 Task: Look for space in San Carlos, Chile from 1st July, 2023 to 9th July, 2023 for 2 adults in price range Rs.8000 to Rs.15000. Place can be entire place with 1  bedroom having 1 bed and 1 bathroom. Property type can be house, flat, guest house. Booking option can be shelf check-in. Required host language is English.
Action: Mouse moved to (564, 181)
Screenshot: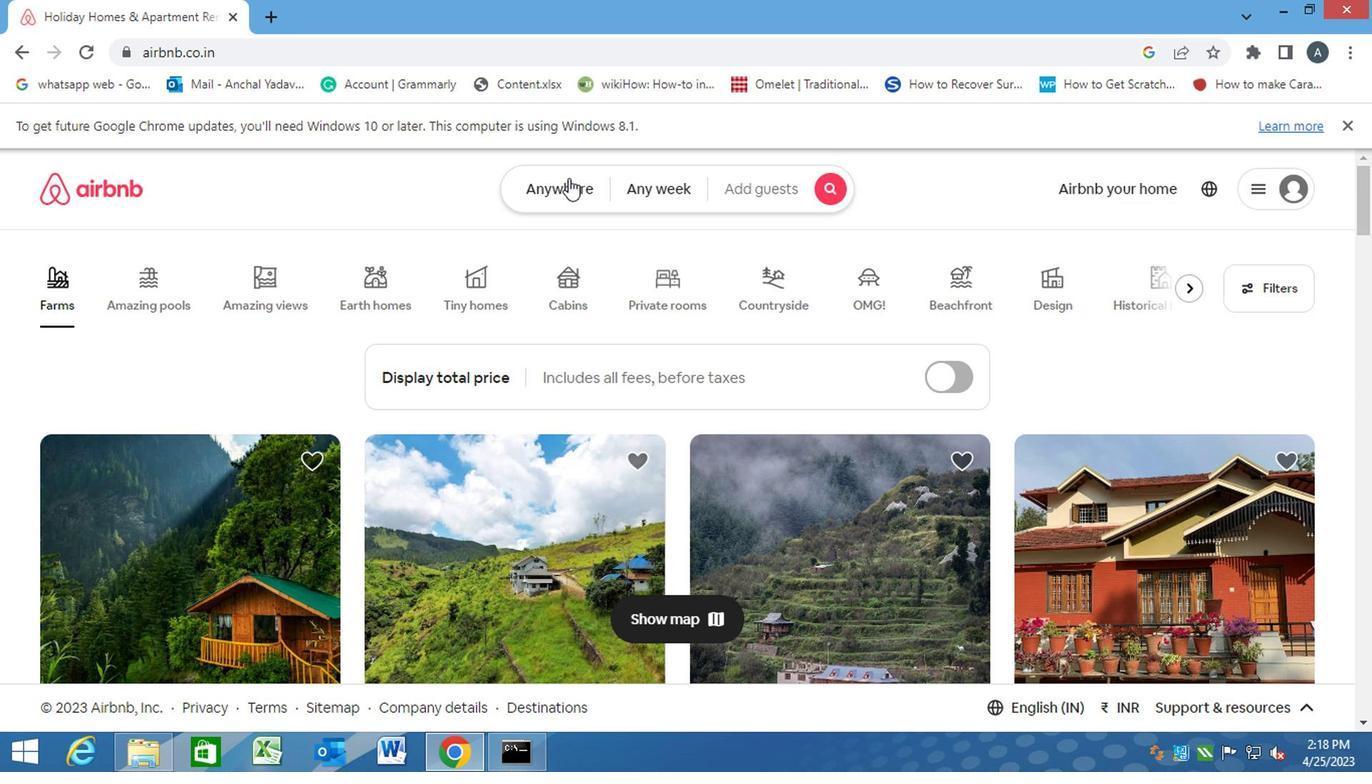 
Action: Mouse pressed left at (564, 181)
Screenshot: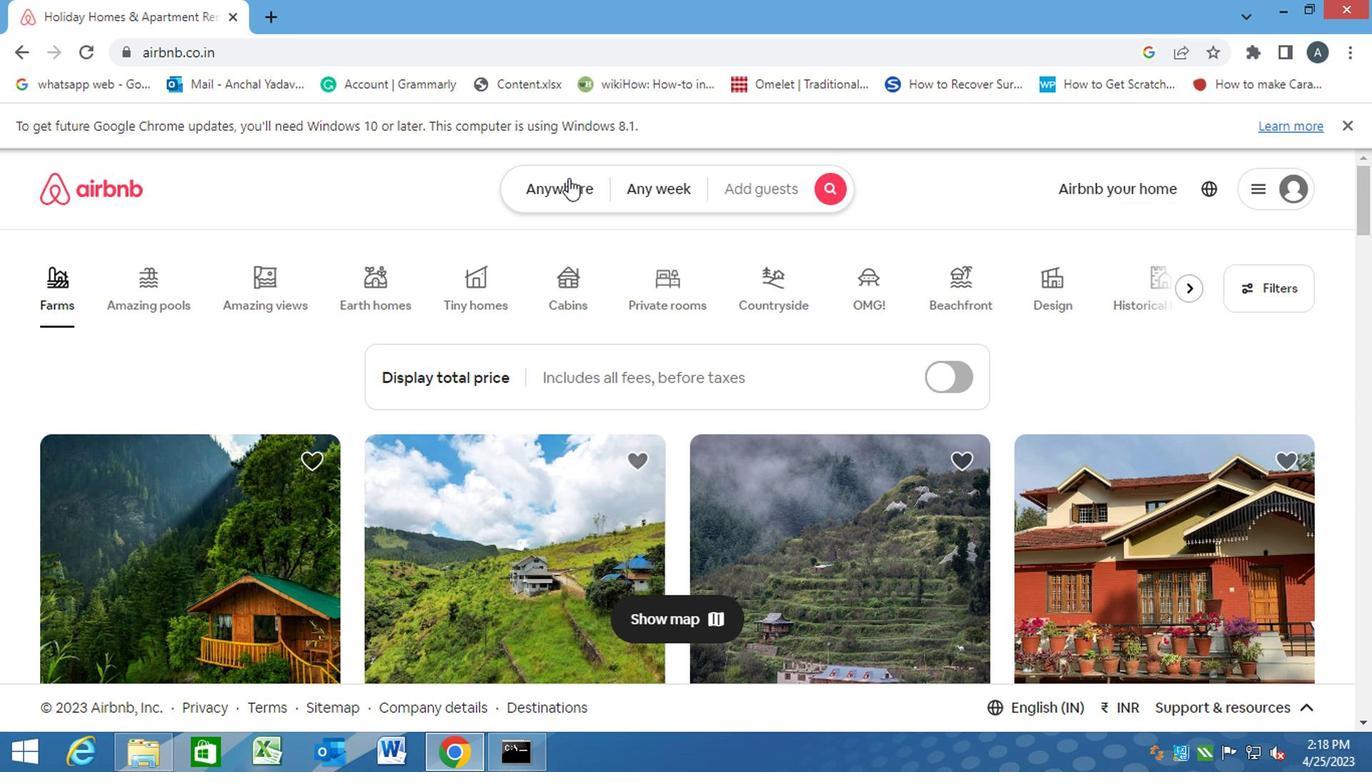 
Action: Mouse moved to (444, 245)
Screenshot: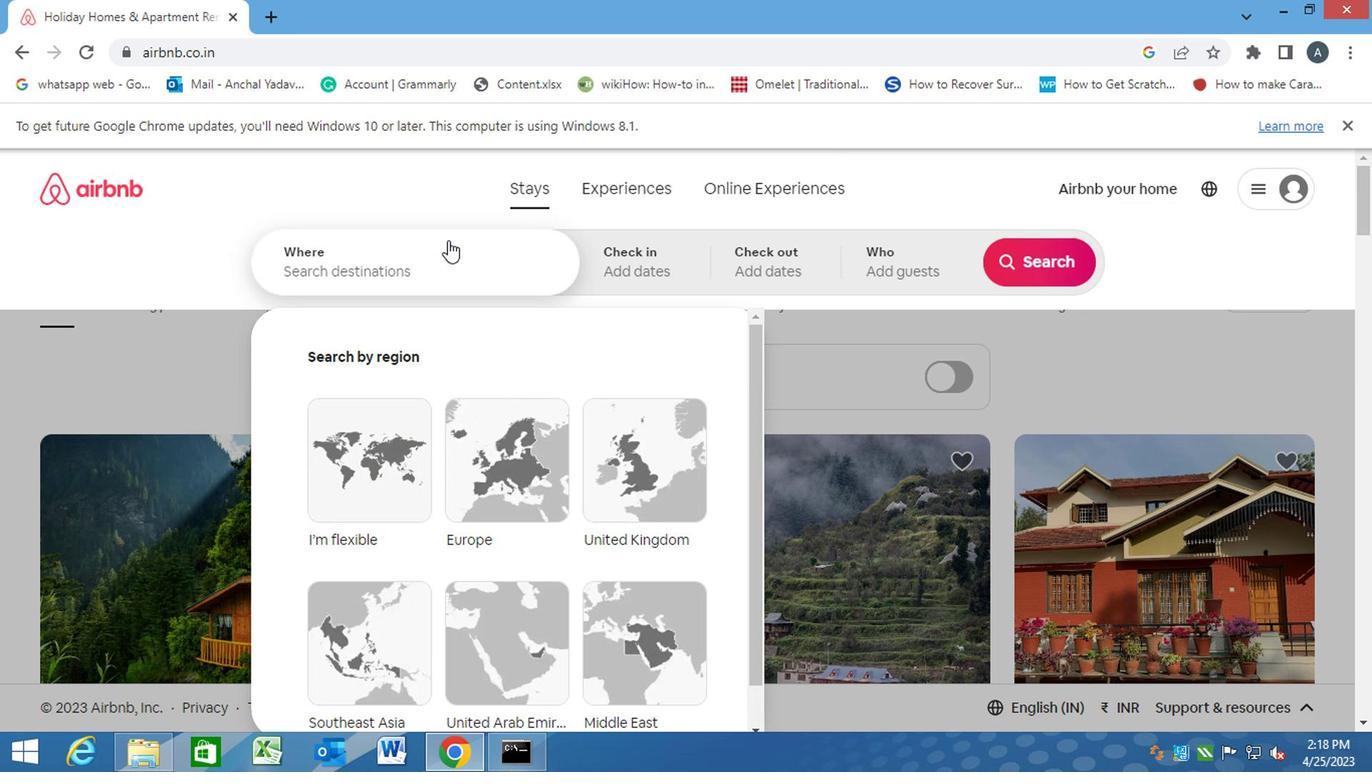 
Action: Mouse pressed left at (444, 245)
Screenshot: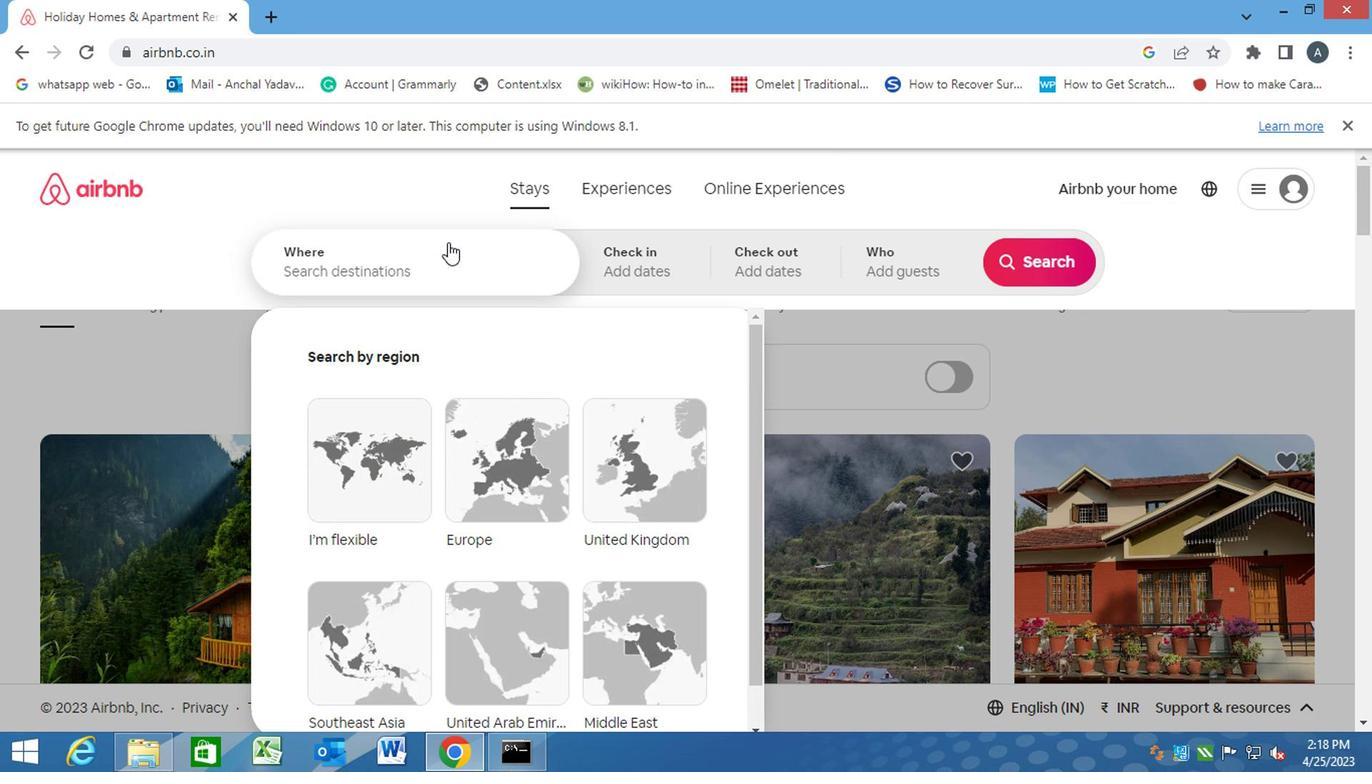 
Action: Key pressed s<Key.caps_lock>an<Key.space><Key.caps_lock>c<Key.caps_lock>arlos,<Key.space><Key.caps_lock>c<Key.caps_lock>hile<Key.enter>
Screenshot: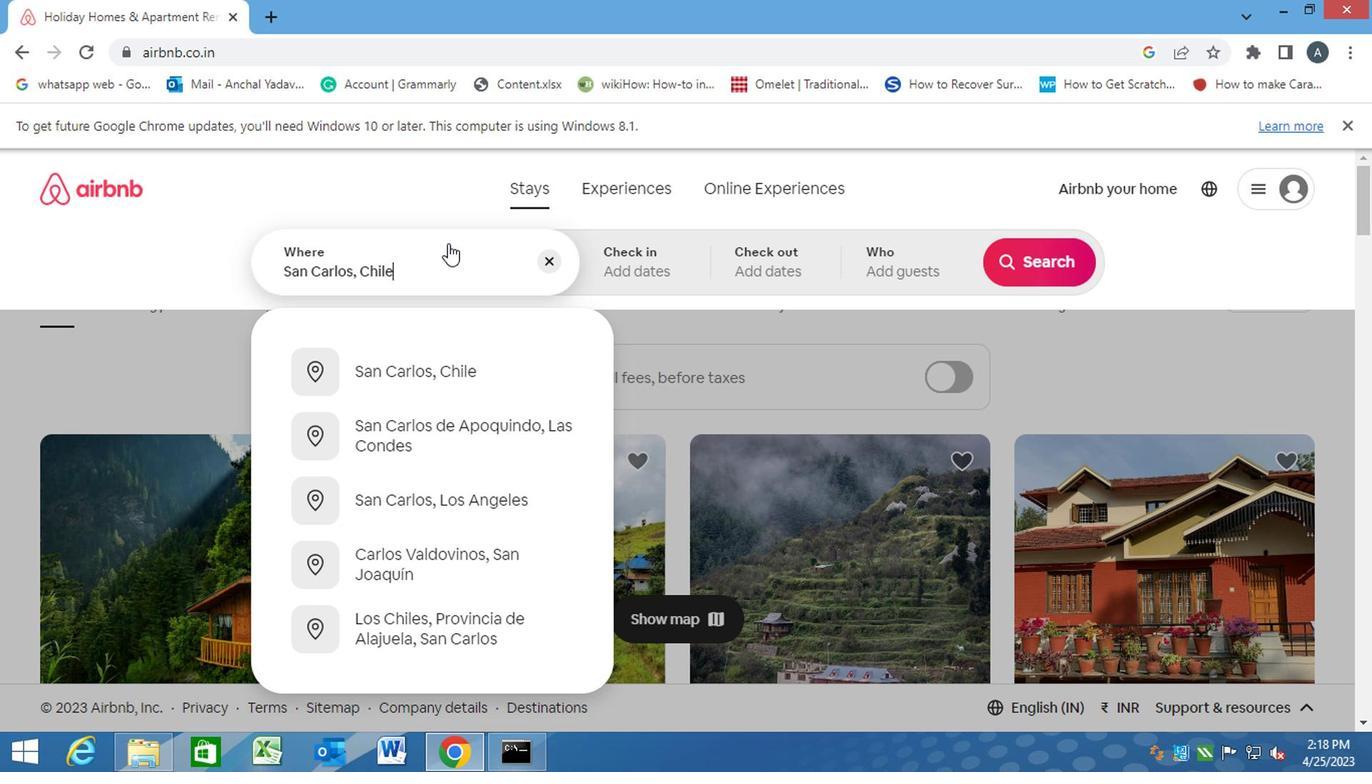 
Action: Mouse moved to (1028, 426)
Screenshot: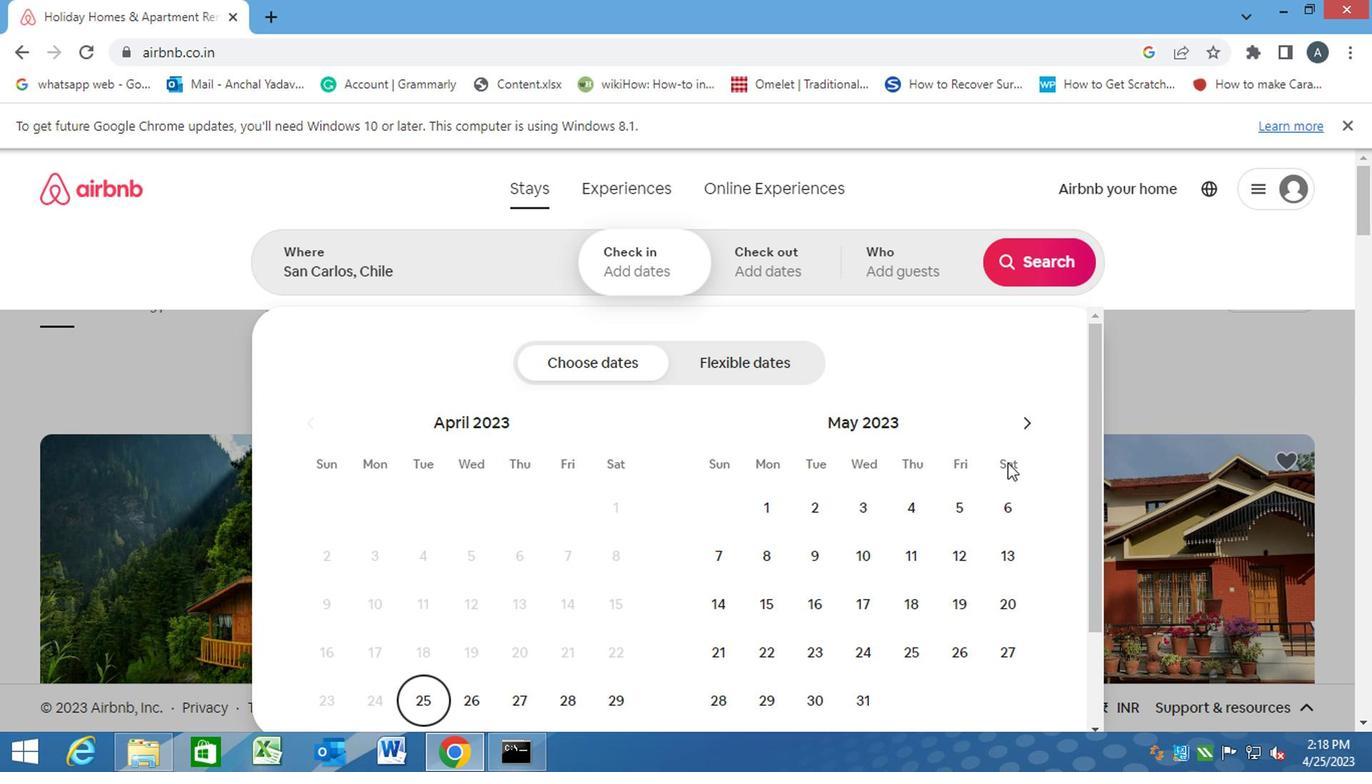
Action: Mouse pressed left at (1028, 426)
Screenshot: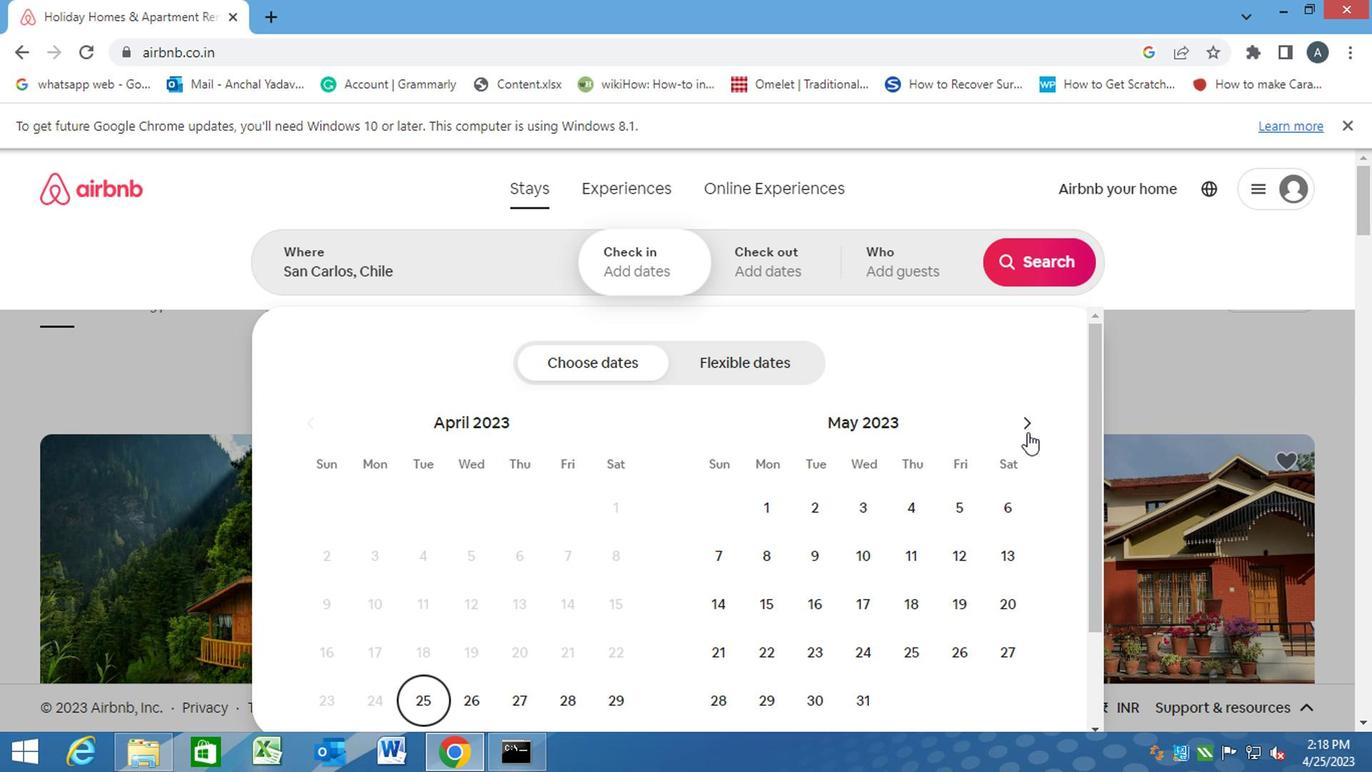 
Action: Mouse pressed left at (1028, 426)
Screenshot: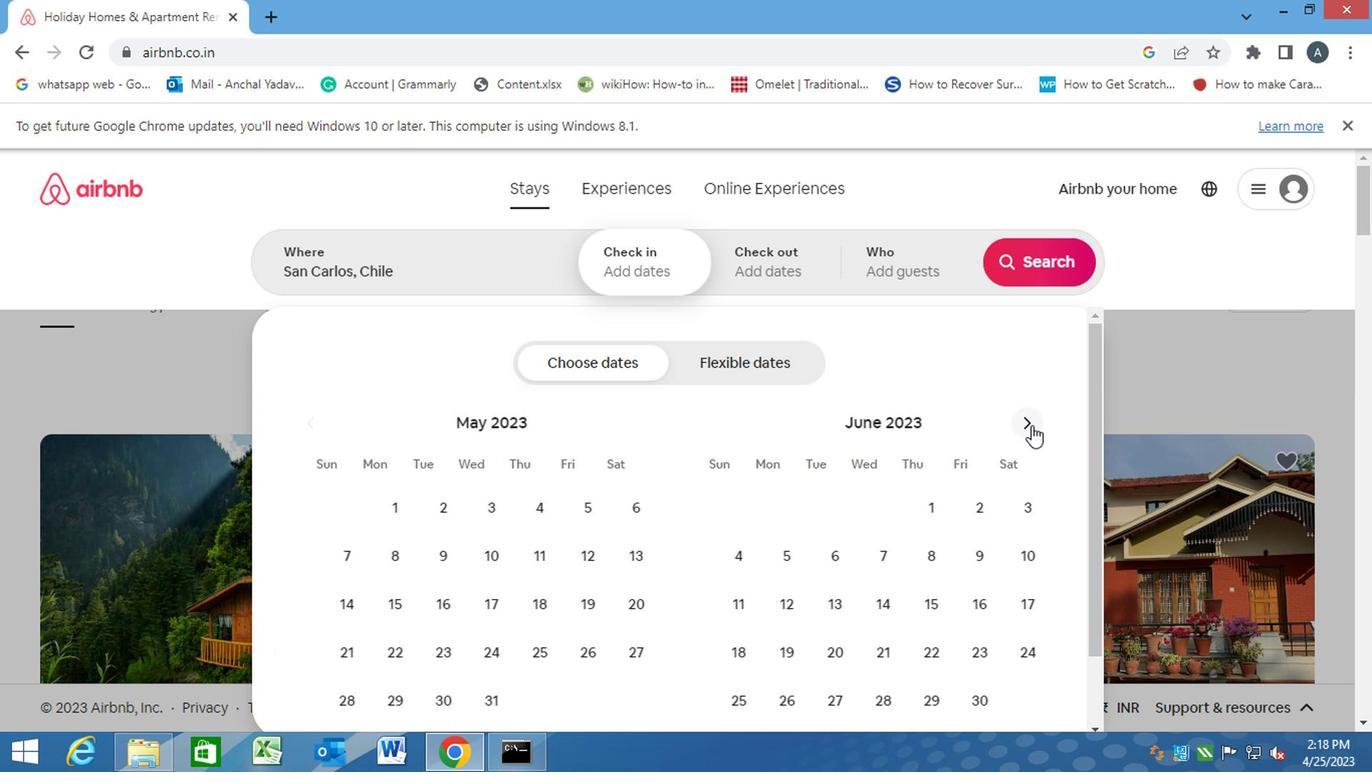 
Action: Mouse moved to (1005, 512)
Screenshot: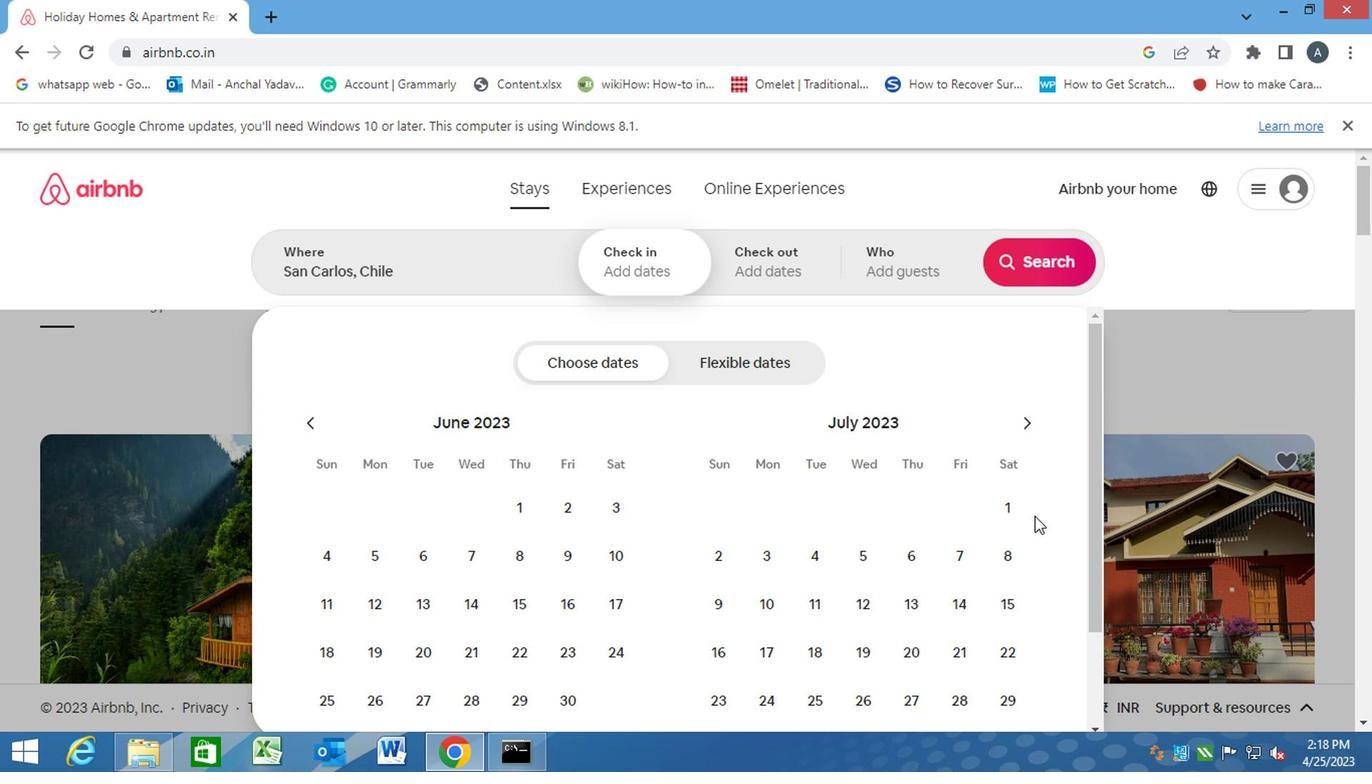 
Action: Mouse pressed left at (1005, 512)
Screenshot: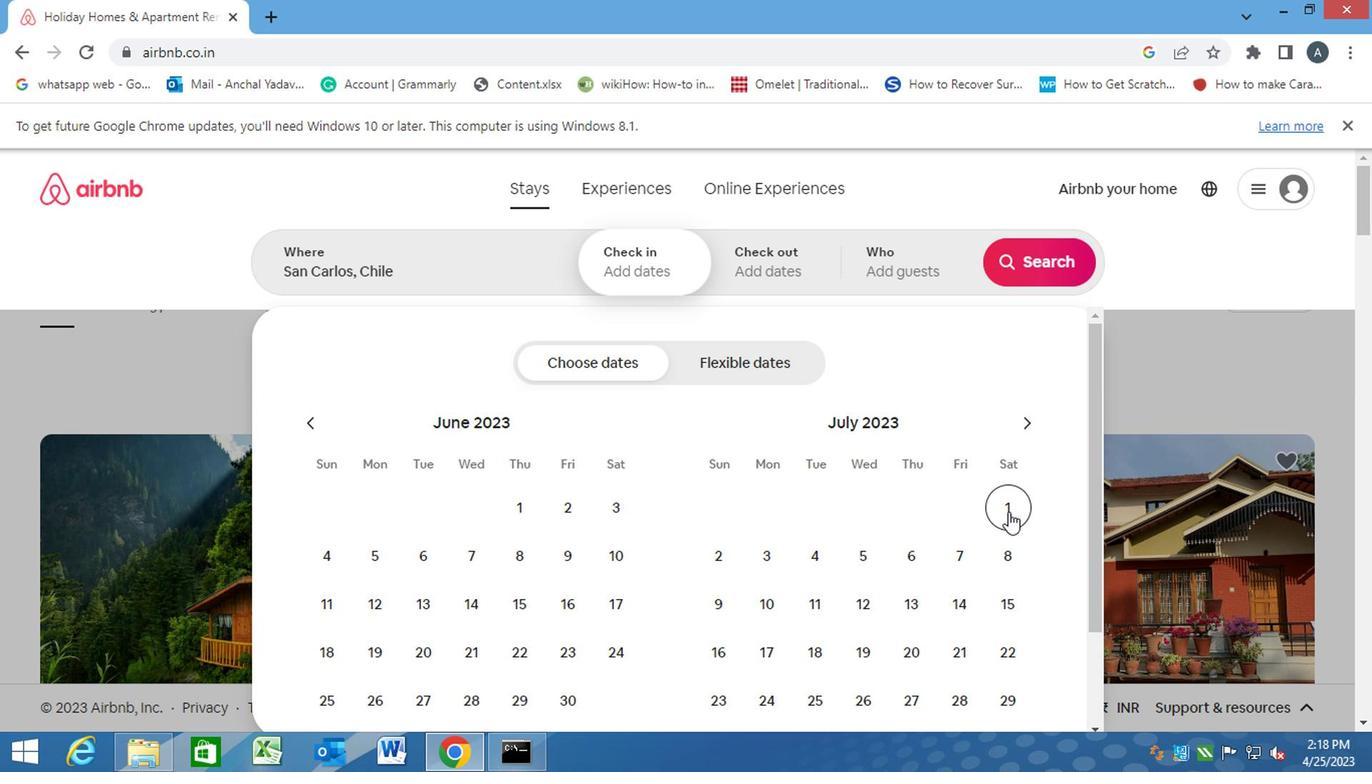 
Action: Mouse moved to (728, 604)
Screenshot: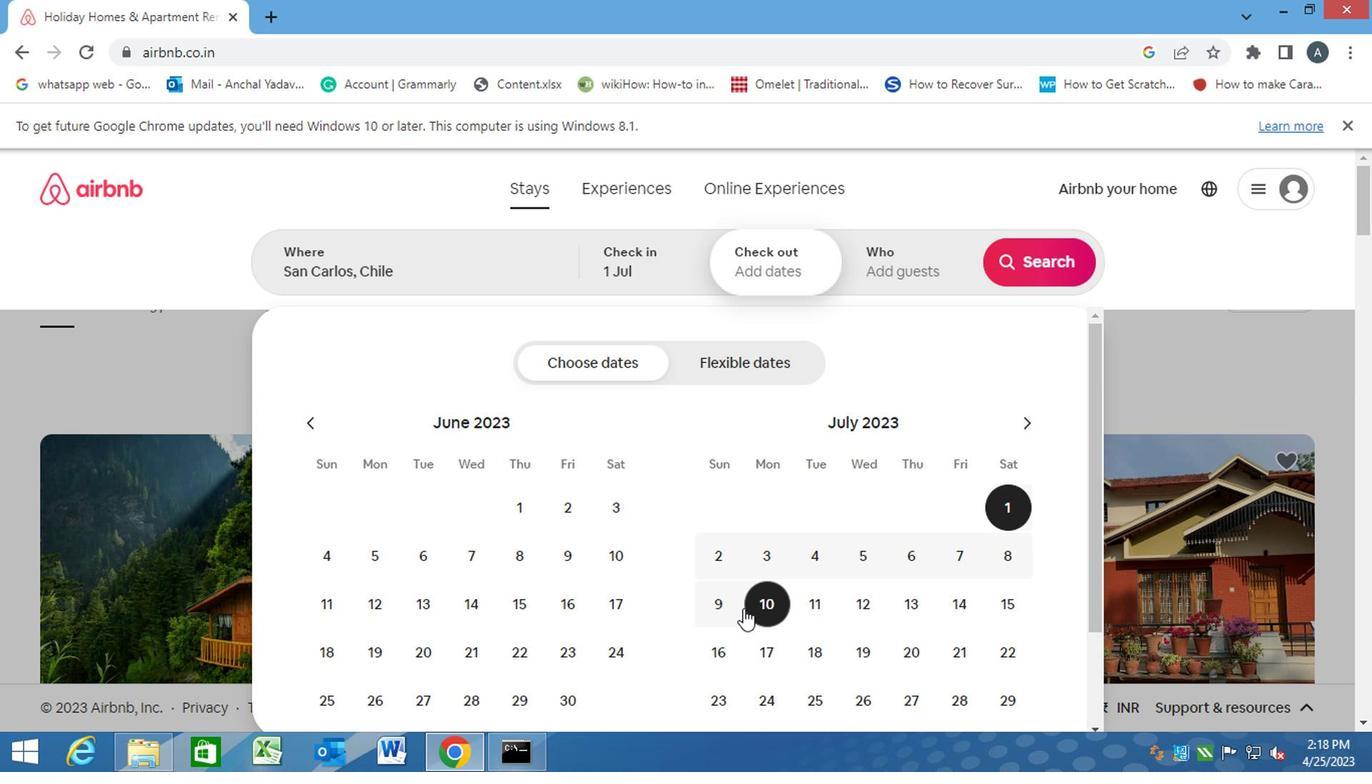 
Action: Mouse pressed left at (728, 604)
Screenshot: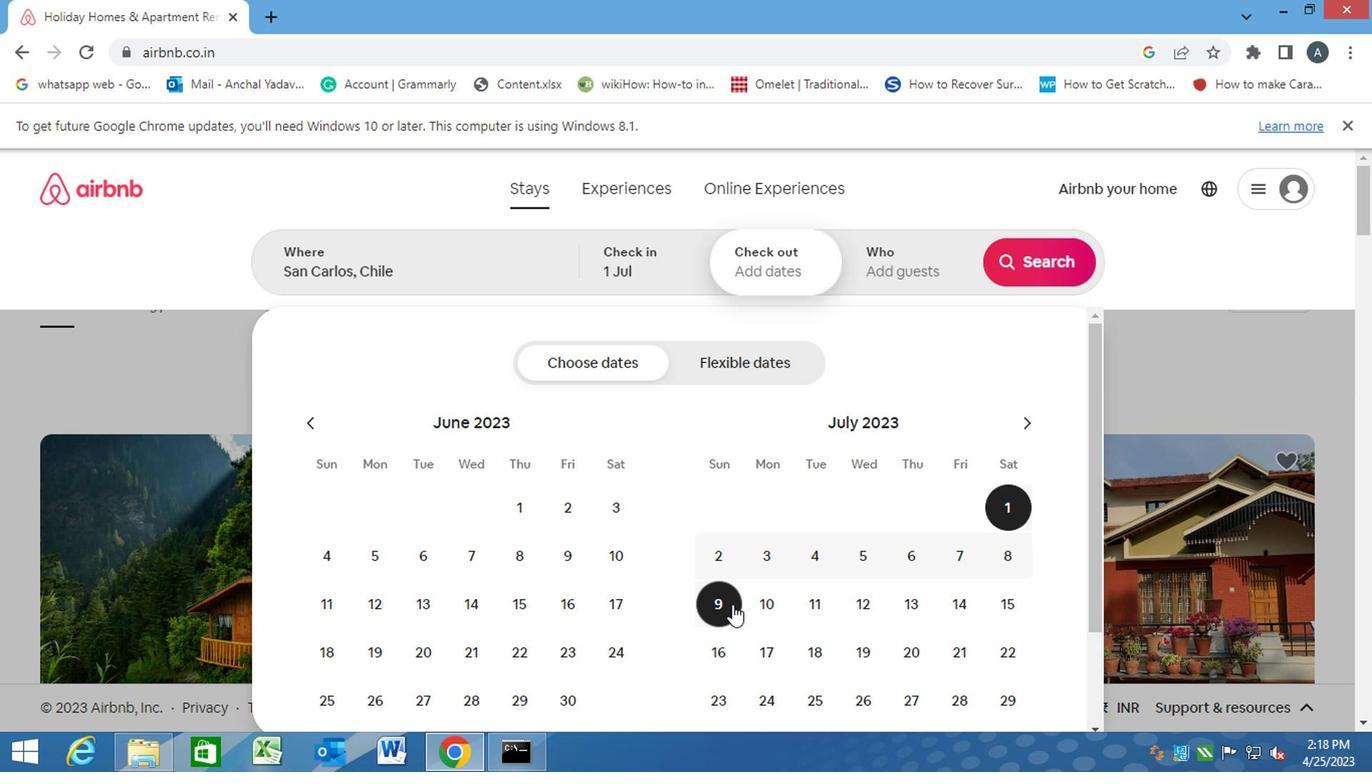 
Action: Mouse moved to (885, 255)
Screenshot: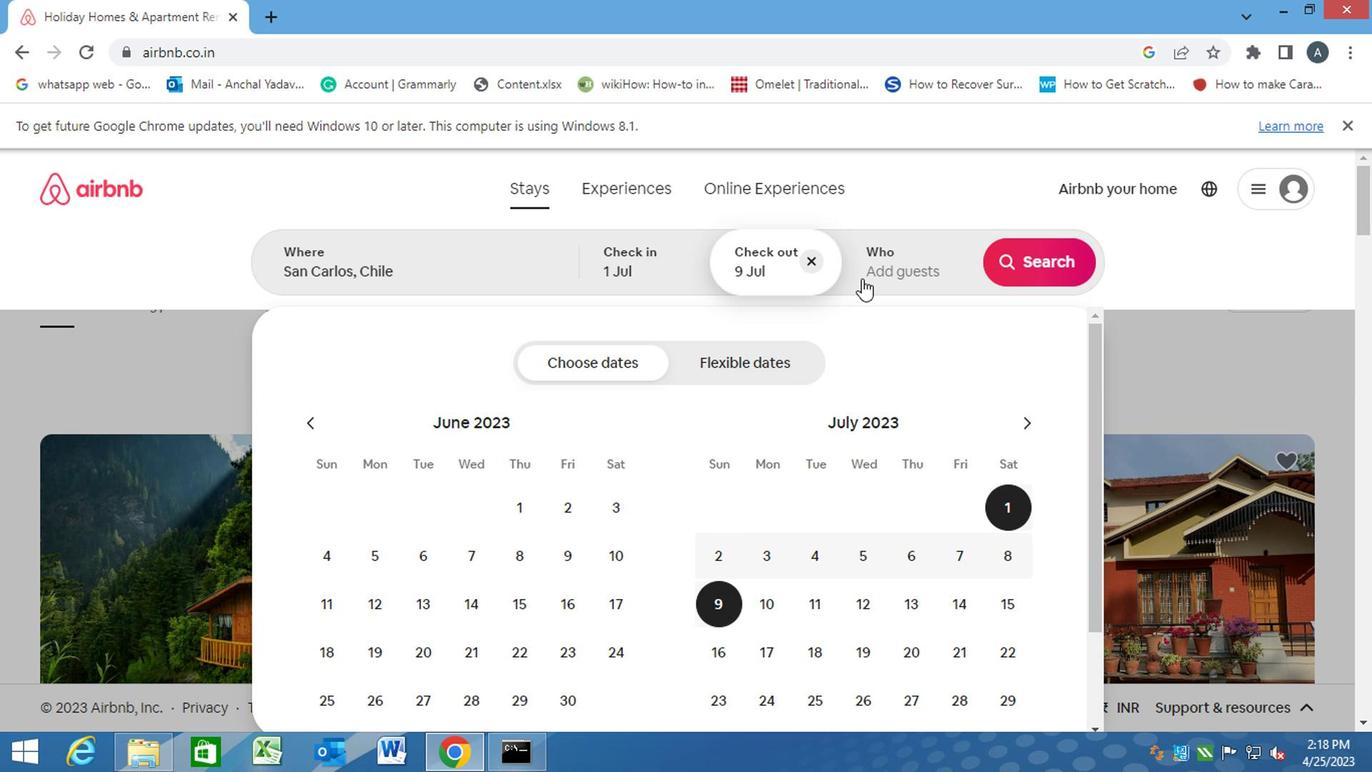 
Action: Mouse pressed left at (885, 255)
Screenshot: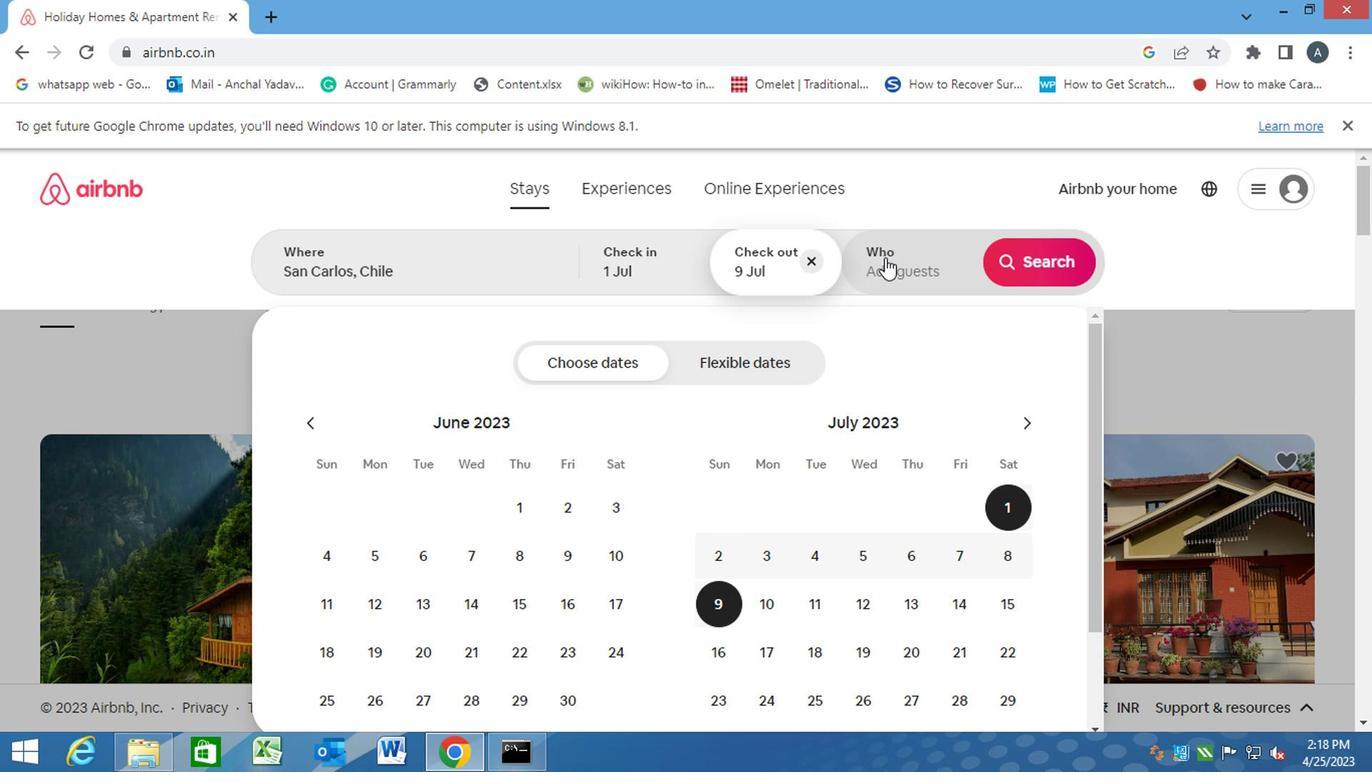 
Action: Mouse moved to (1035, 353)
Screenshot: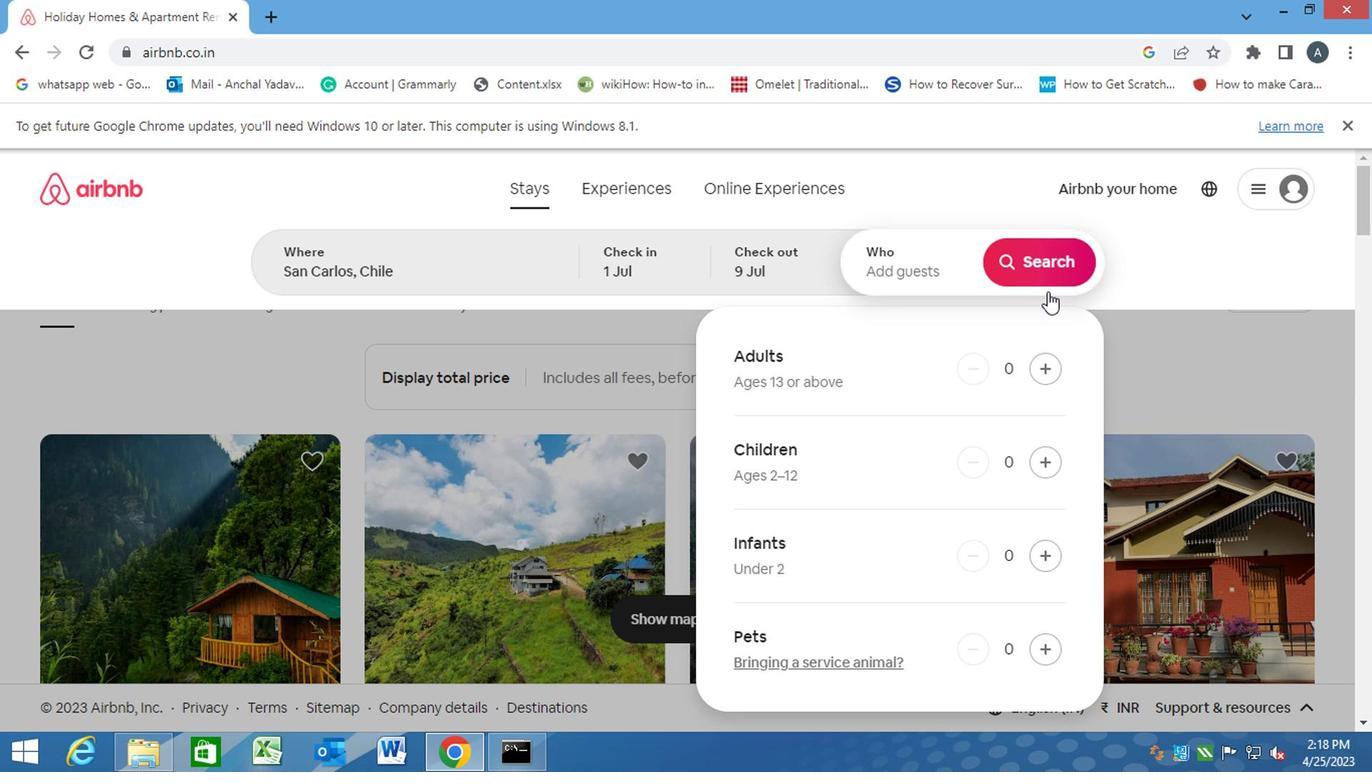 
Action: Mouse pressed left at (1035, 353)
Screenshot: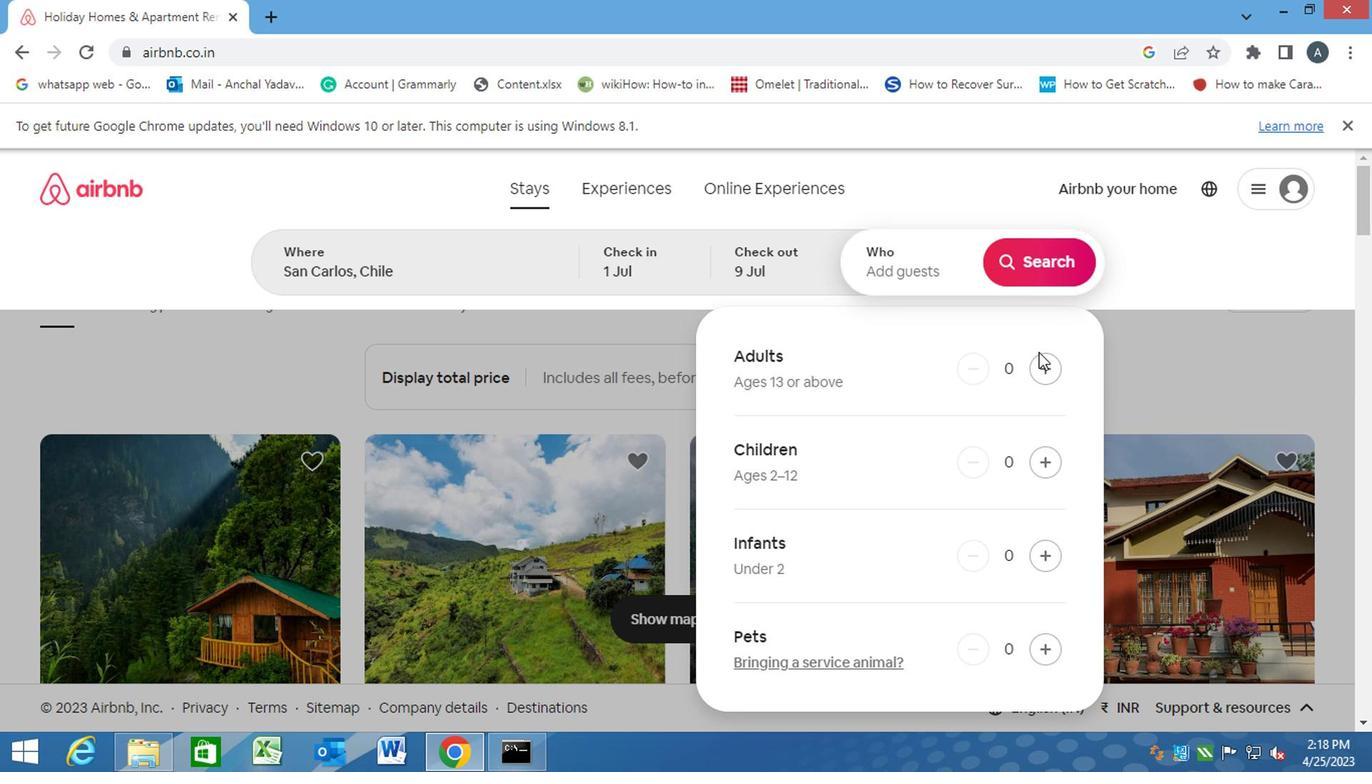 
Action: Mouse moved to (1036, 368)
Screenshot: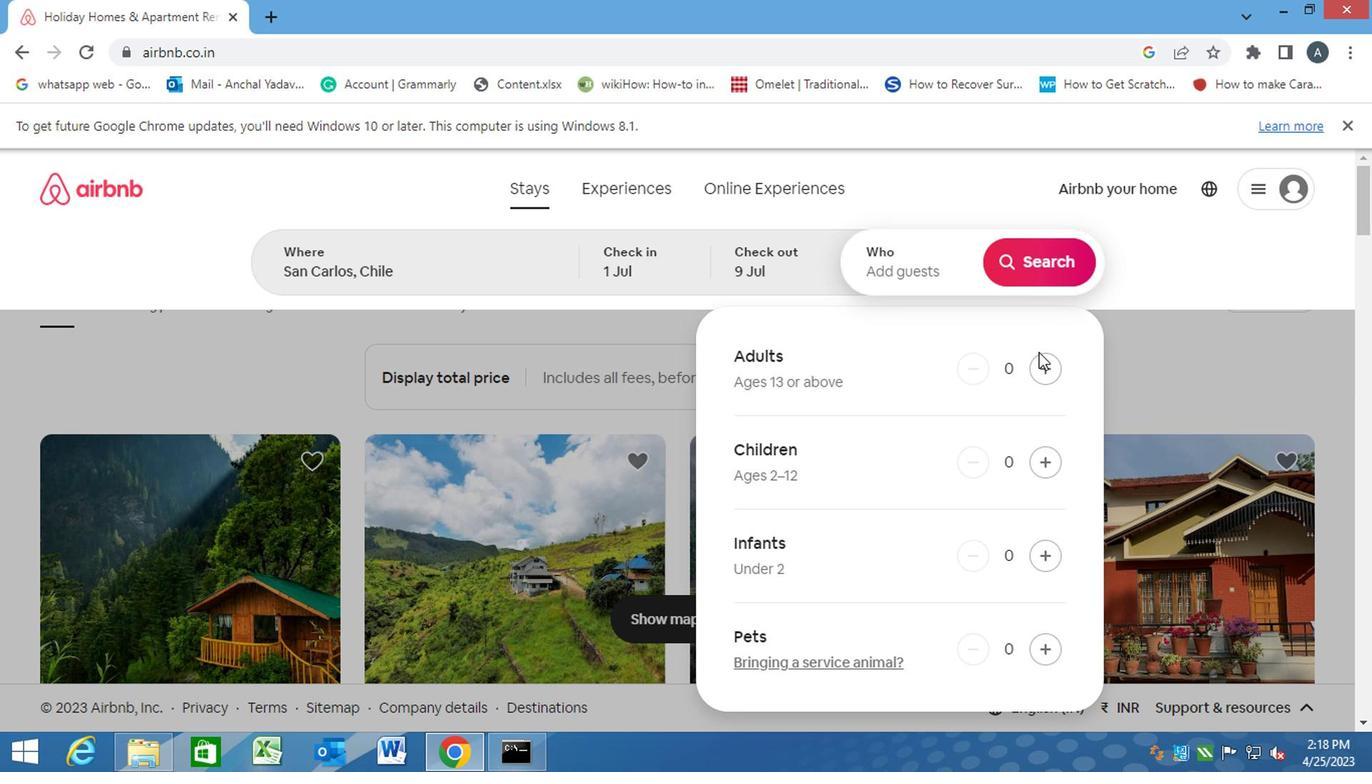 
Action: Mouse pressed left at (1036, 368)
Screenshot: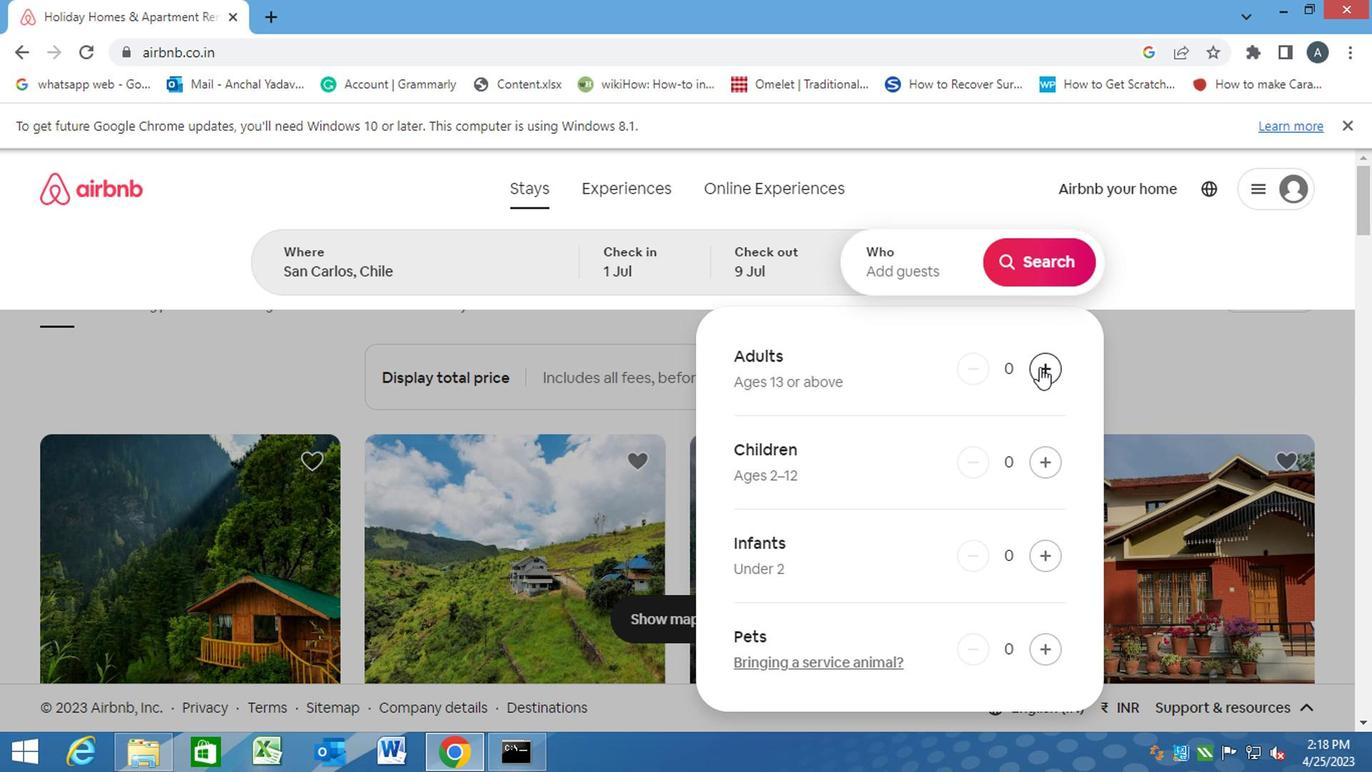 
Action: Mouse pressed left at (1036, 368)
Screenshot: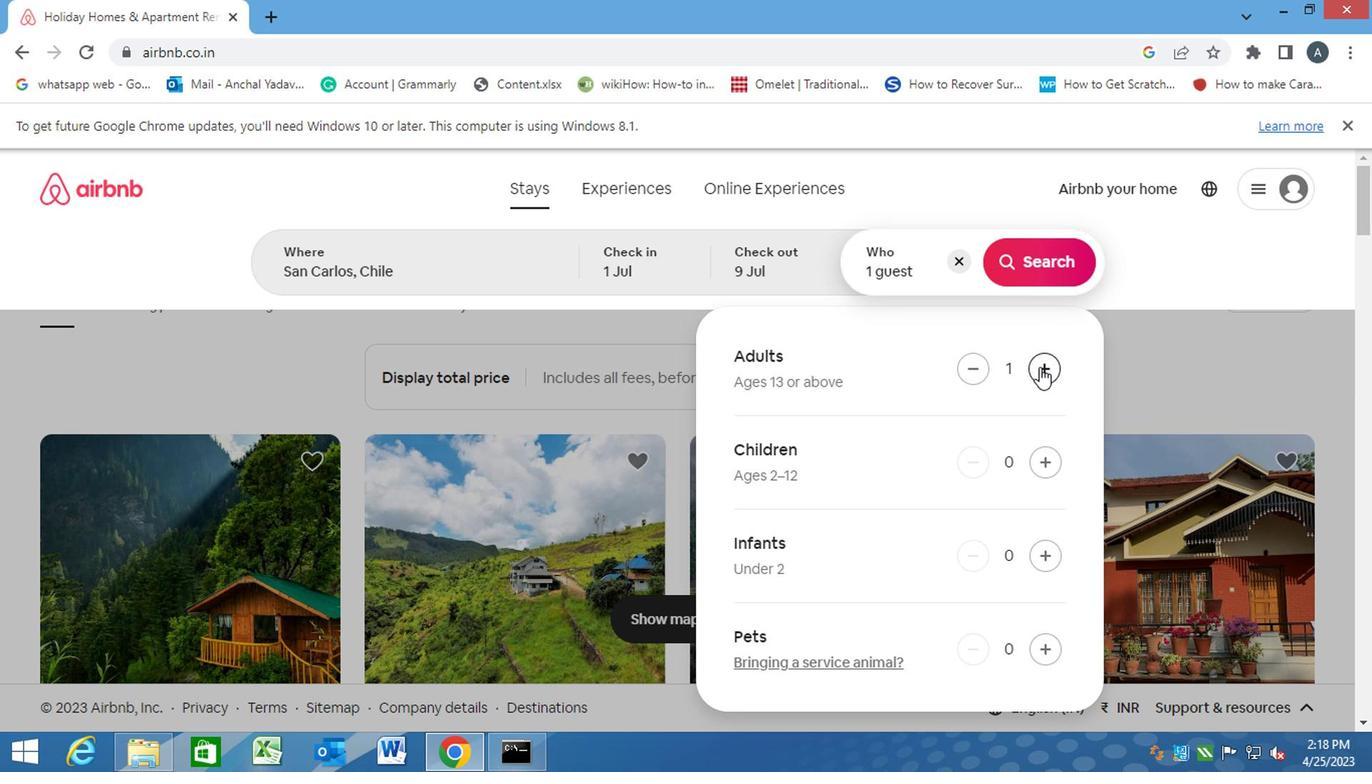 
Action: Mouse moved to (1038, 262)
Screenshot: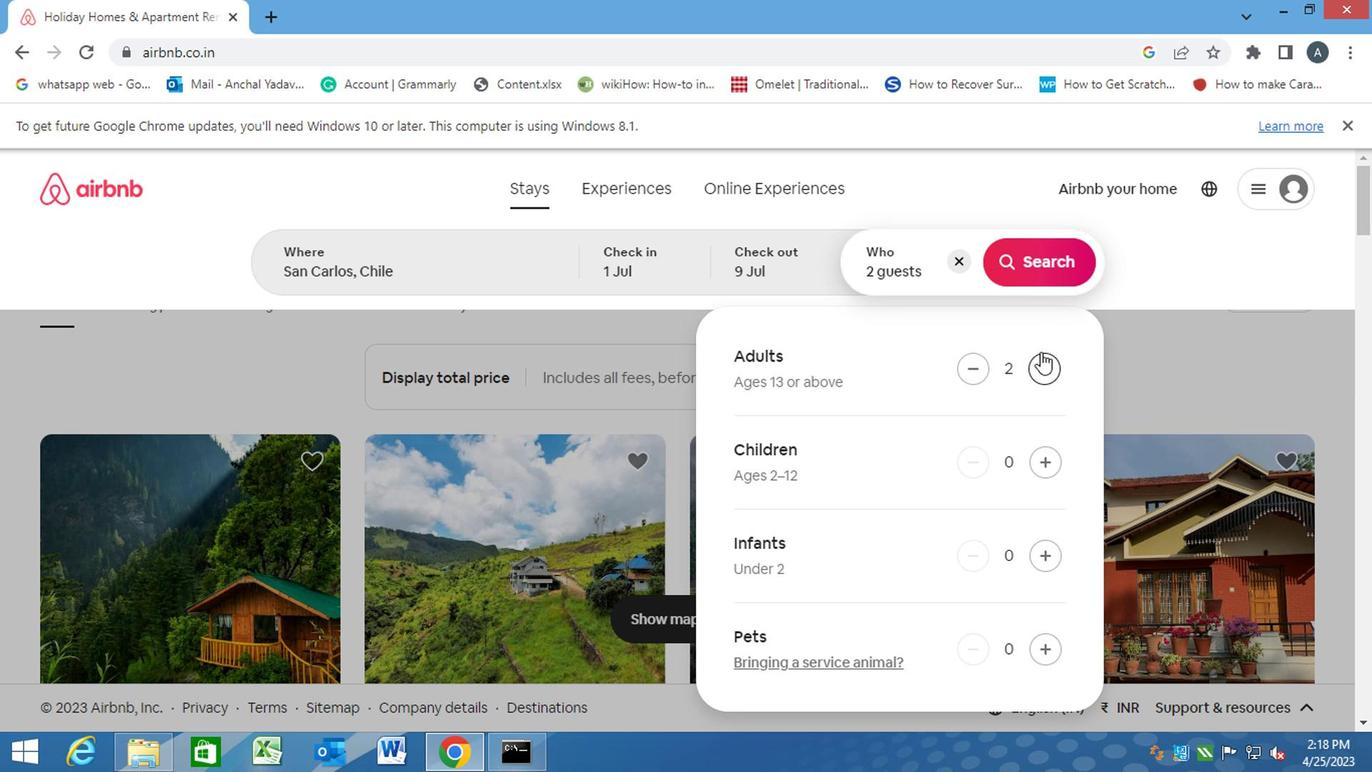 
Action: Mouse pressed left at (1038, 262)
Screenshot: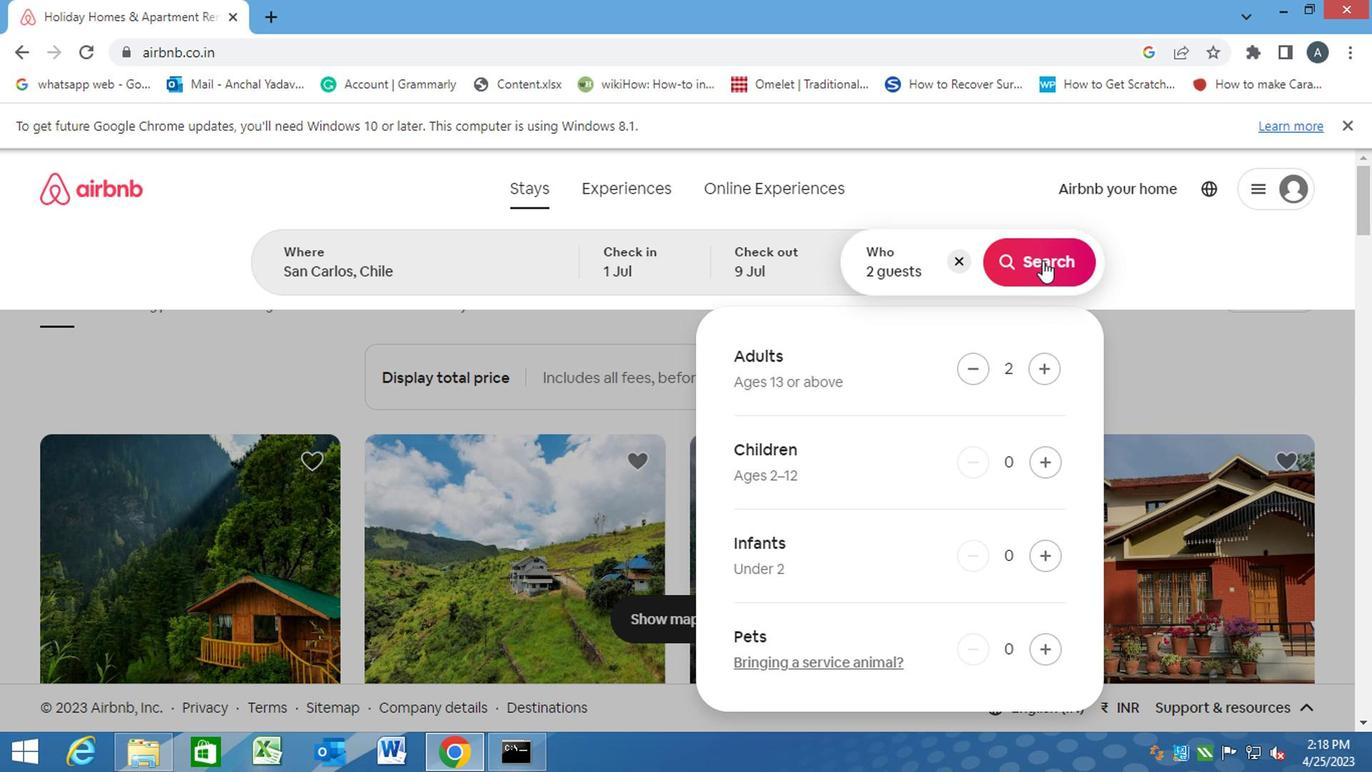 
Action: Mouse moved to (1283, 269)
Screenshot: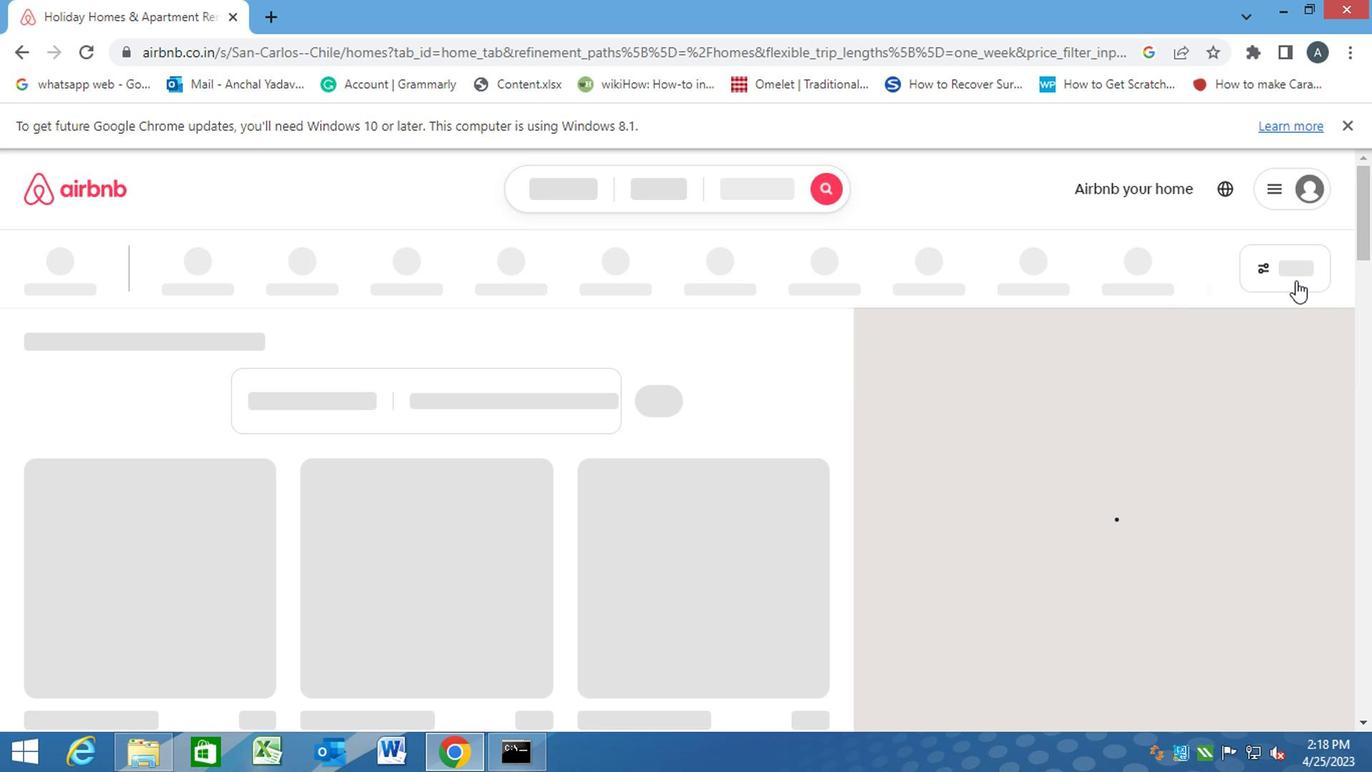 
Action: Mouse pressed left at (1283, 269)
Screenshot: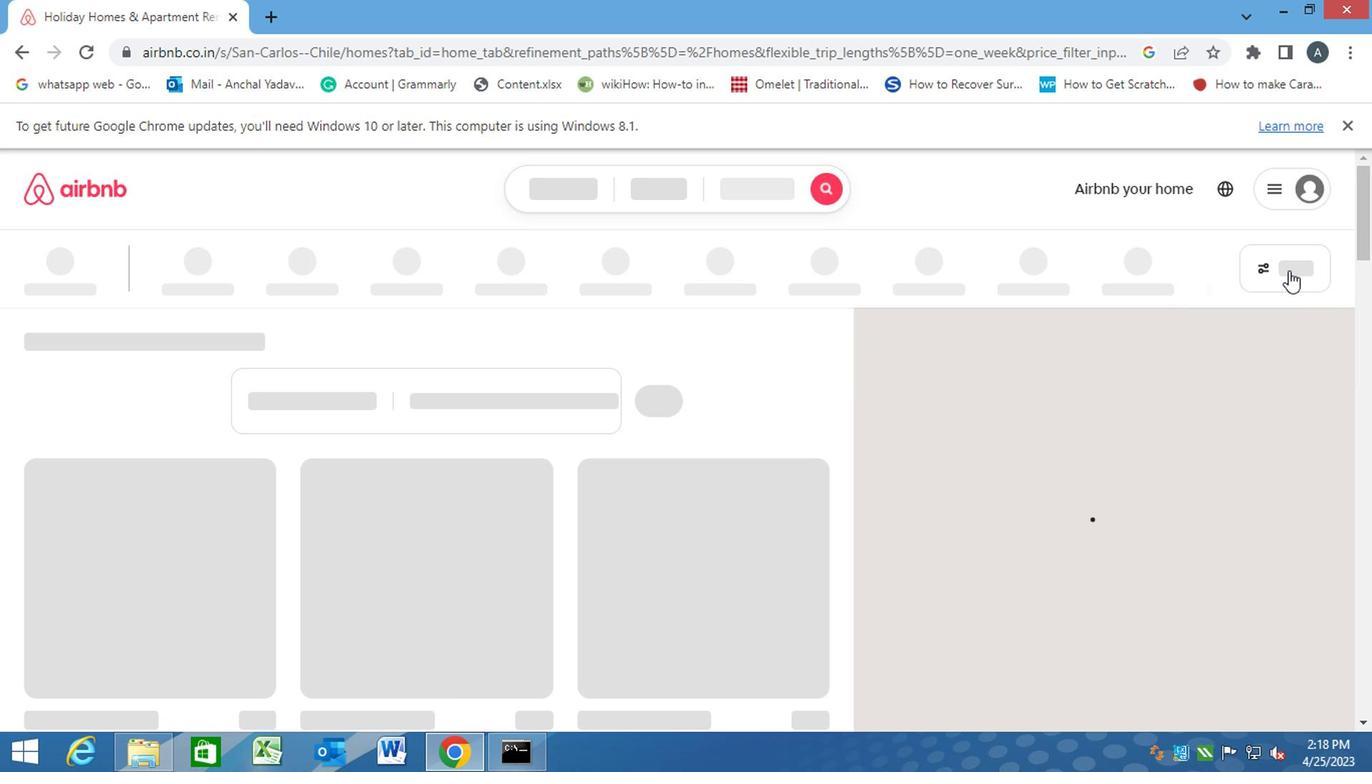 
Action: Mouse moved to (1296, 277)
Screenshot: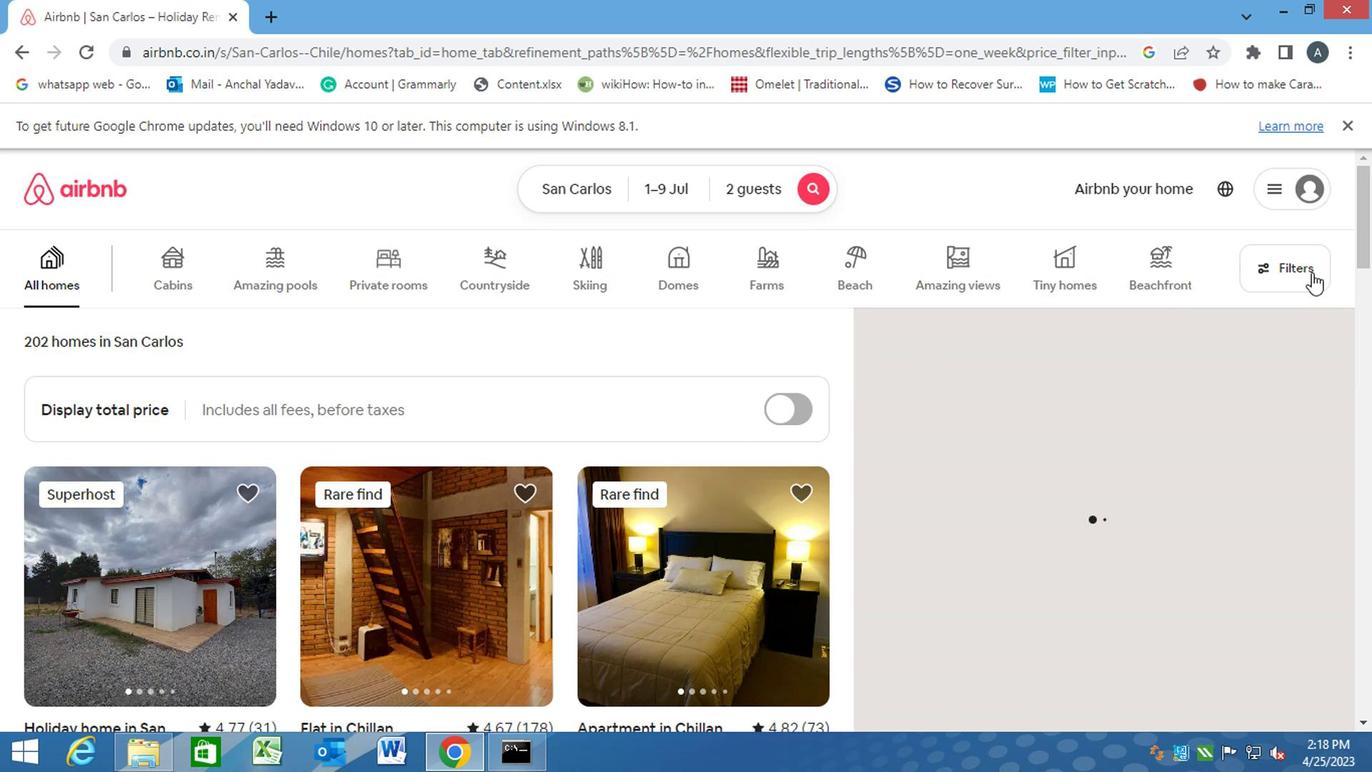 
Action: Mouse pressed left at (1296, 277)
Screenshot: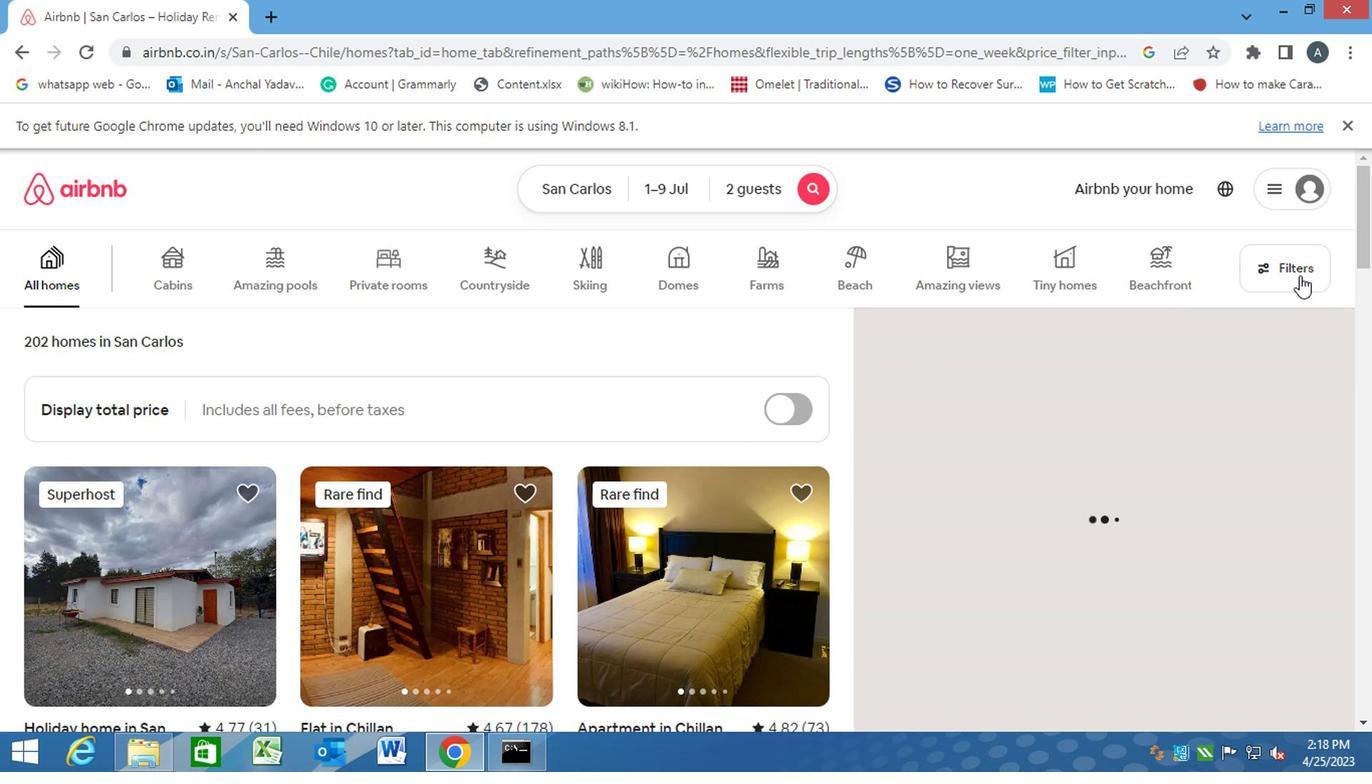 
Action: Mouse moved to (410, 524)
Screenshot: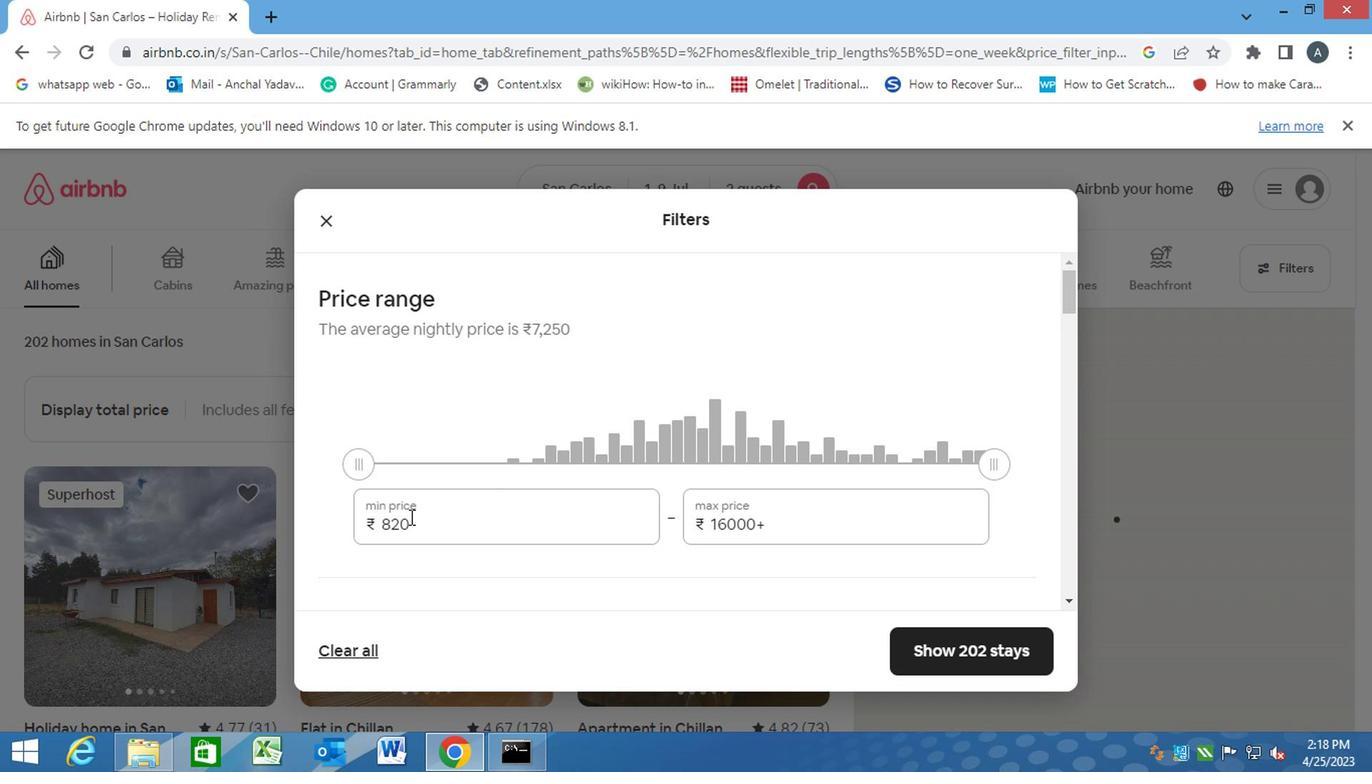 
Action: Mouse pressed left at (410, 524)
Screenshot: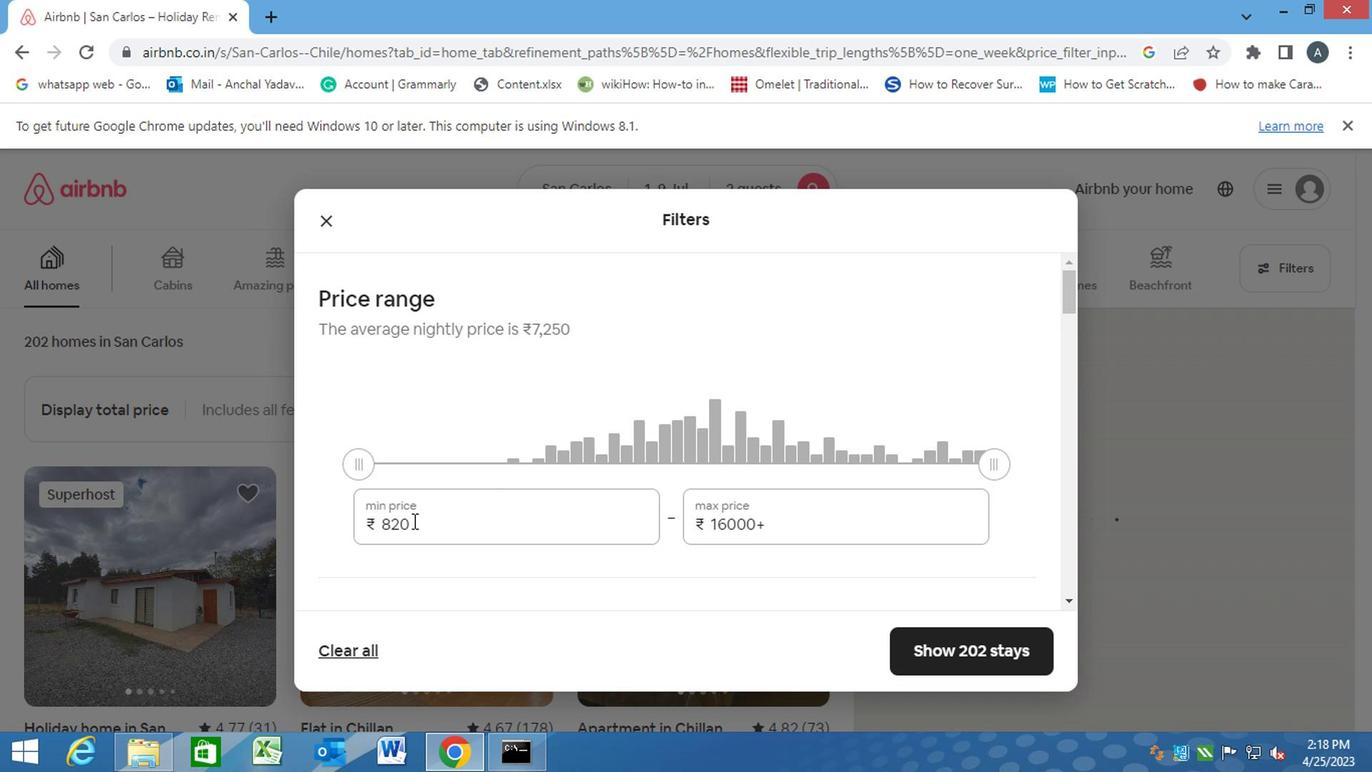 
Action: Mouse moved to (365, 525)
Screenshot: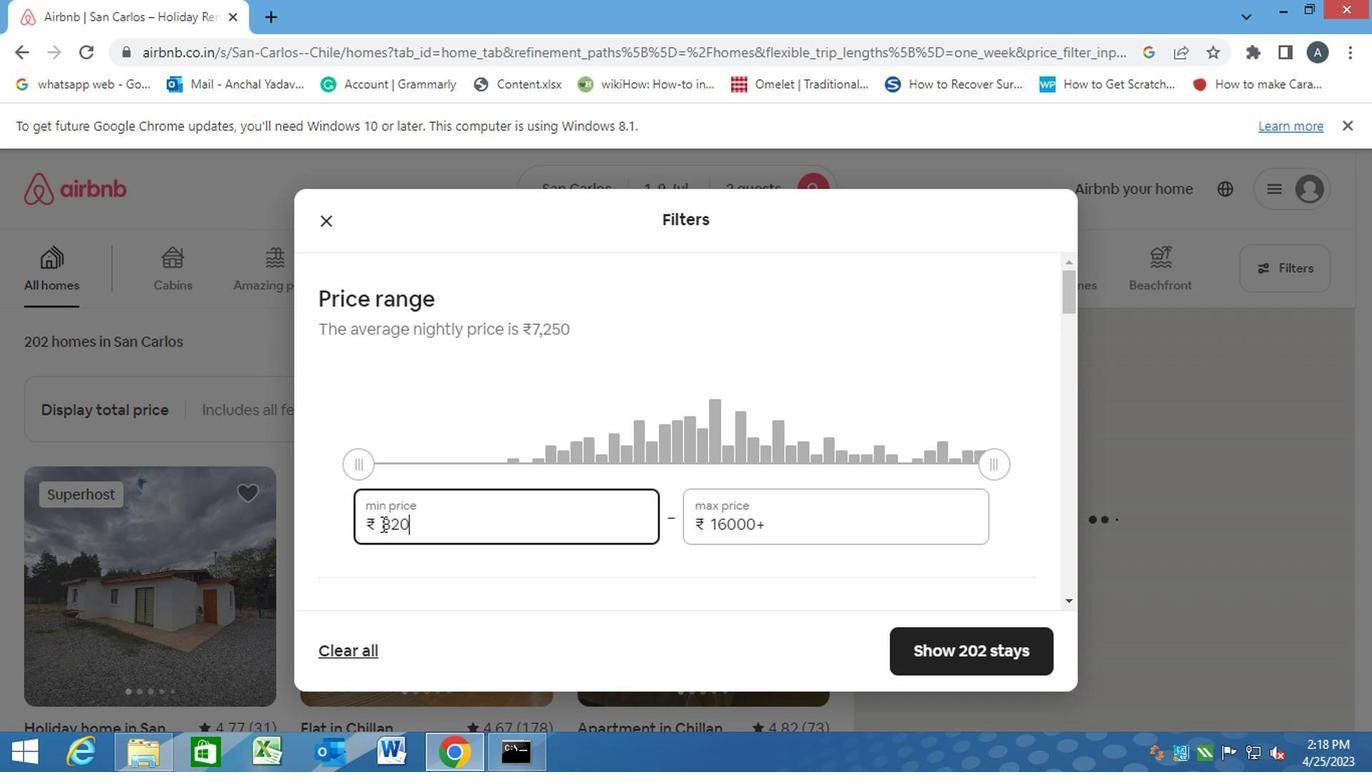 
Action: Key pressed 8000<Key.tab><Key.backspace>15000
Screenshot: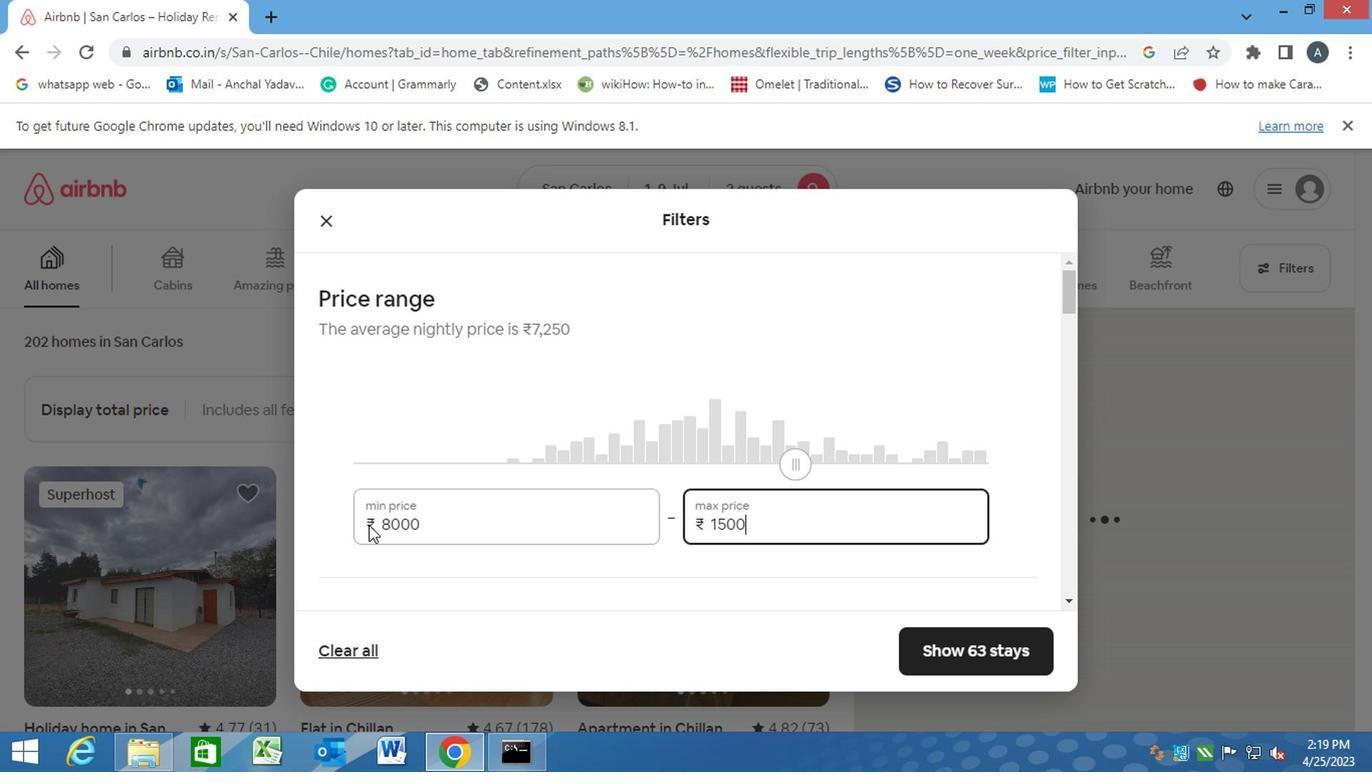 
Action: Mouse moved to (425, 620)
Screenshot: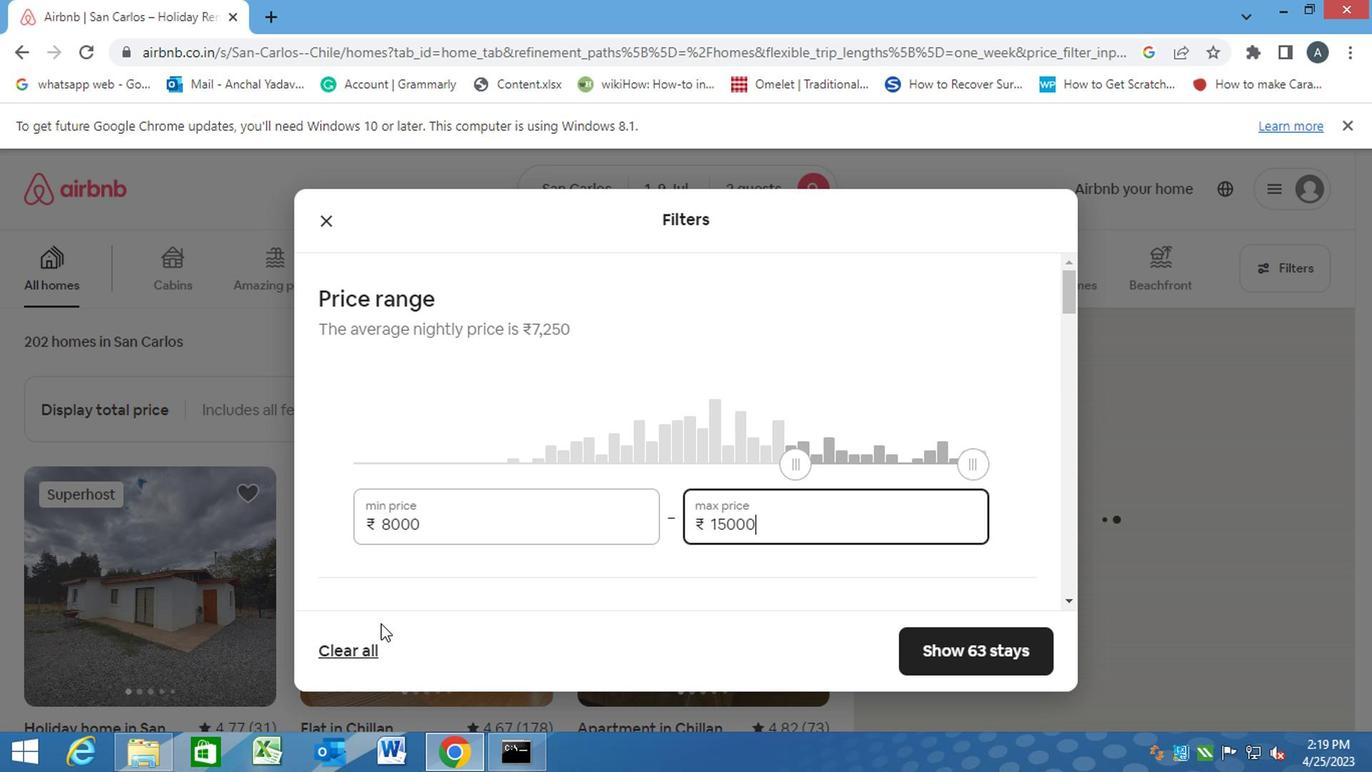
Action: Mouse pressed left at (425, 620)
Screenshot: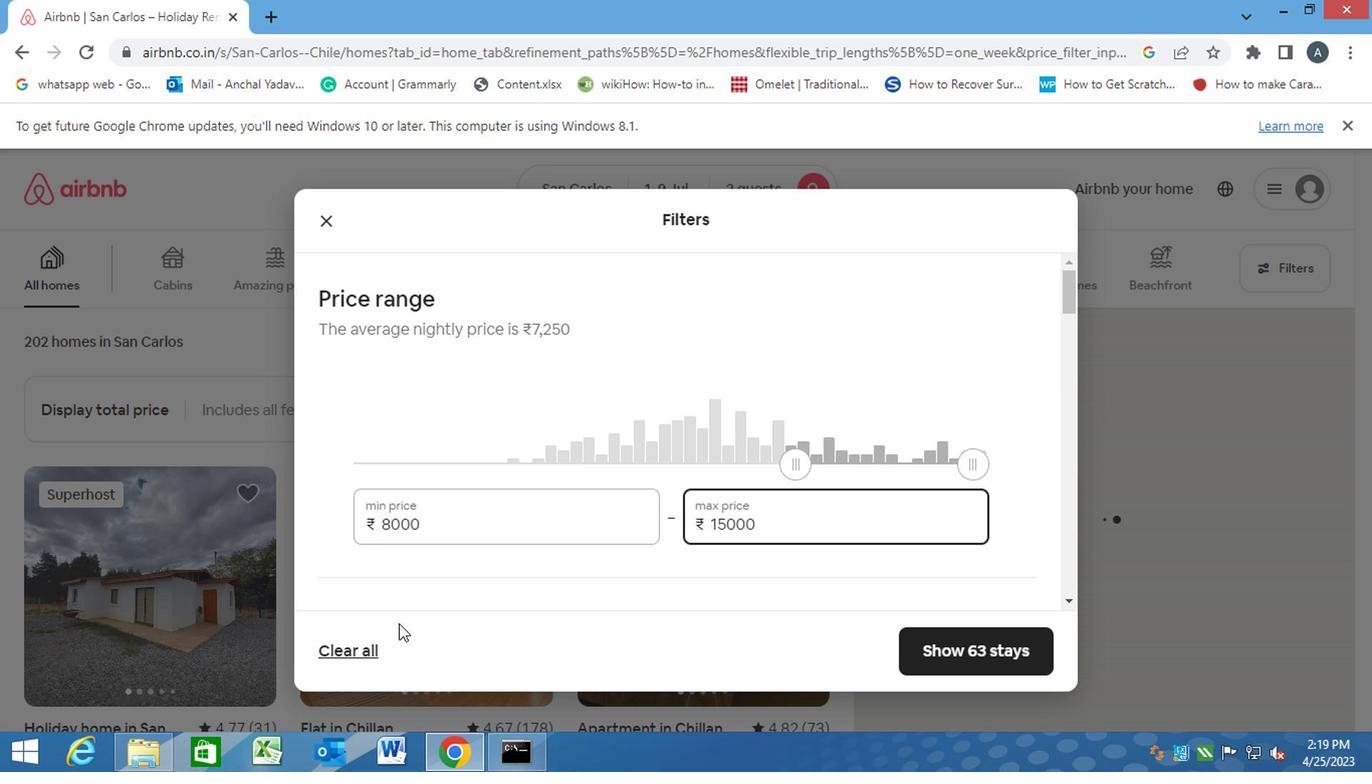
Action: Mouse scrolled (425, 619) with delta (0, -1)
Screenshot: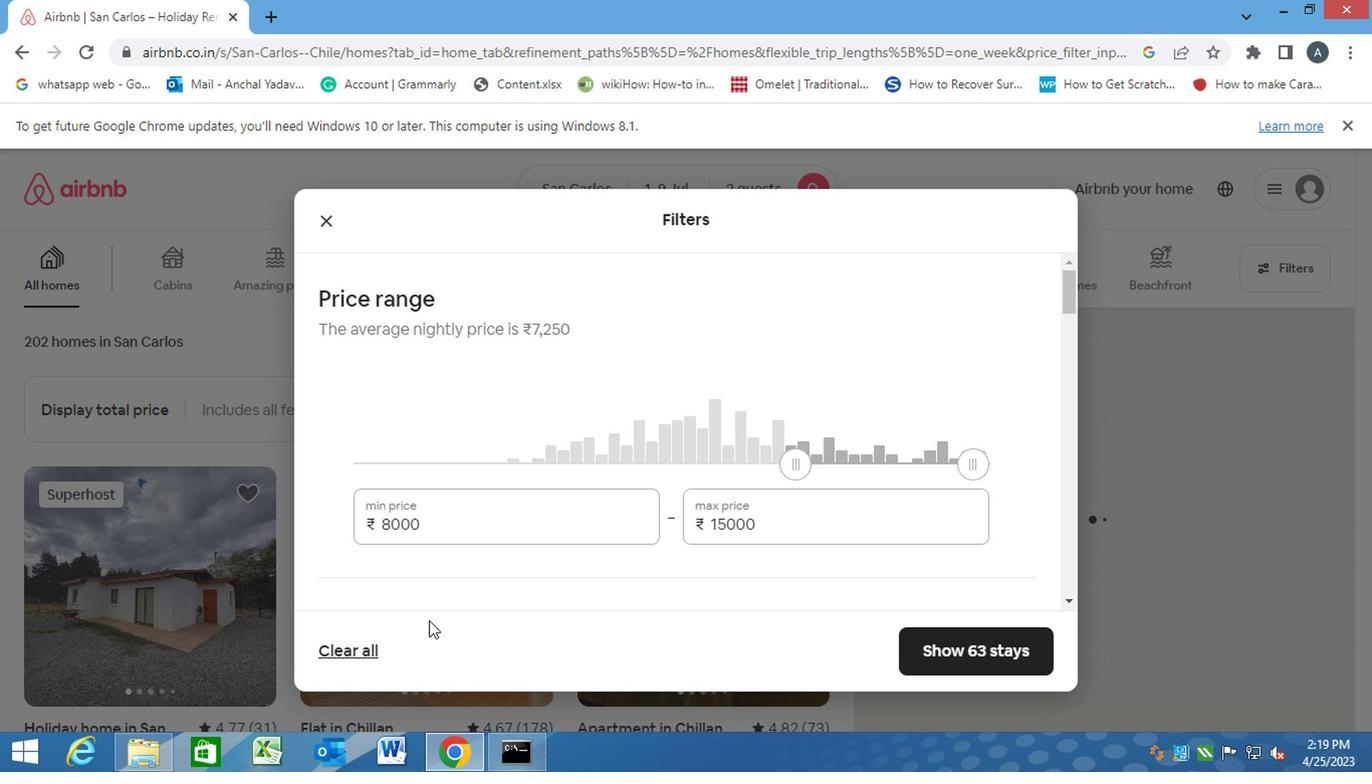 
Action: Mouse scrolled (425, 619) with delta (0, -1)
Screenshot: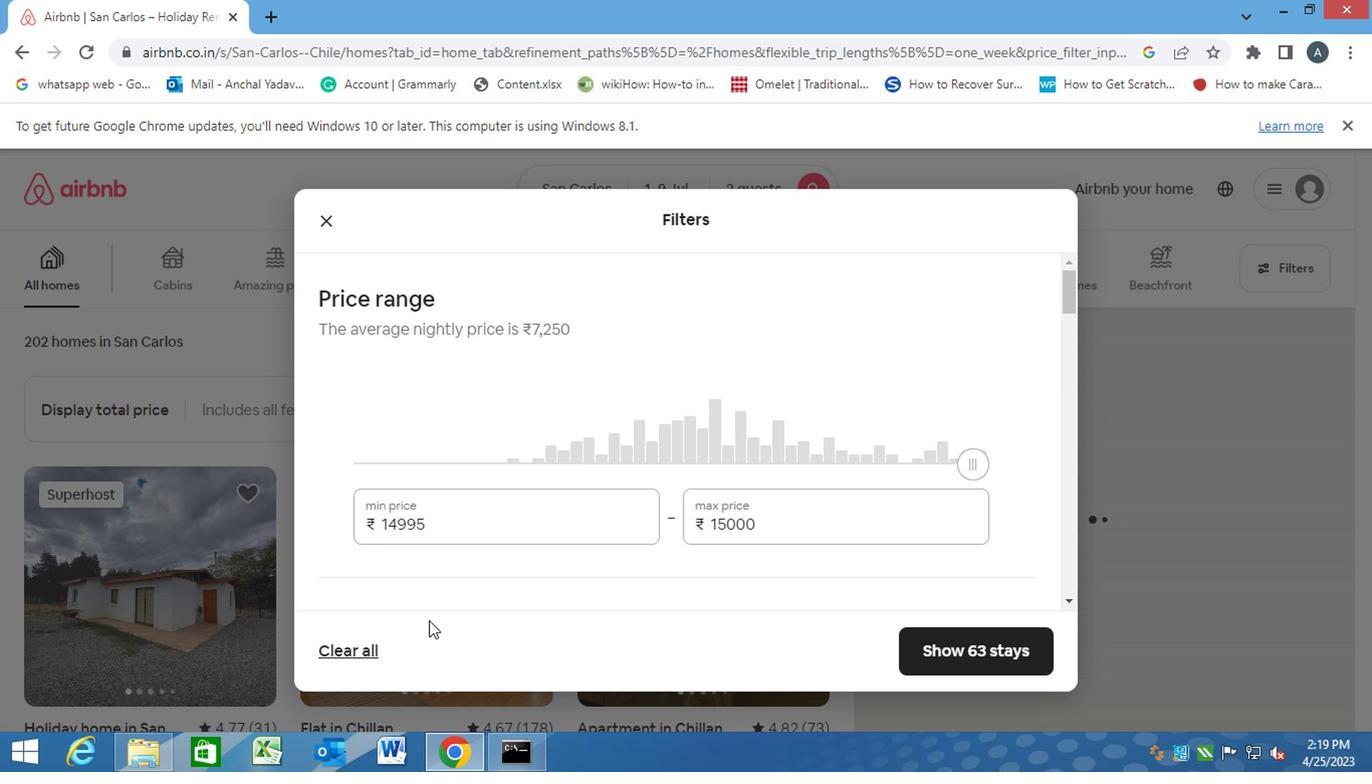 
Action: Mouse scrolled (425, 619) with delta (0, -1)
Screenshot: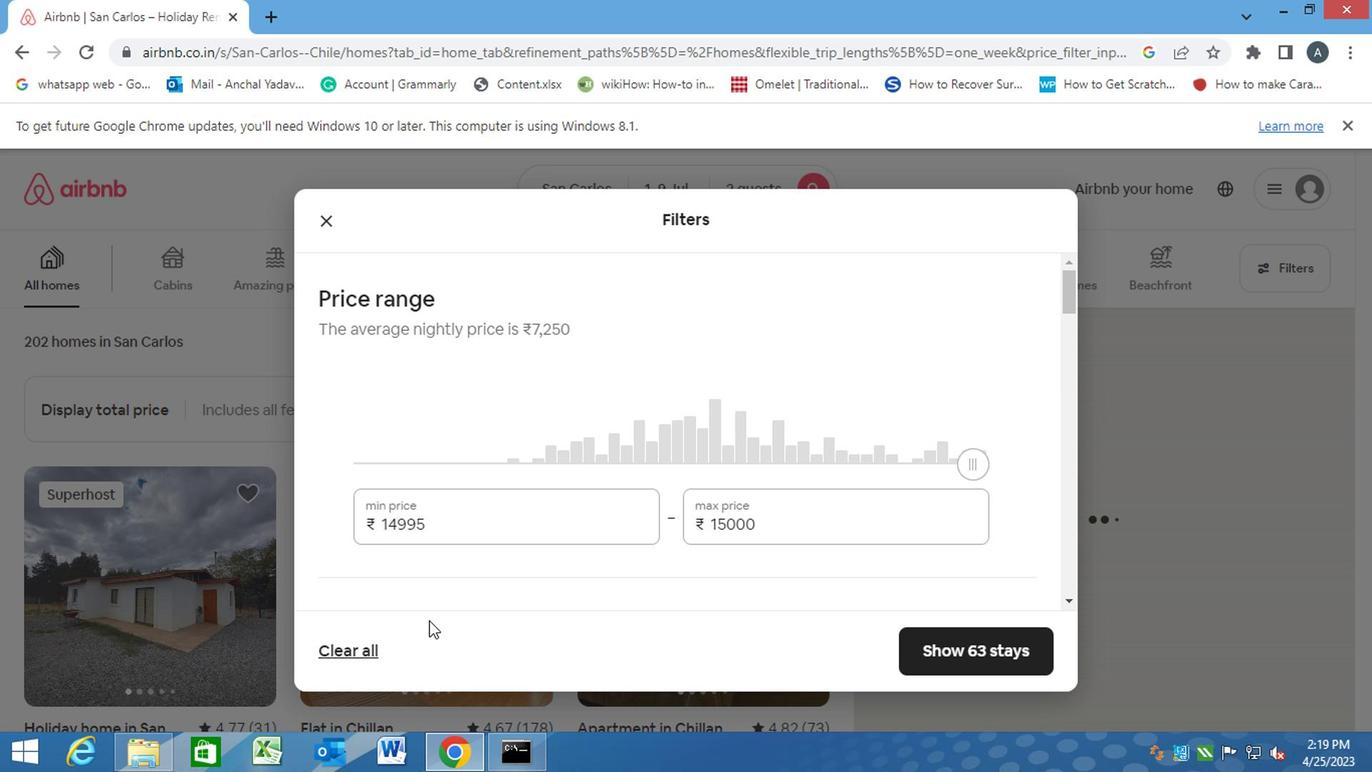 
Action: Mouse moved to (469, 595)
Screenshot: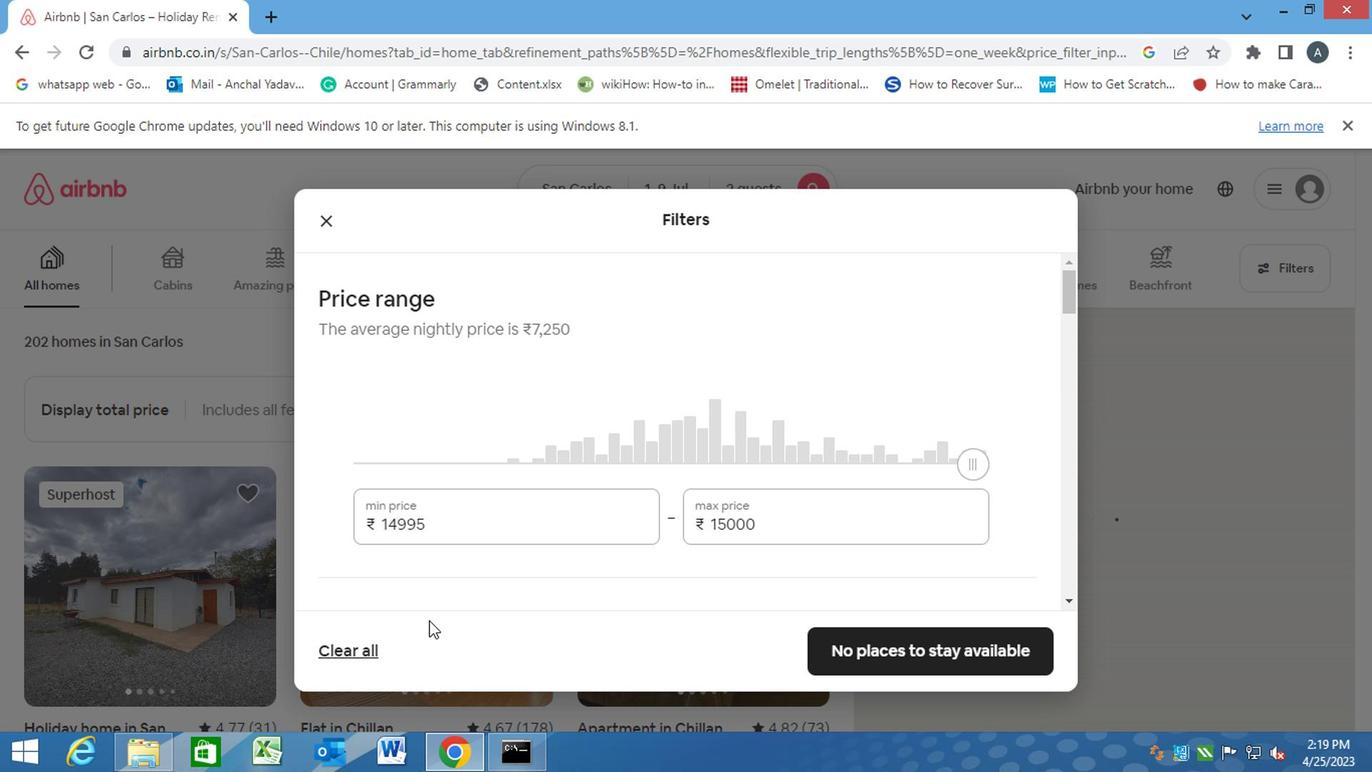 
Action: Mouse scrolled (469, 594) with delta (0, -1)
Screenshot: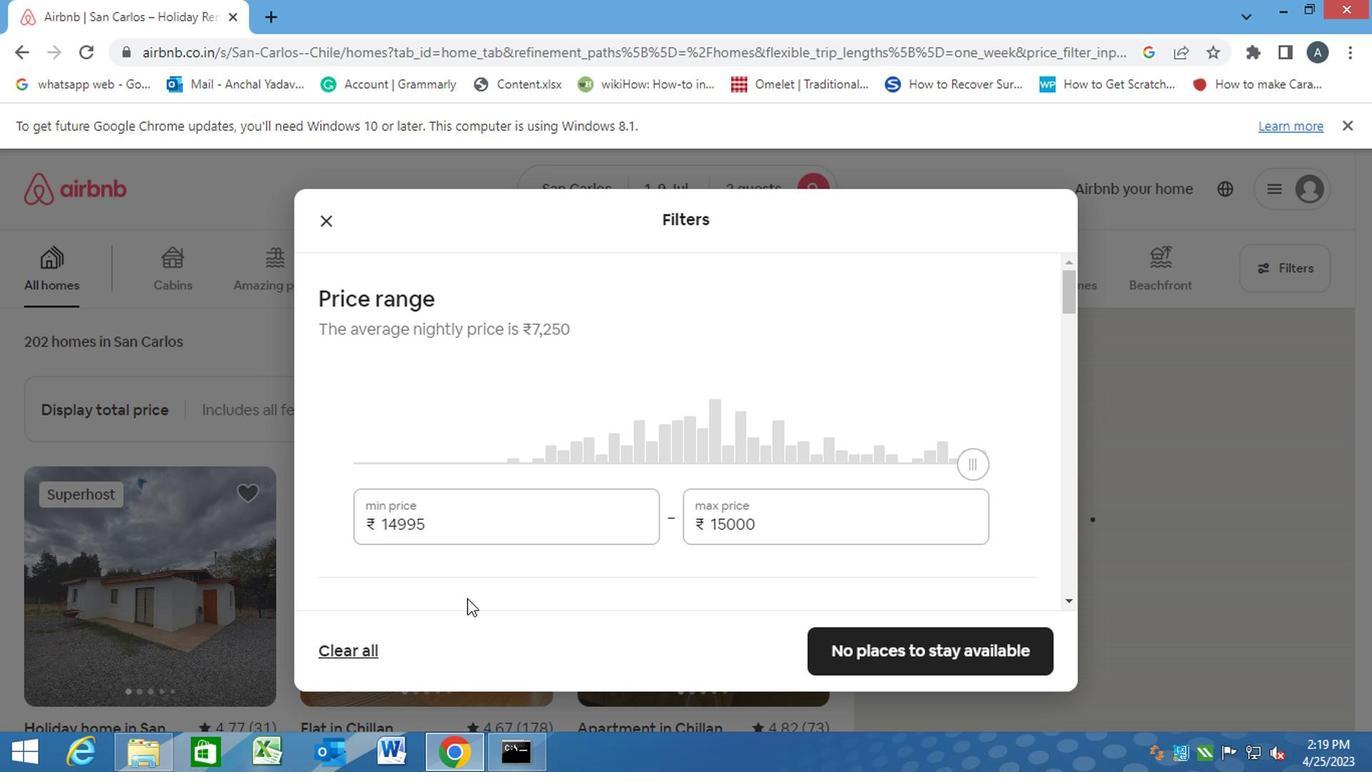 
Action: Mouse scrolled (469, 594) with delta (0, -1)
Screenshot: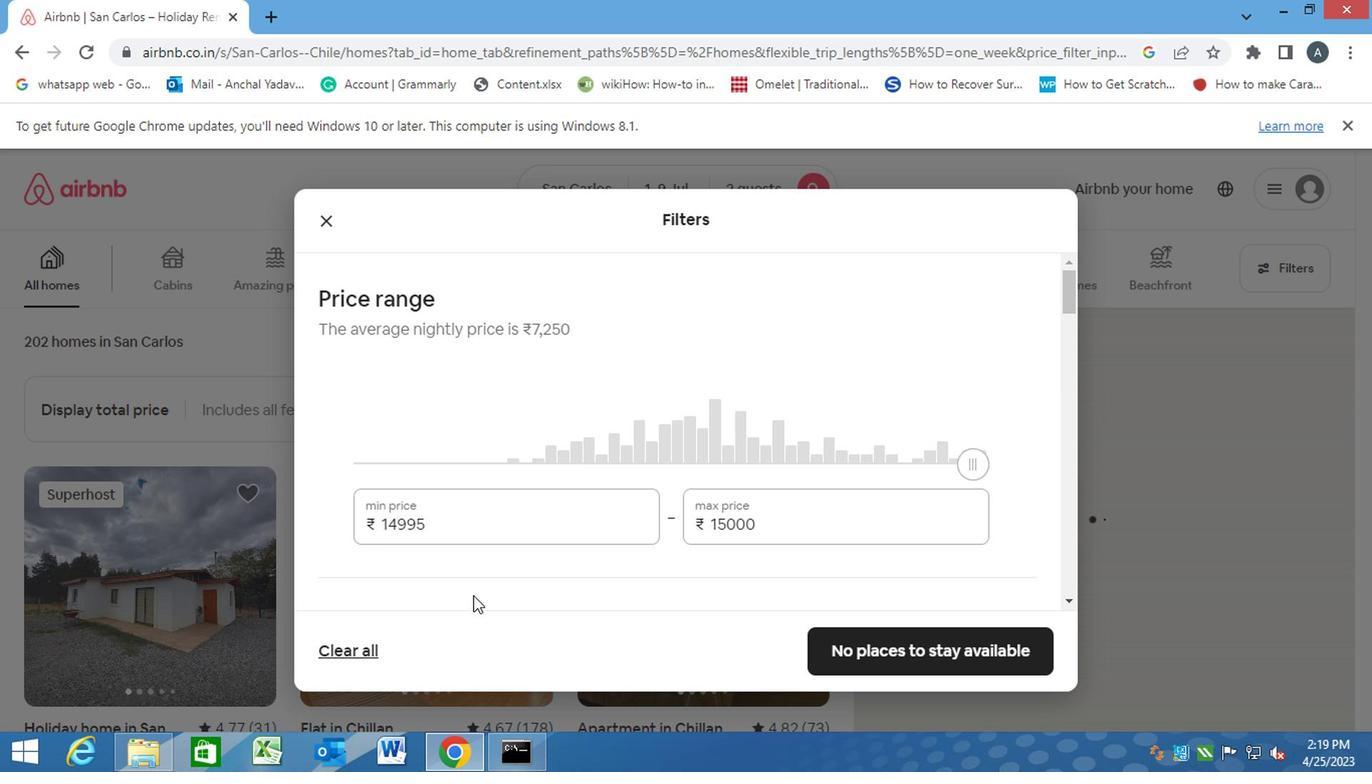
Action: Mouse moved to (326, 486)
Screenshot: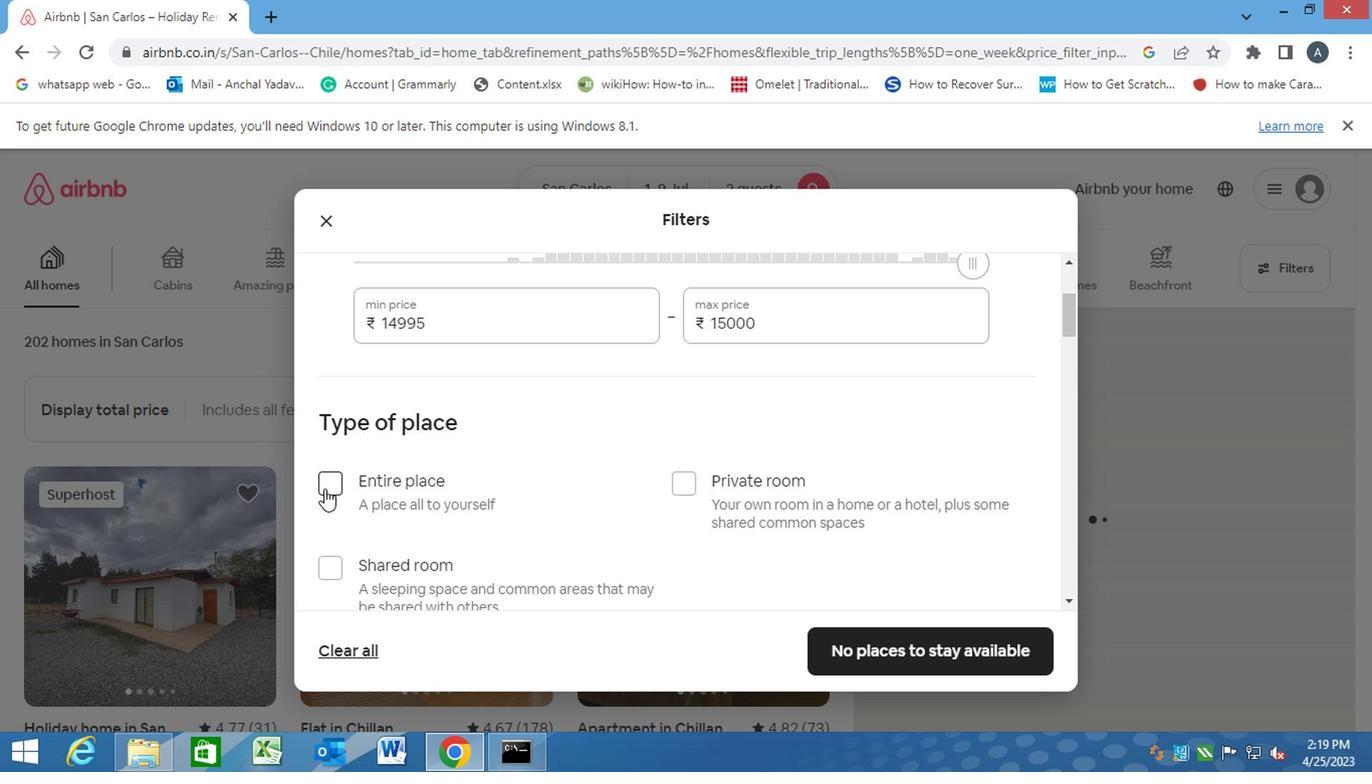 
Action: Mouse pressed left at (326, 486)
Screenshot: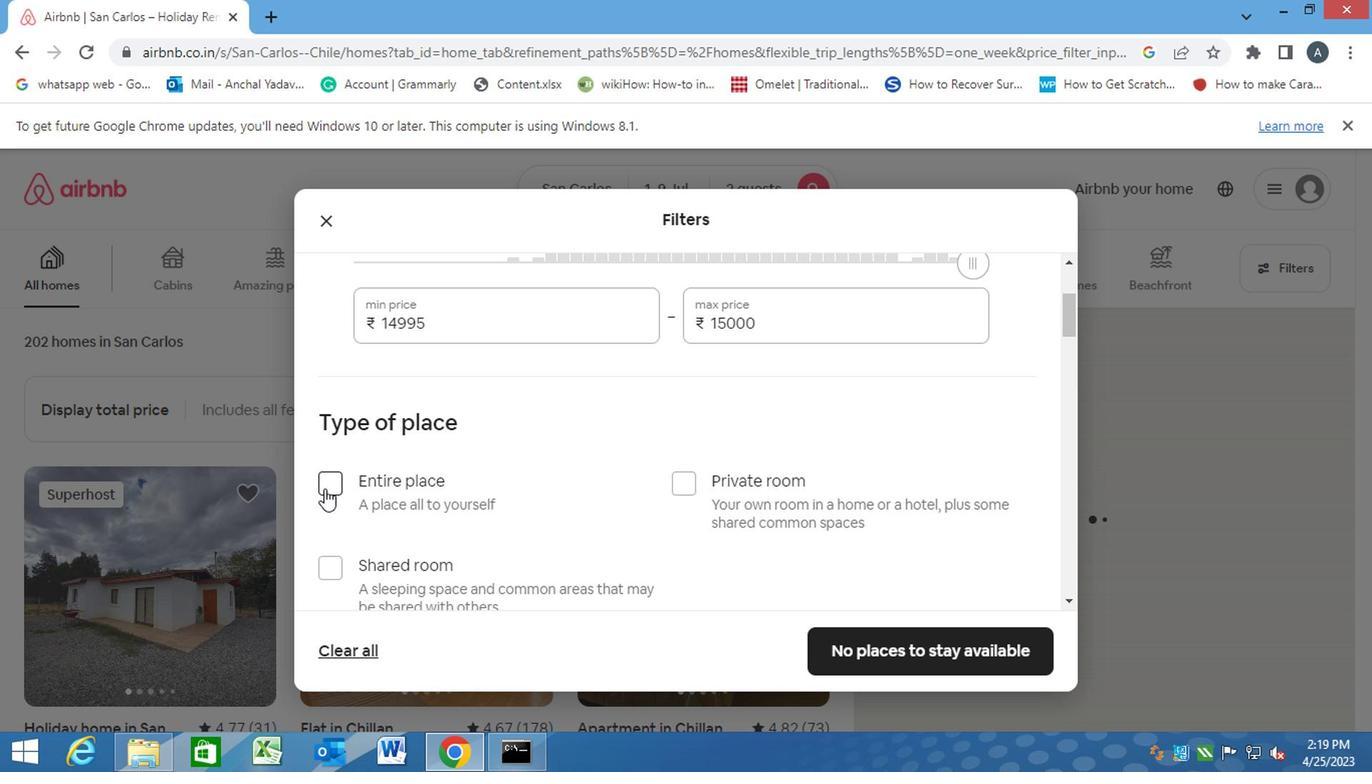 
Action: Mouse moved to (541, 535)
Screenshot: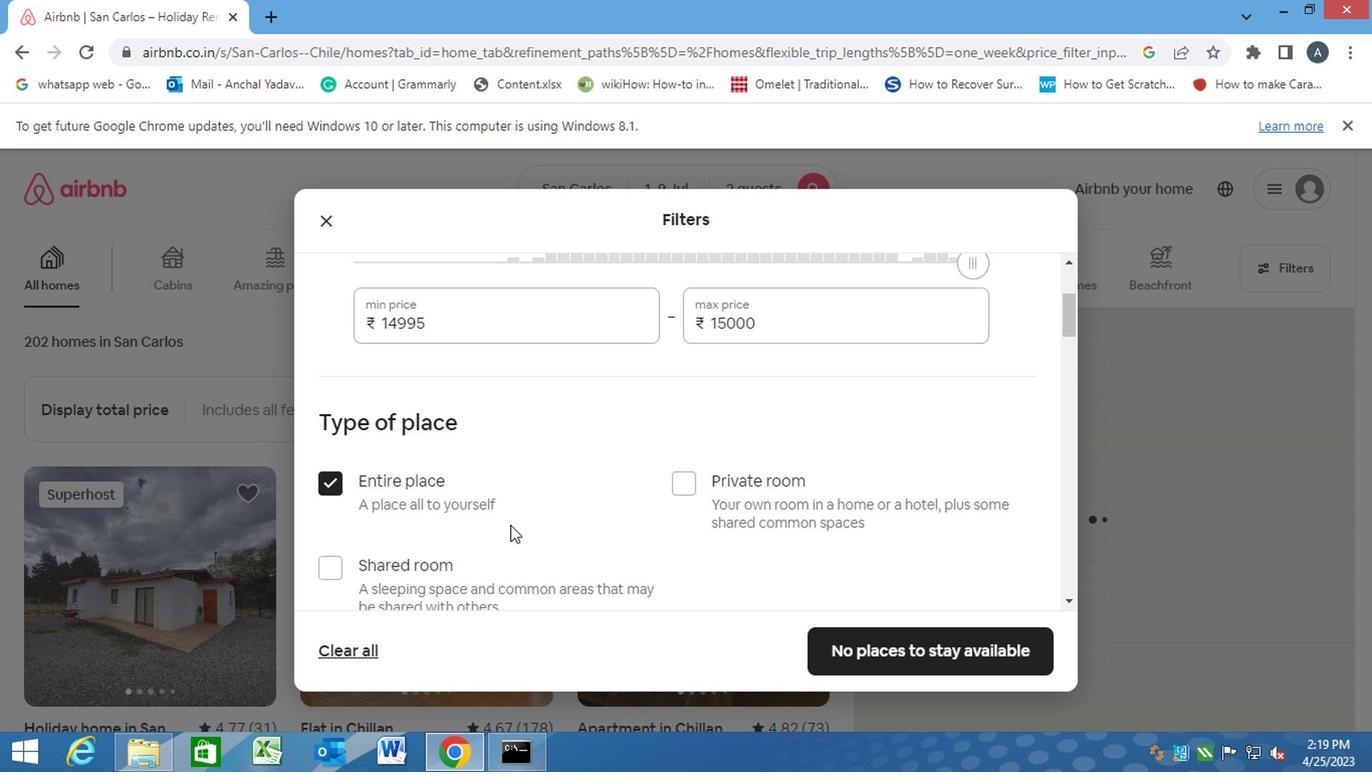 
Action: Mouse scrolled (541, 534) with delta (0, -1)
Screenshot: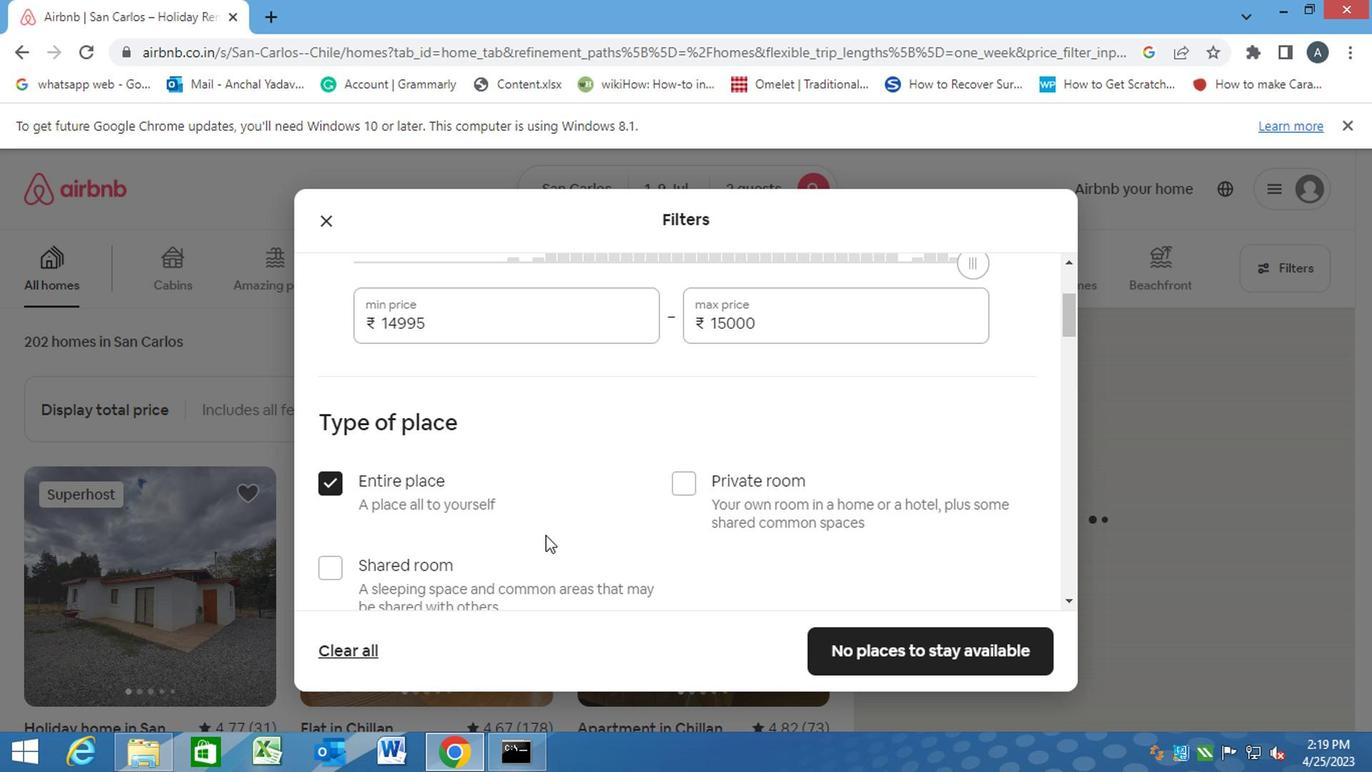 
Action: Mouse scrolled (541, 534) with delta (0, -1)
Screenshot: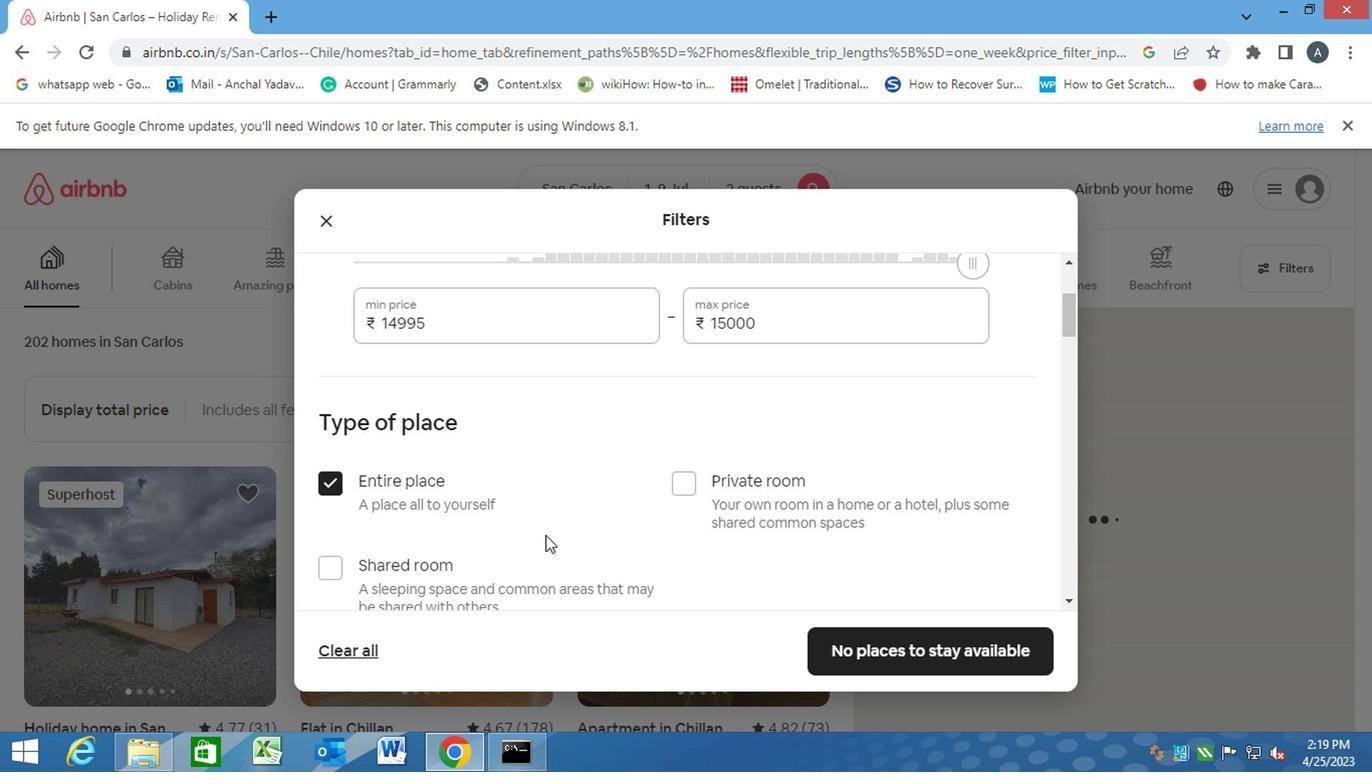 
Action: Mouse scrolled (541, 534) with delta (0, -1)
Screenshot: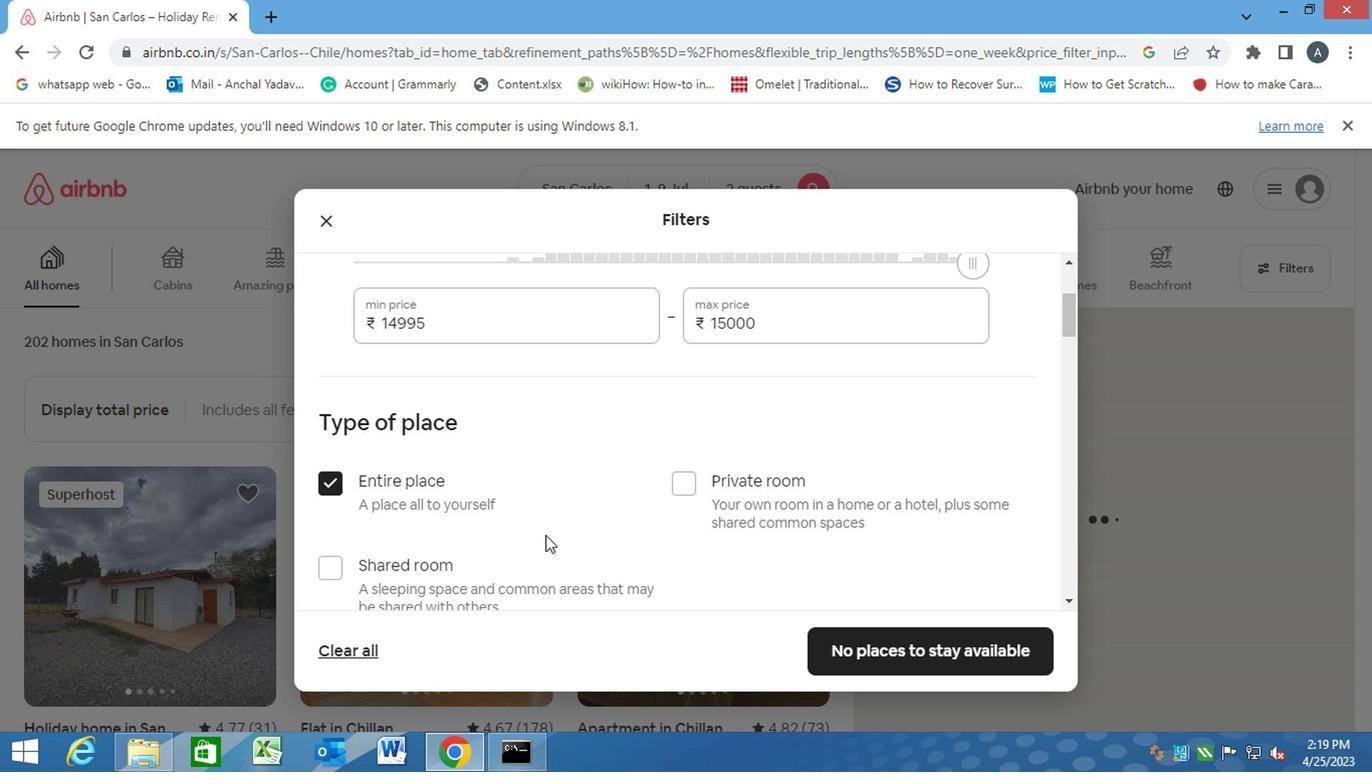
Action: Mouse scrolled (541, 534) with delta (0, -1)
Screenshot: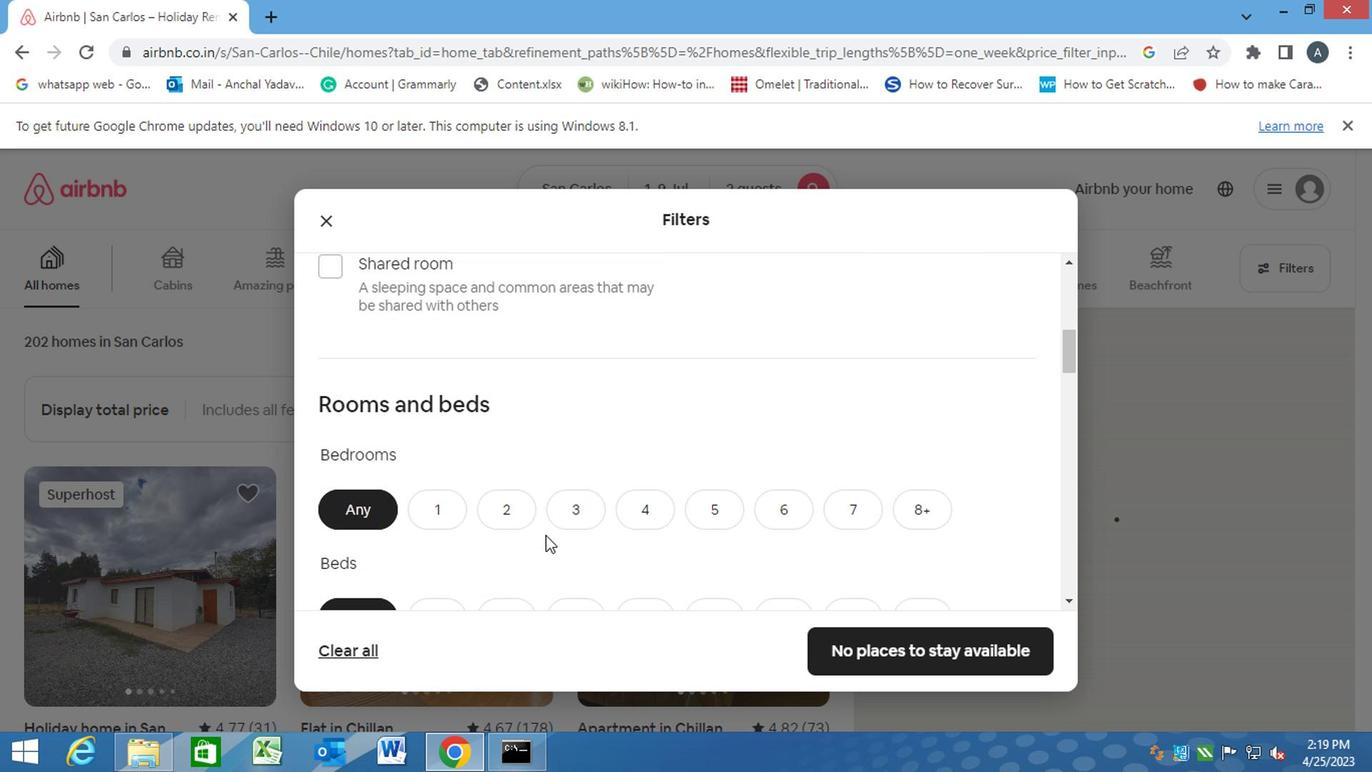 
Action: Mouse scrolled (541, 534) with delta (0, -1)
Screenshot: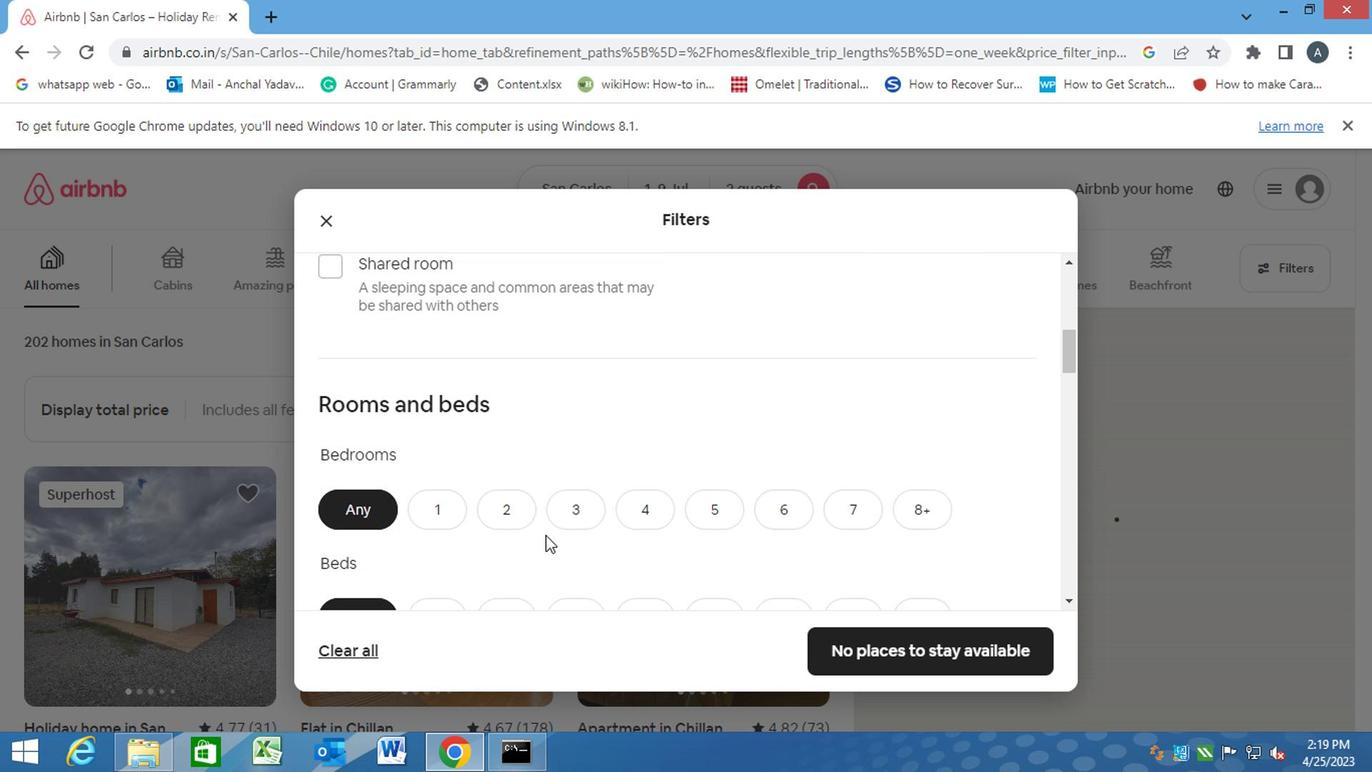 
Action: Mouse moved to (435, 311)
Screenshot: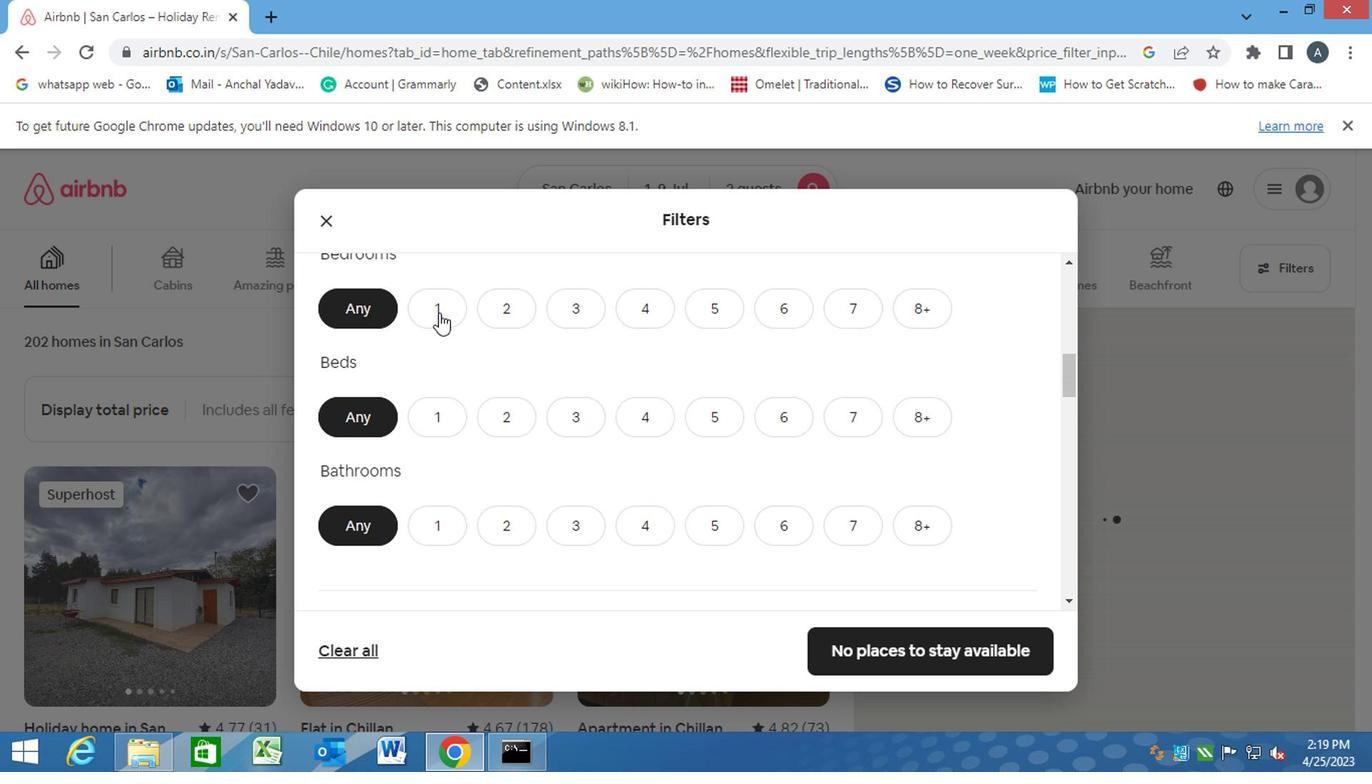
Action: Mouse pressed left at (435, 311)
Screenshot: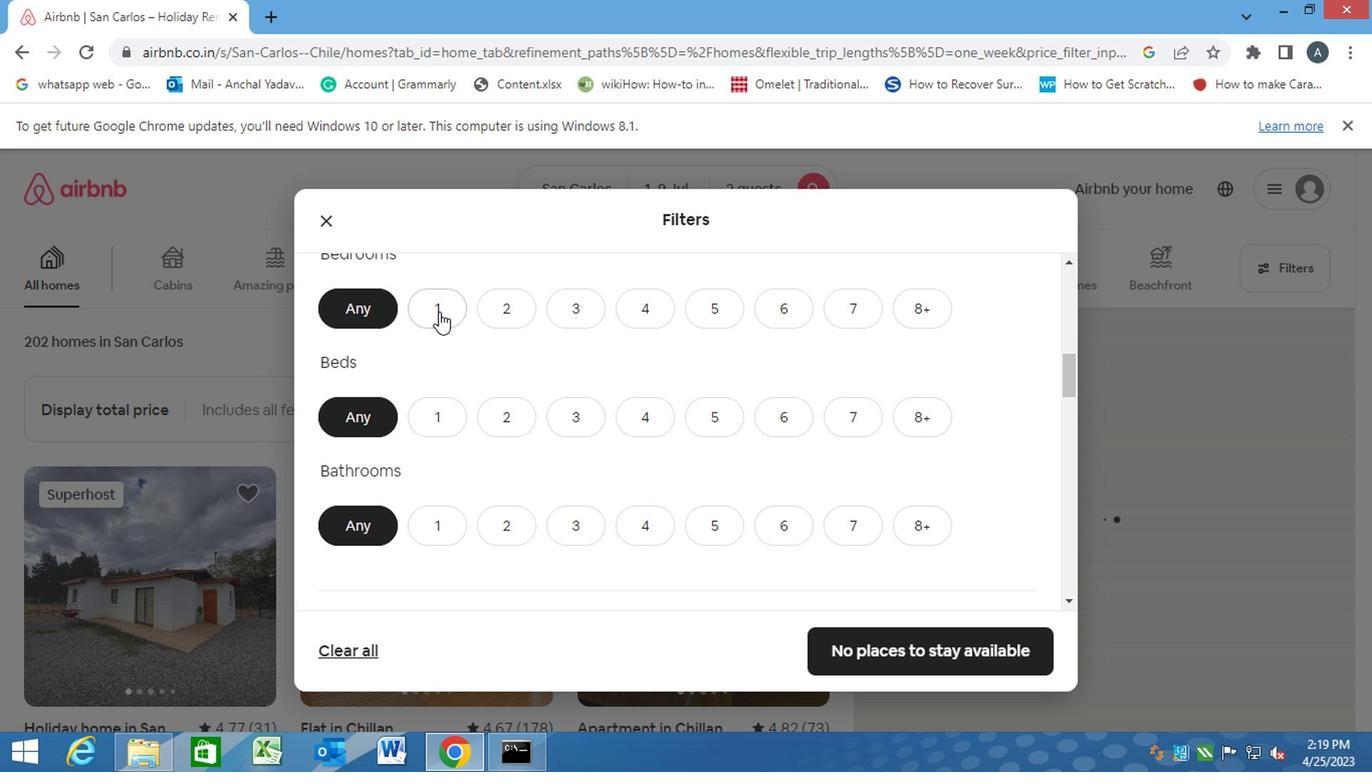 
Action: Mouse moved to (443, 407)
Screenshot: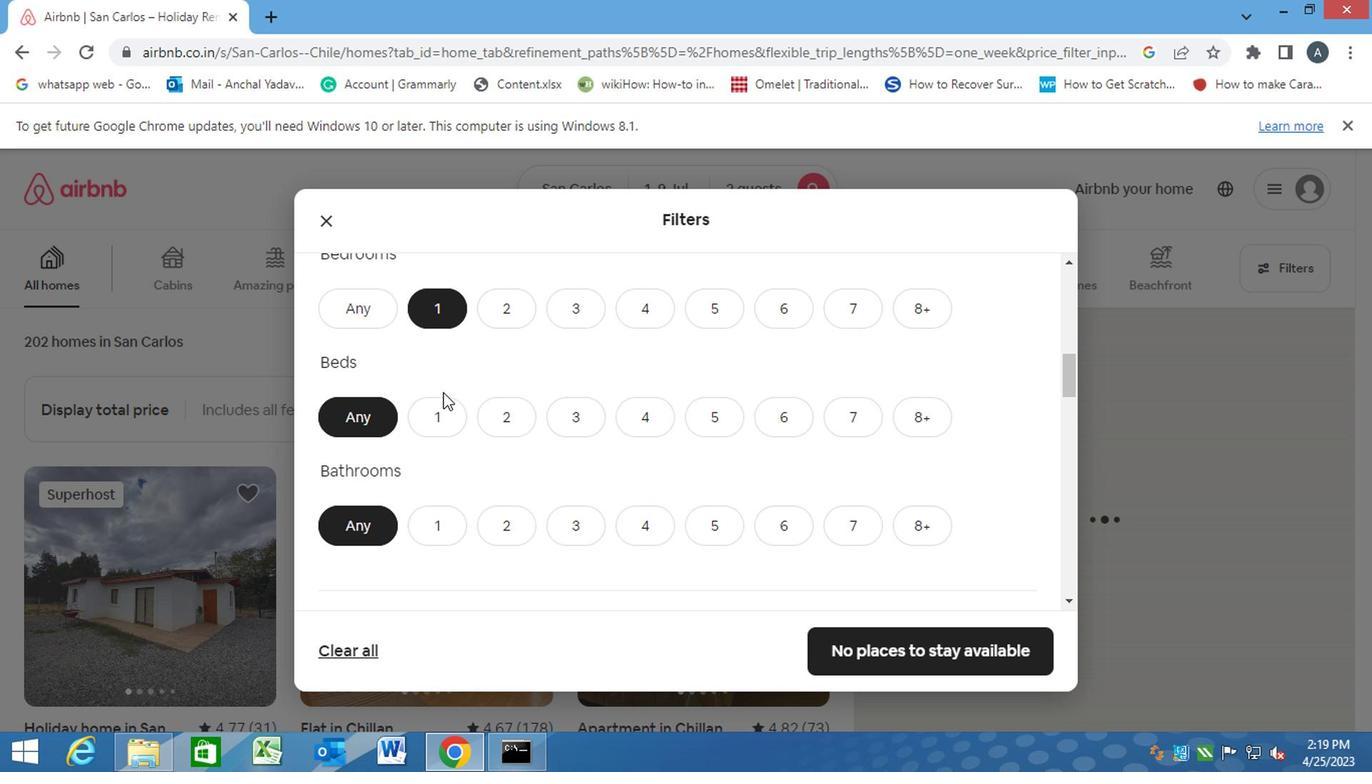 
Action: Mouse pressed left at (443, 407)
Screenshot: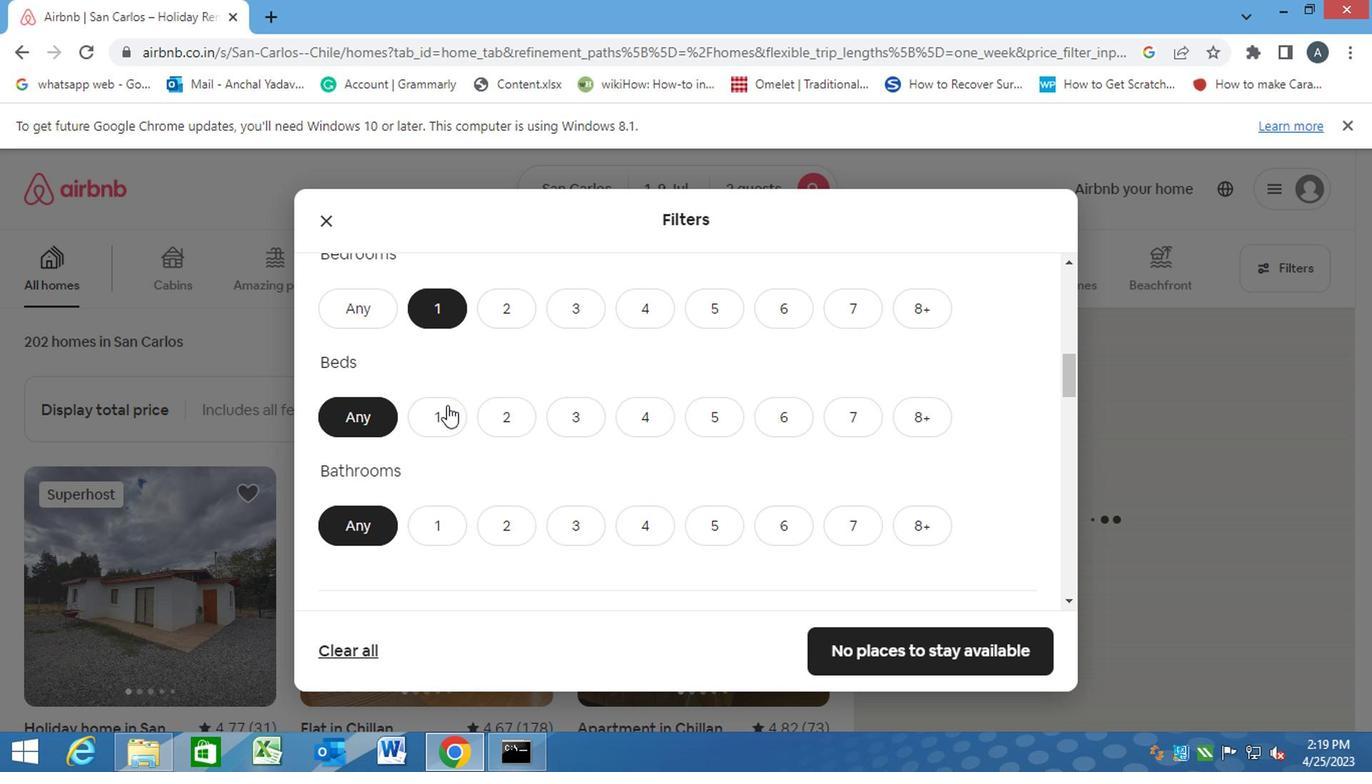 
Action: Mouse moved to (440, 529)
Screenshot: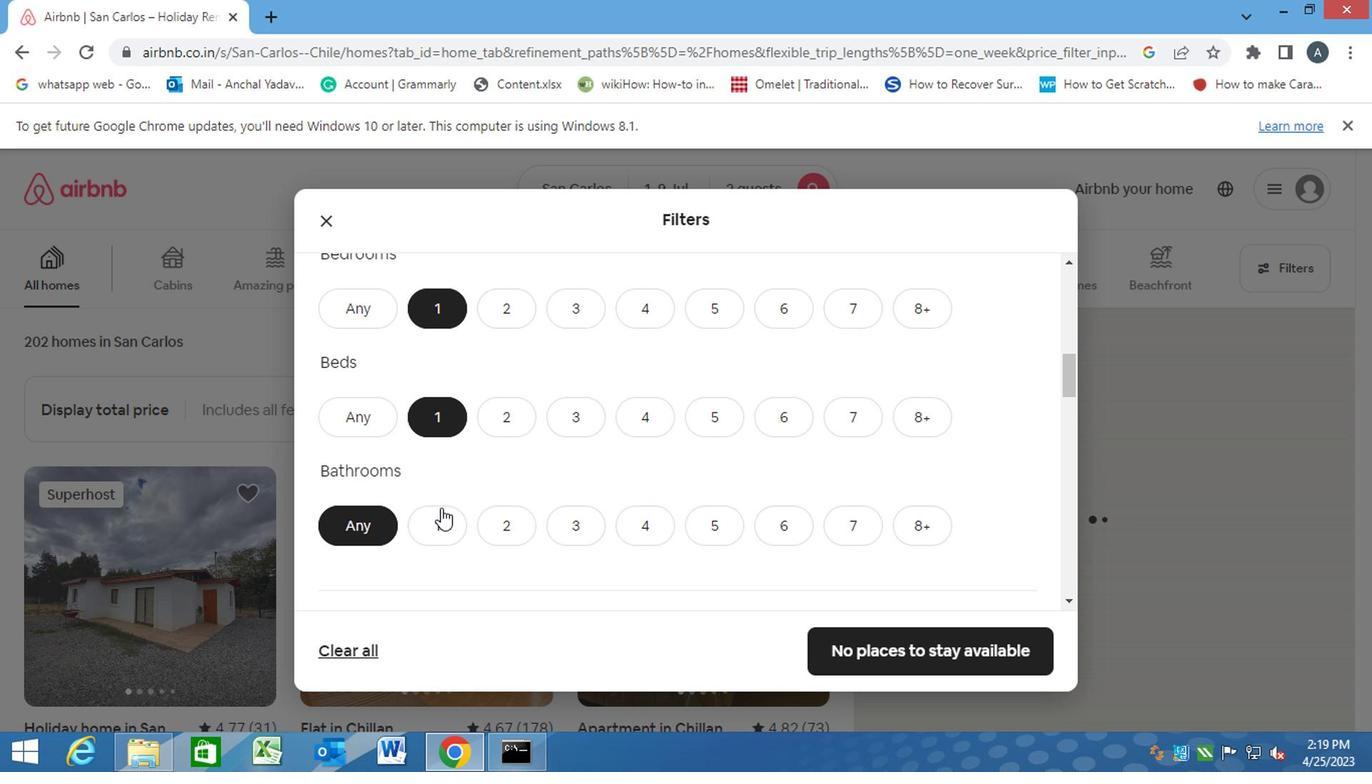 
Action: Mouse pressed left at (440, 529)
Screenshot: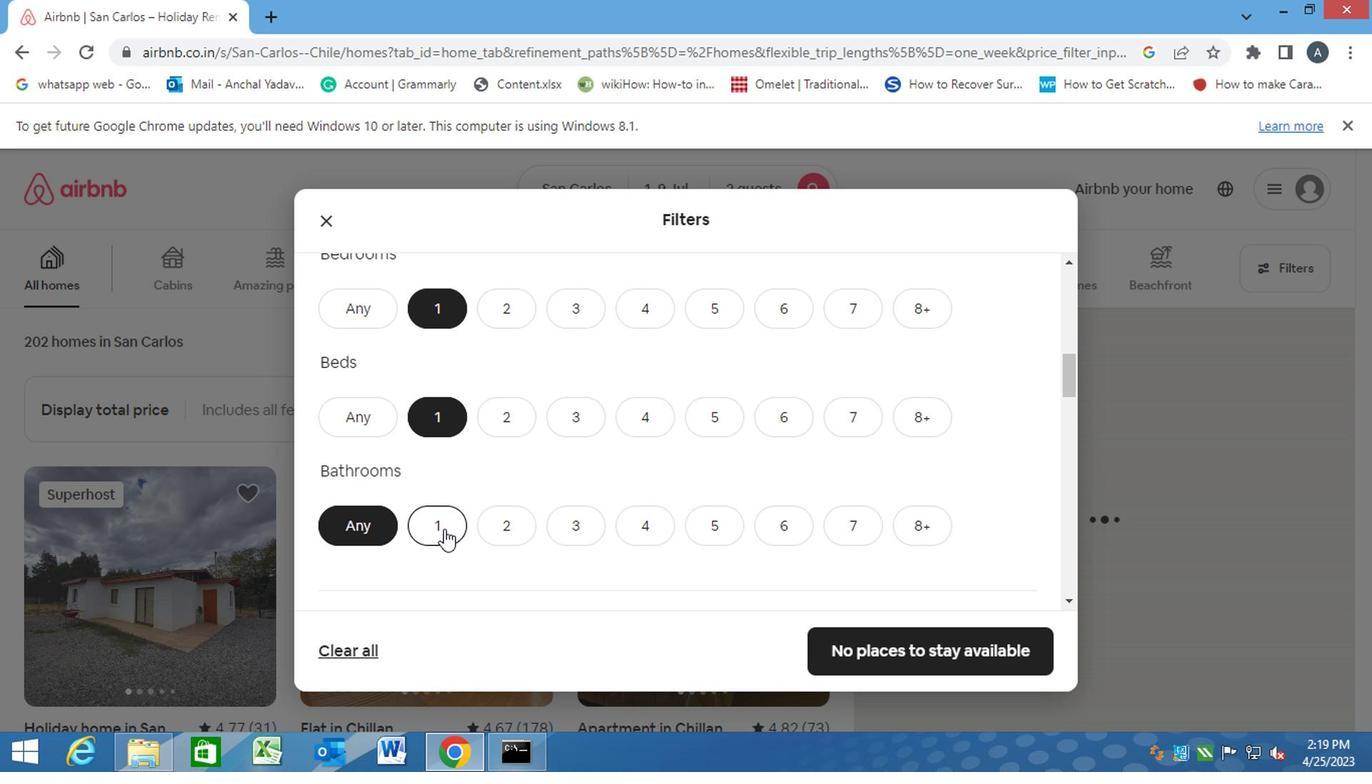 
Action: Mouse scrolled (440, 528) with delta (0, 0)
Screenshot: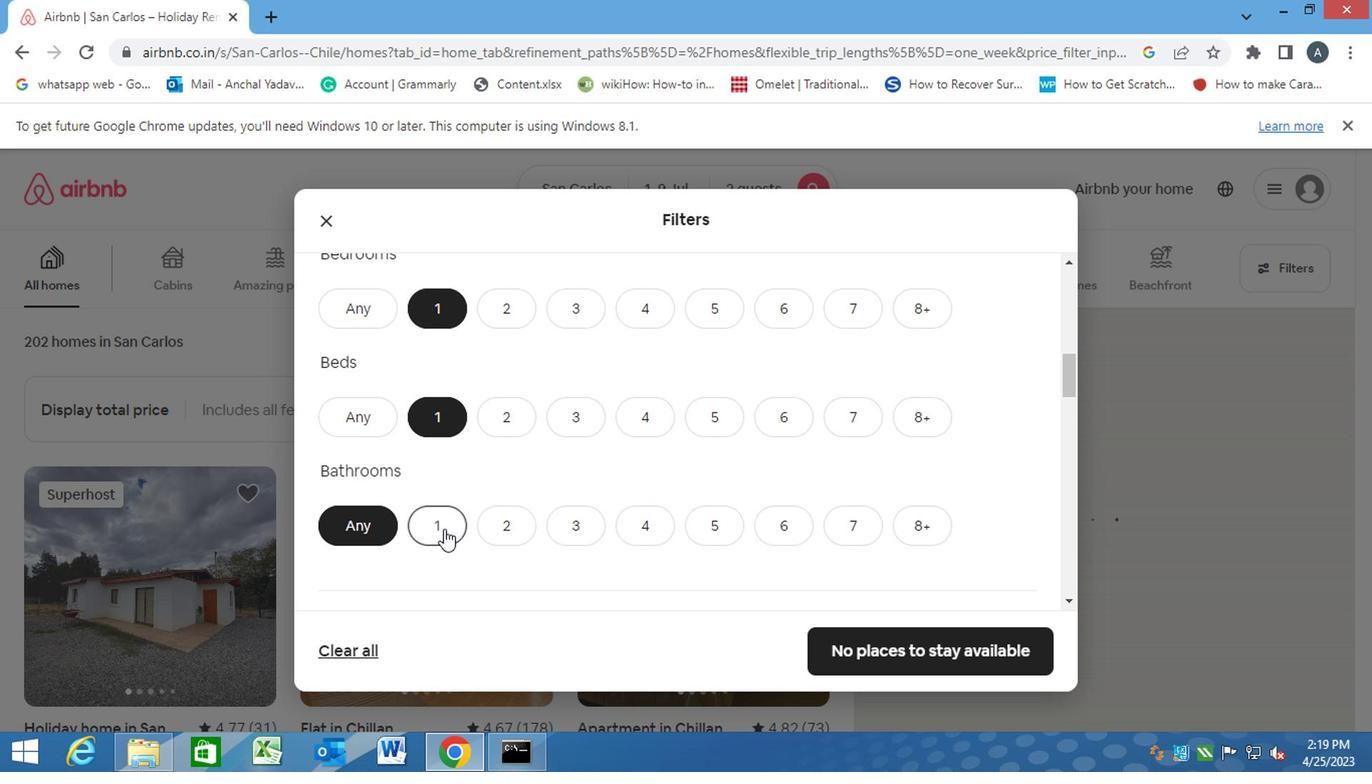 
Action: Mouse scrolled (440, 528) with delta (0, 0)
Screenshot: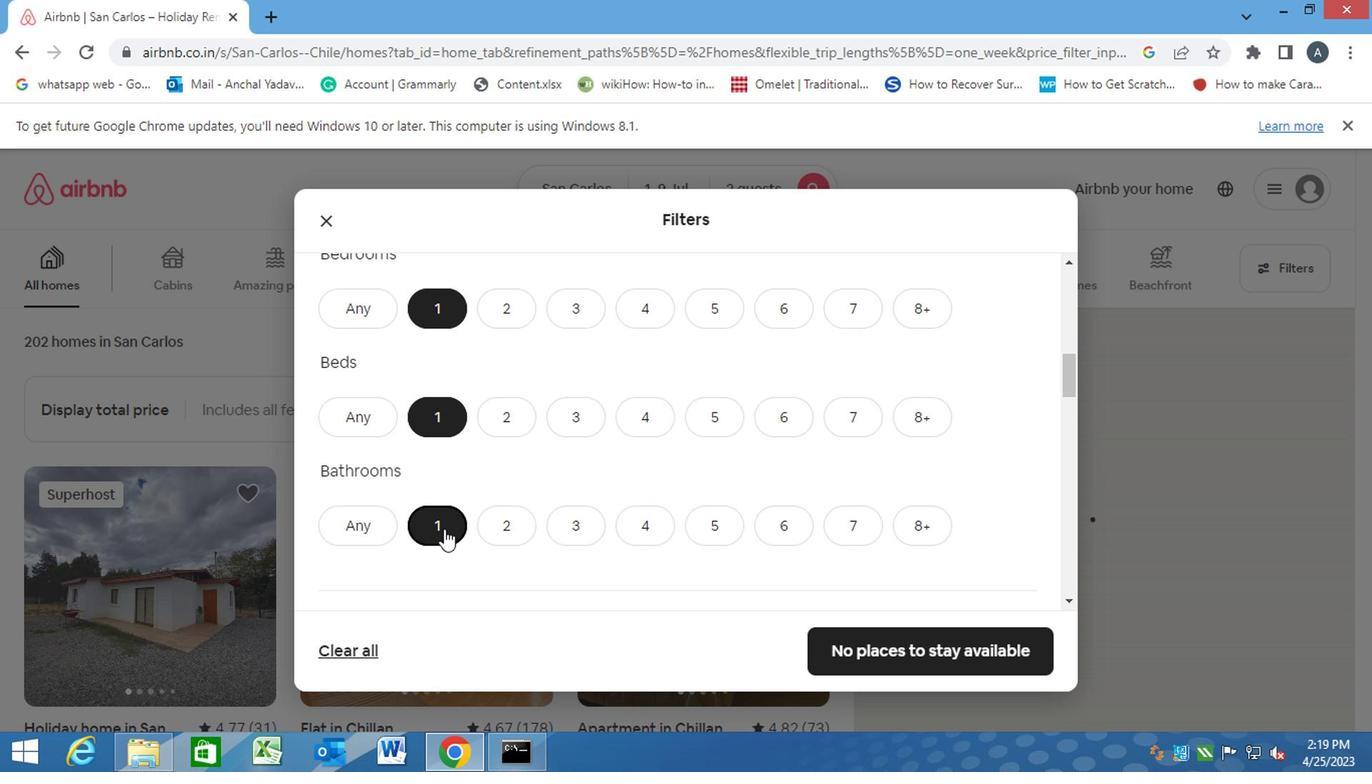
Action: Mouse scrolled (440, 528) with delta (0, 0)
Screenshot: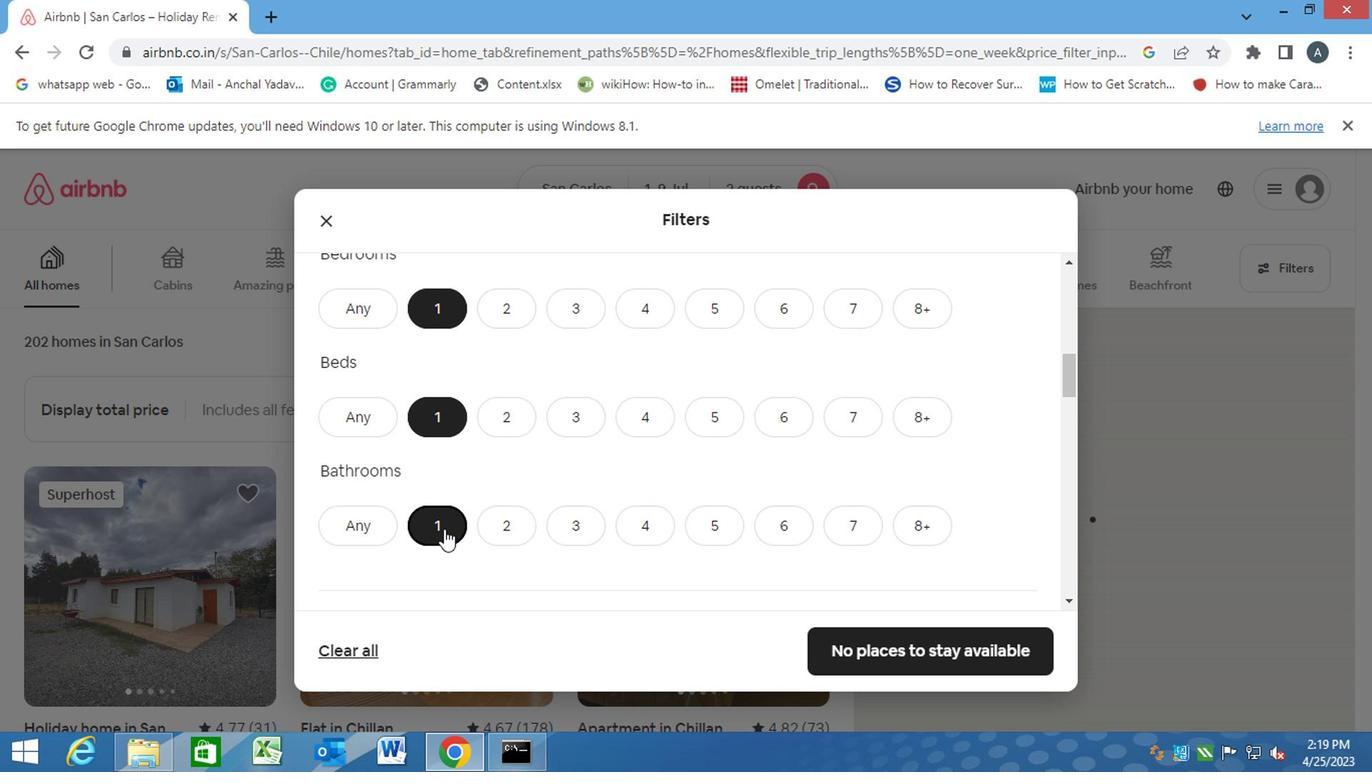 
Action: Mouse scrolled (440, 528) with delta (0, 0)
Screenshot: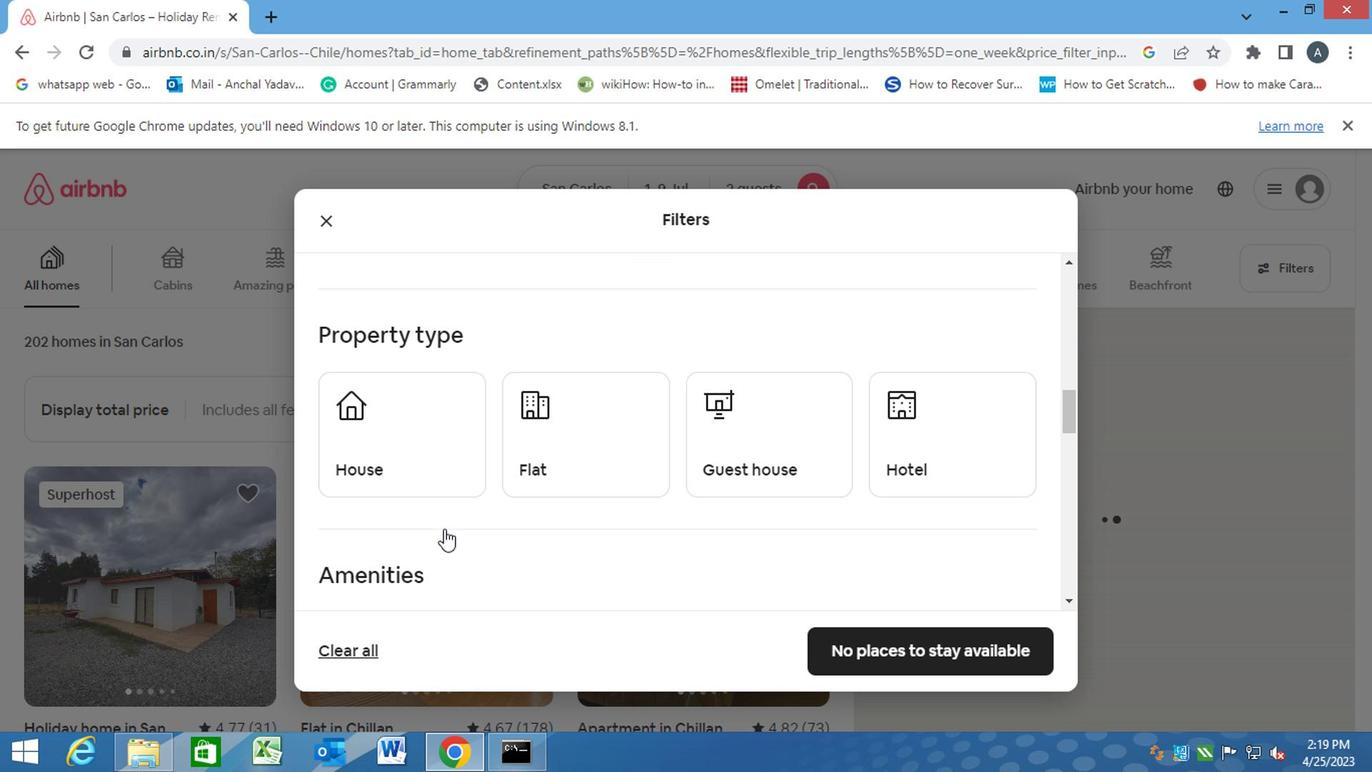 
Action: Mouse moved to (414, 364)
Screenshot: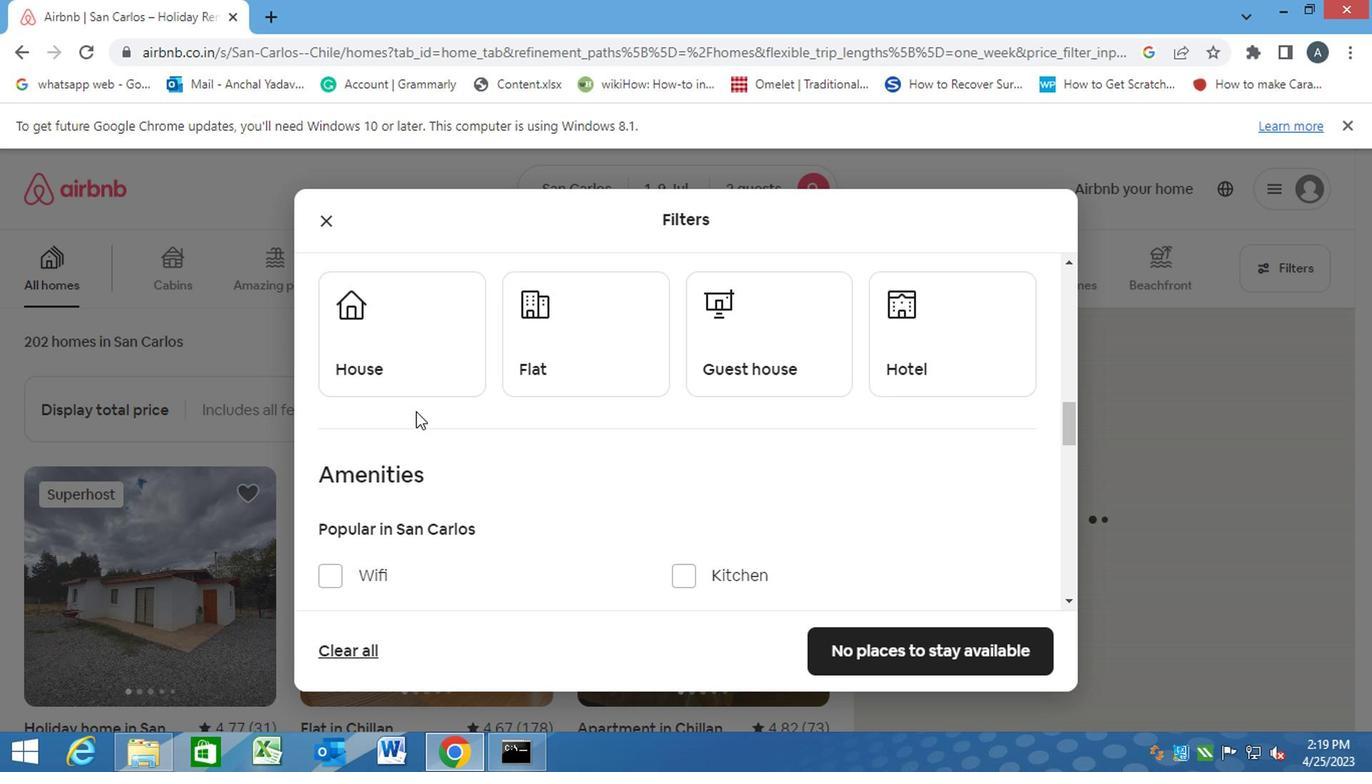 
Action: Mouse pressed left at (414, 364)
Screenshot: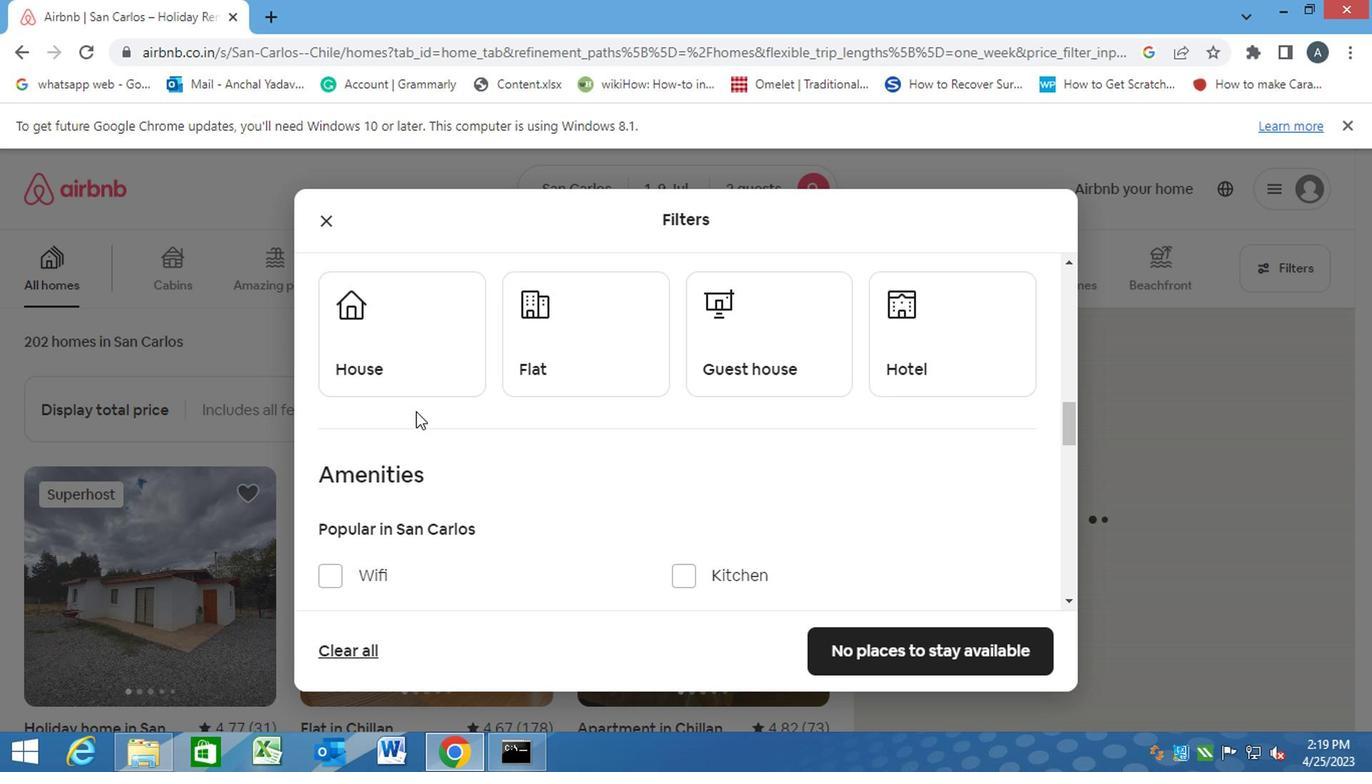 
Action: Mouse moved to (552, 364)
Screenshot: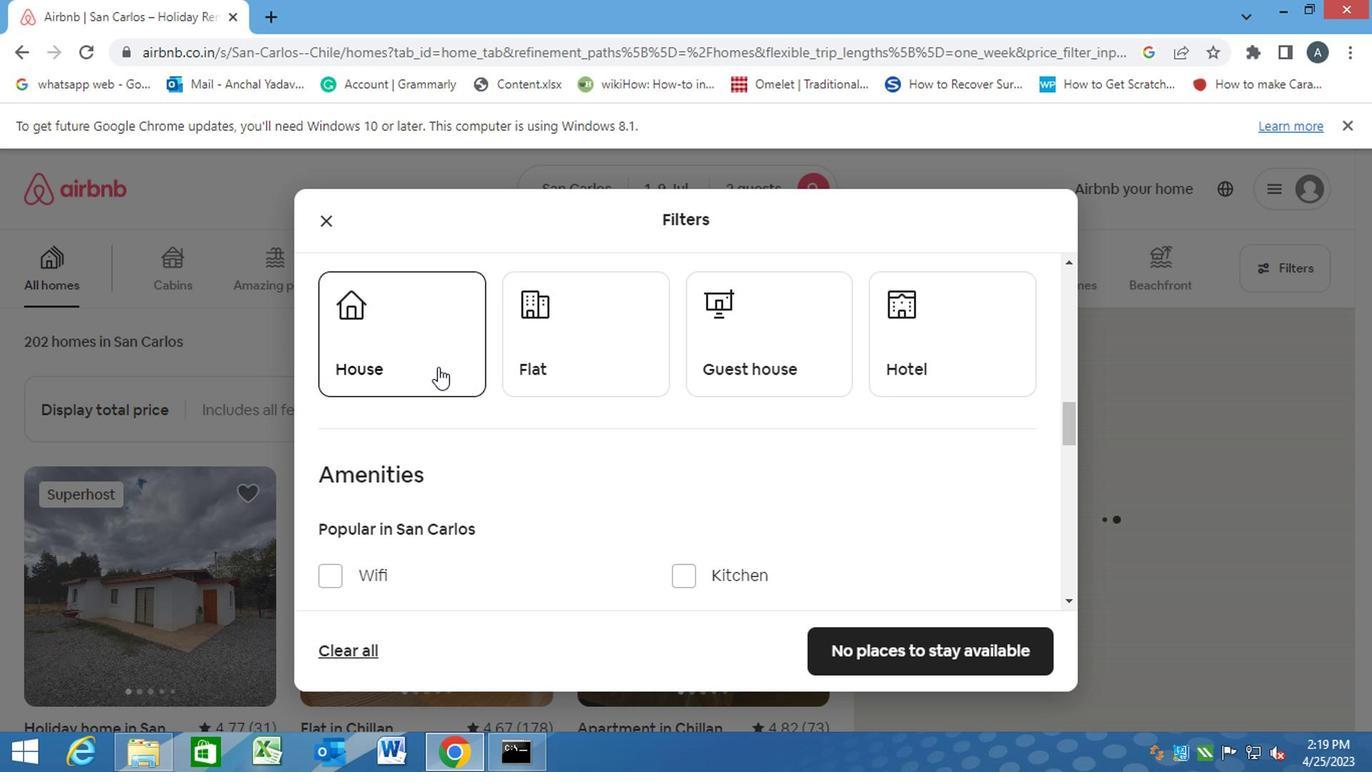 
Action: Mouse pressed left at (552, 364)
Screenshot: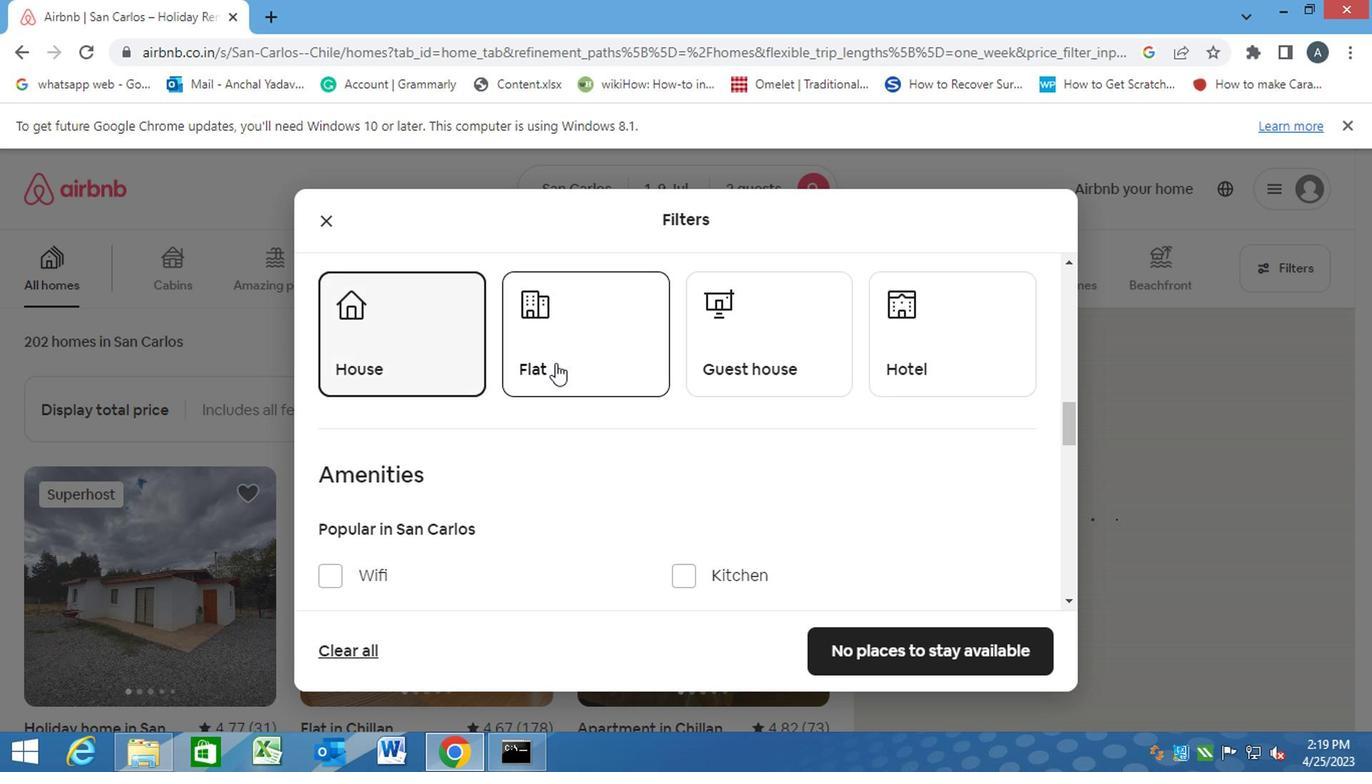 
Action: Mouse moved to (720, 339)
Screenshot: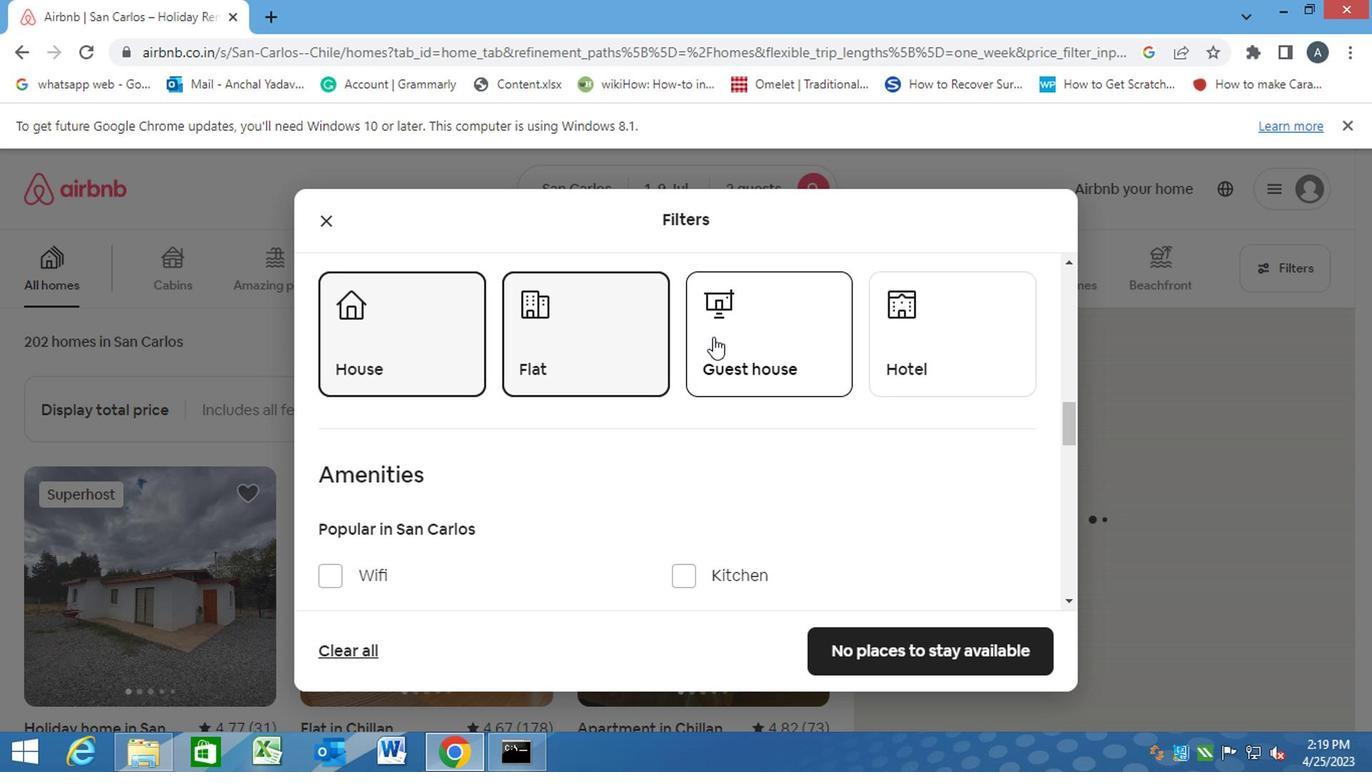 
Action: Mouse pressed left at (720, 339)
Screenshot: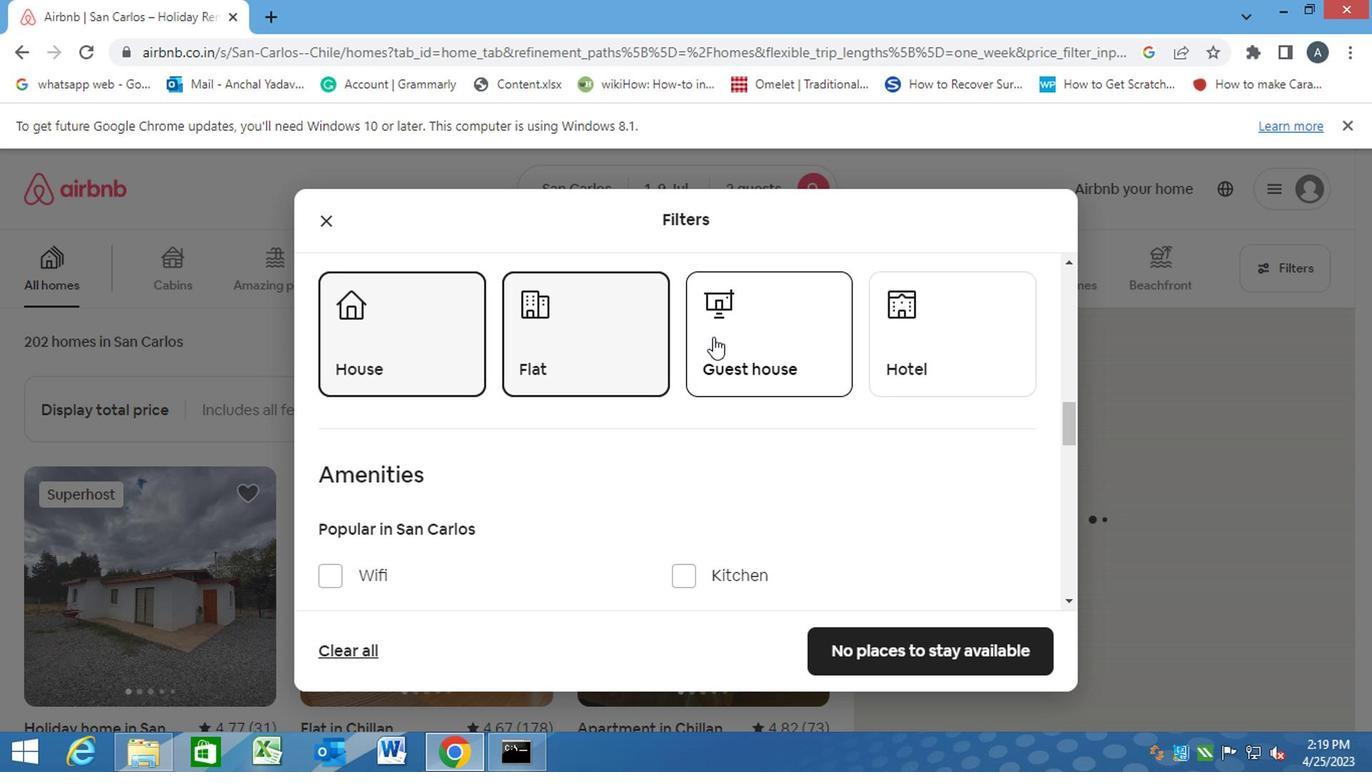 
Action: Mouse moved to (657, 493)
Screenshot: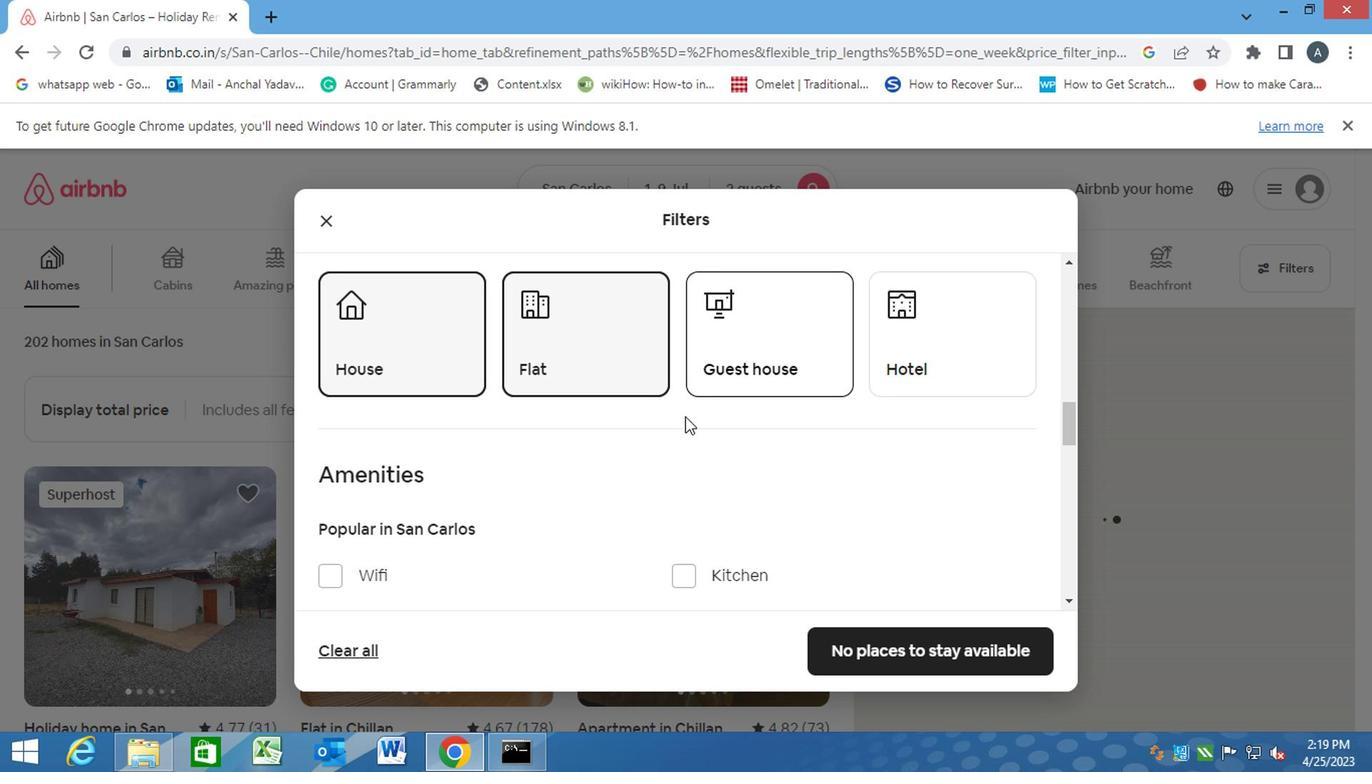 
Action: Mouse scrolled (657, 492) with delta (0, 0)
Screenshot: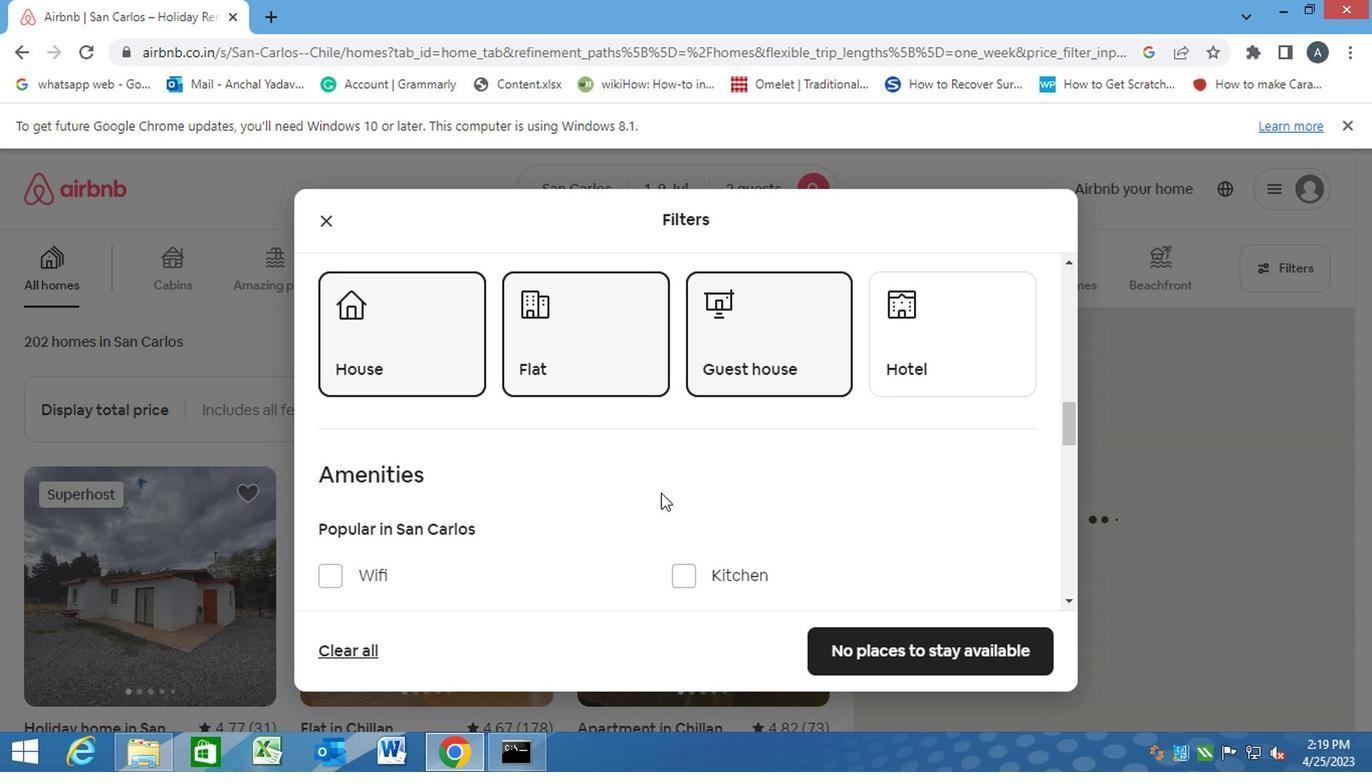 
Action: Mouse scrolled (657, 492) with delta (0, 0)
Screenshot: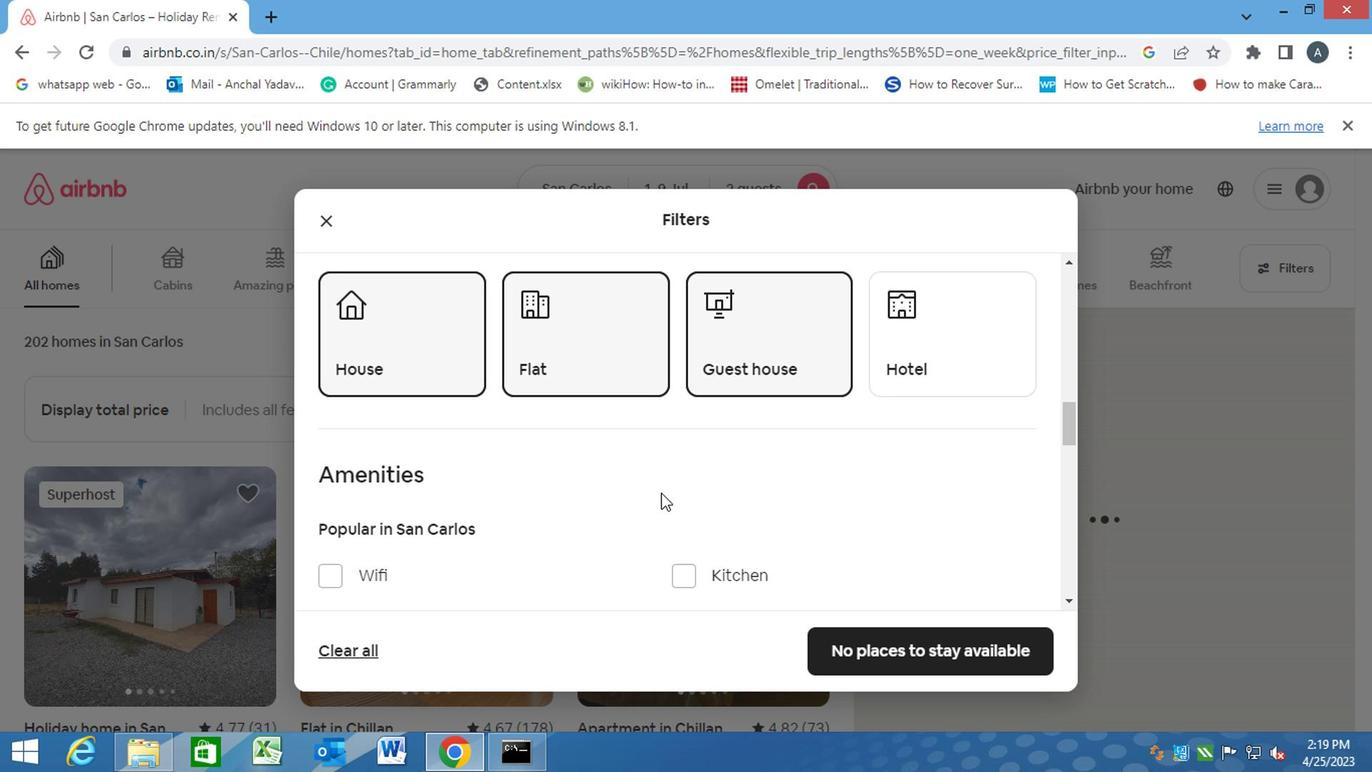 
Action: Mouse scrolled (657, 492) with delta (0, 0)
Screenshot: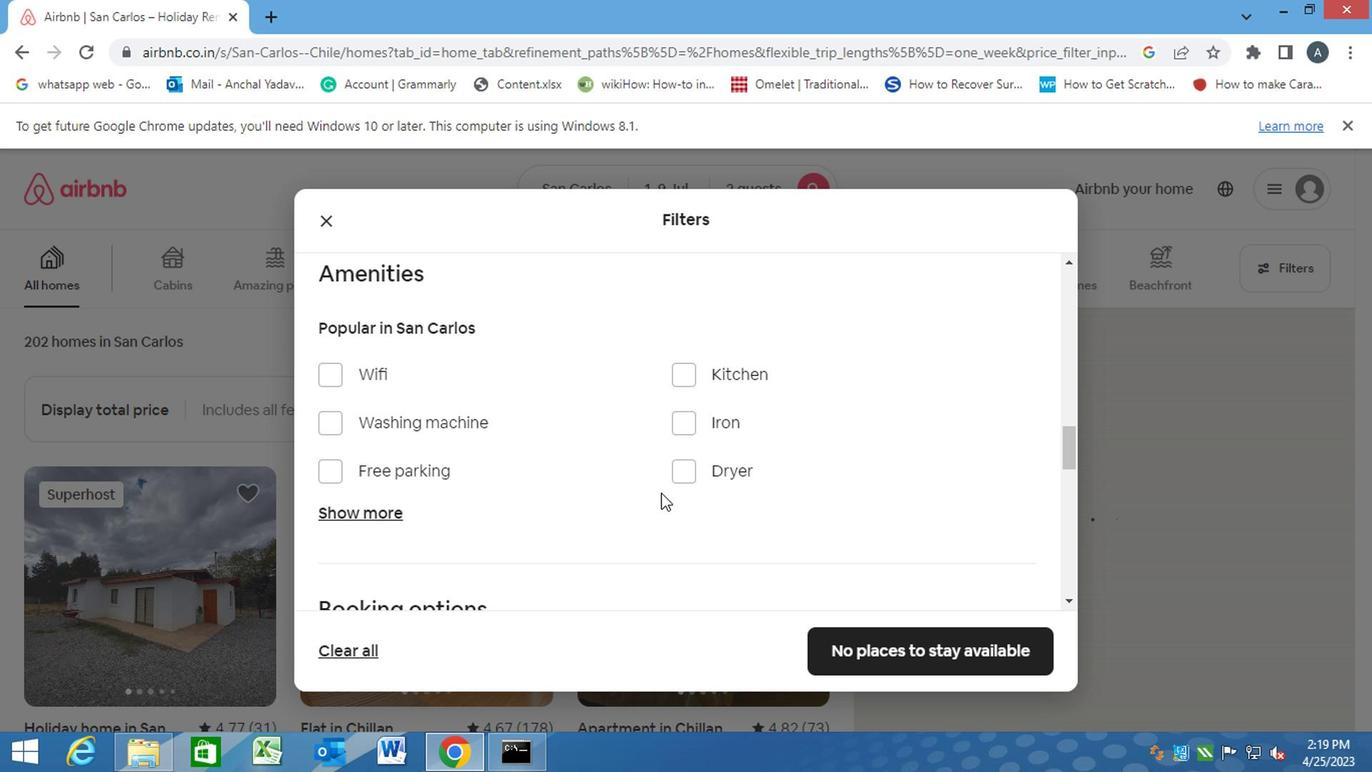 
Action: Mouse scrolled (657, 492) with delta (0, 0)
Screenshot: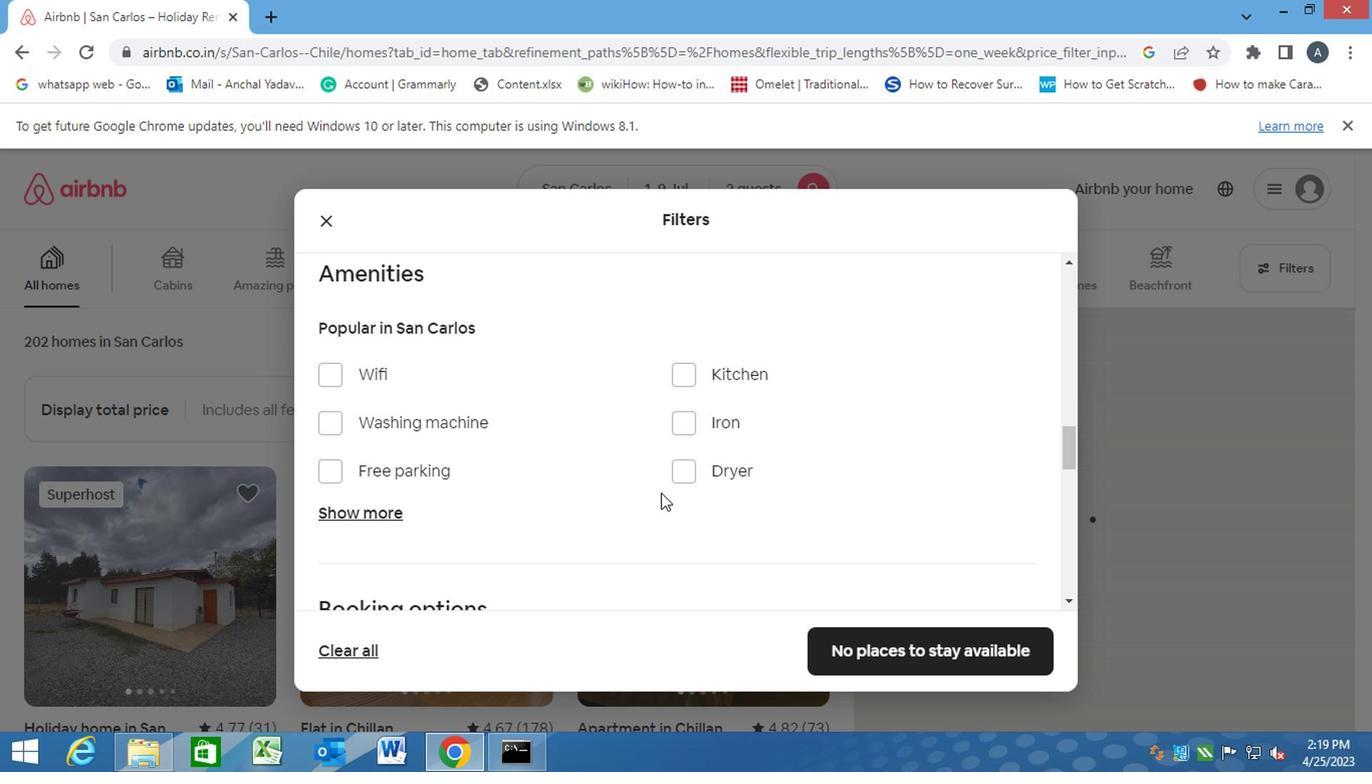 
Action: Mouse moved to (981, 544)
Screenshot: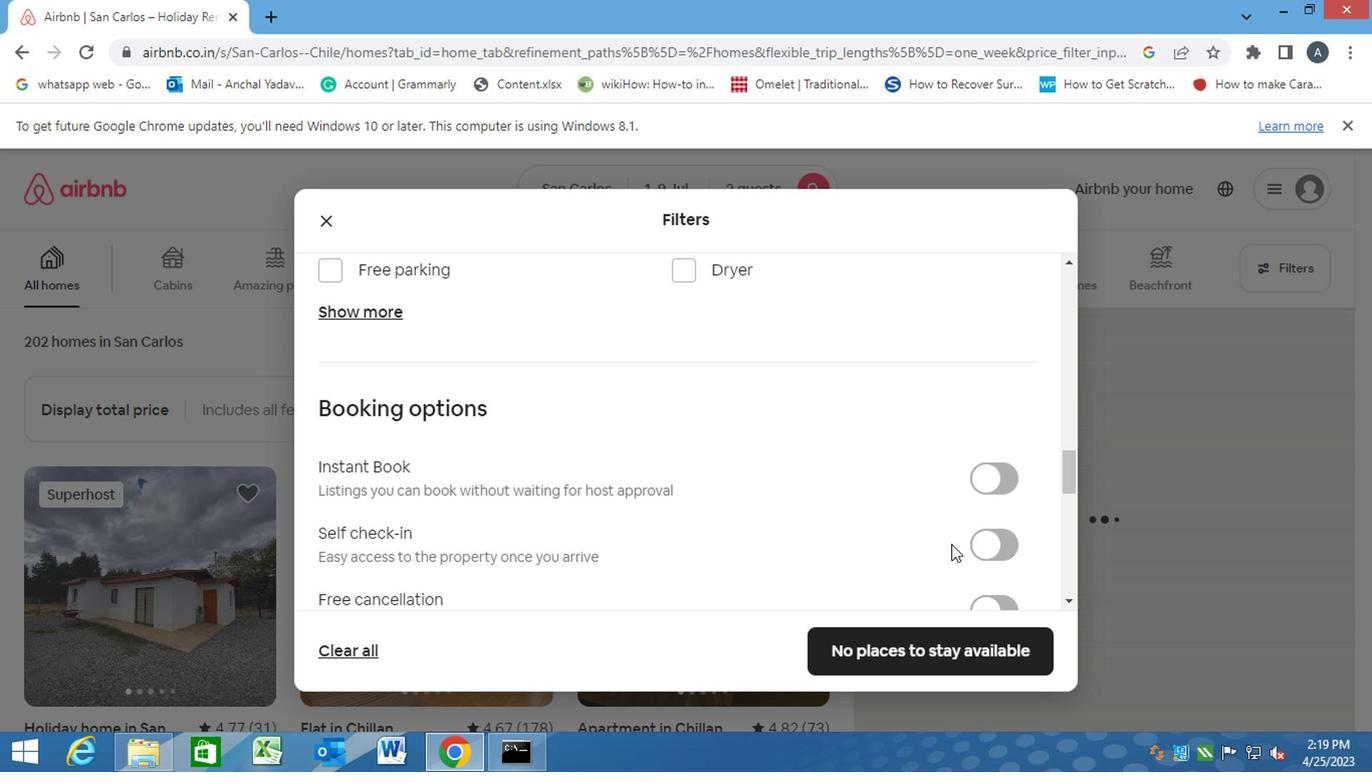 
Action: Mouse pressed left at (981, 544)
Screenshot: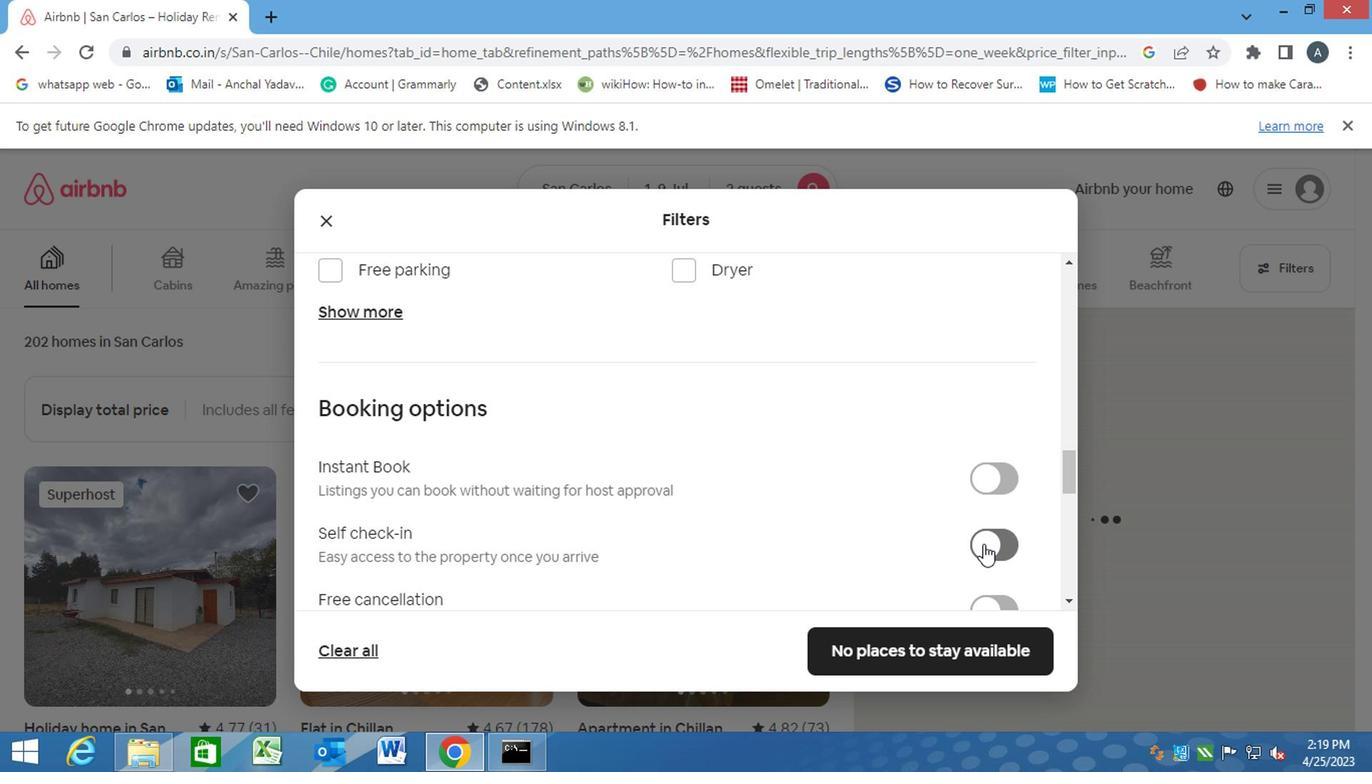 
Action: Mouse moved to (717, 544)
Screenshot: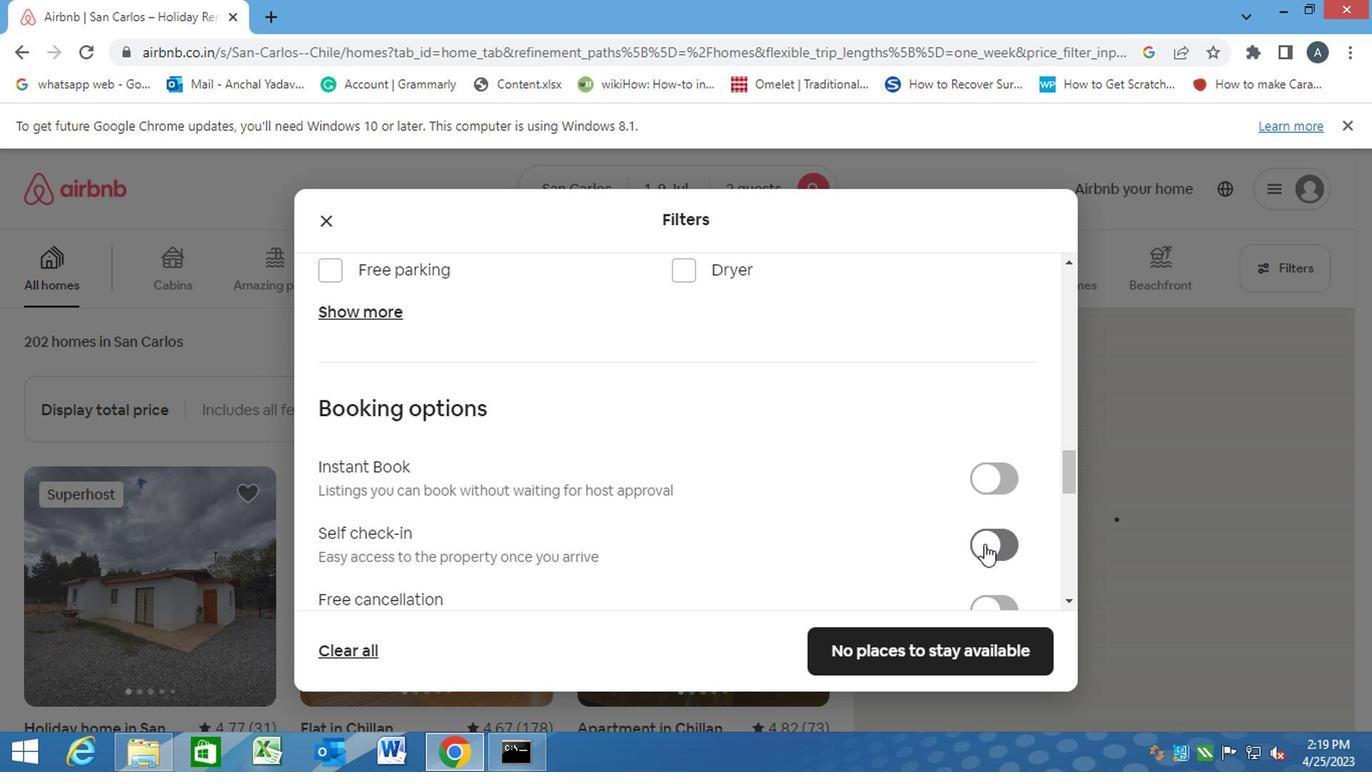 
Action: Mouse scrolled (717, 543) with delta (0, 0)
Screenshot: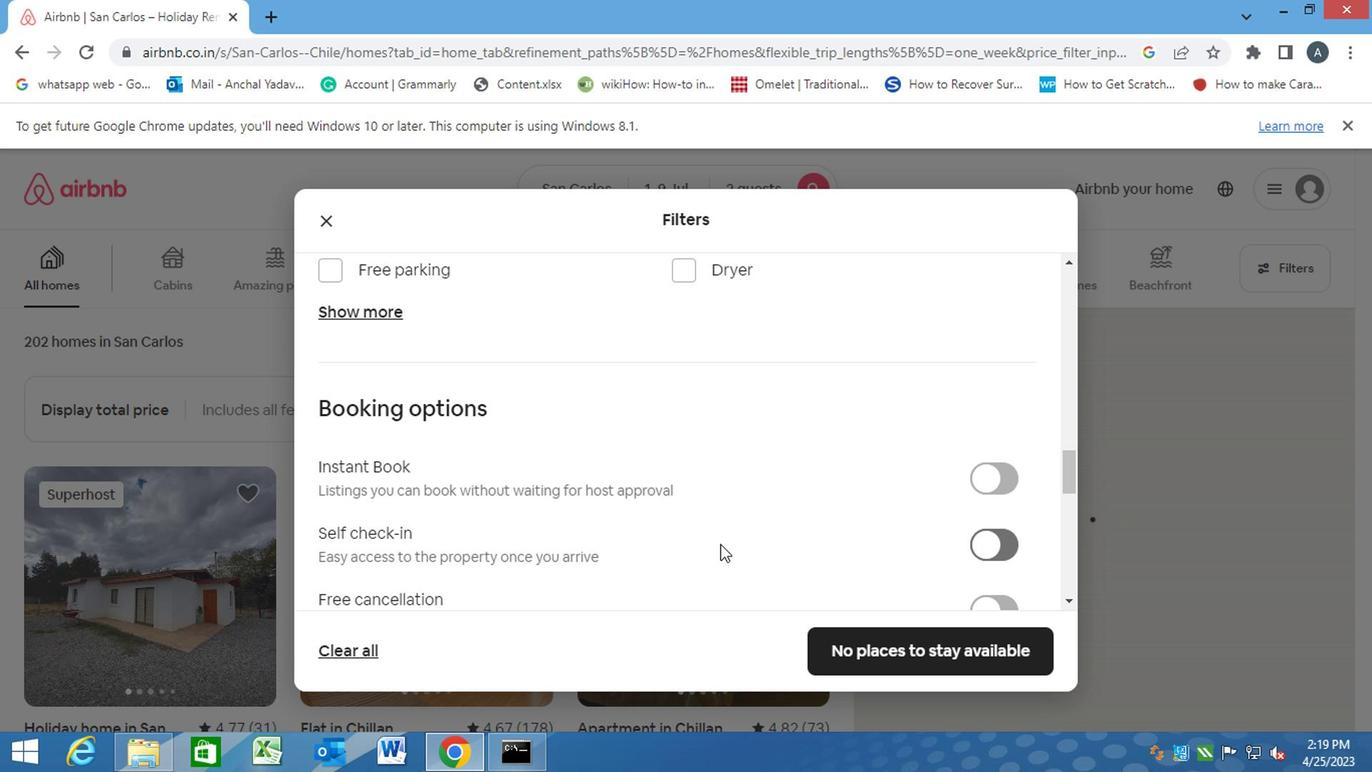 
Action: Mouse scrolled (717, 543) with delta (0, 0)
Screenshot: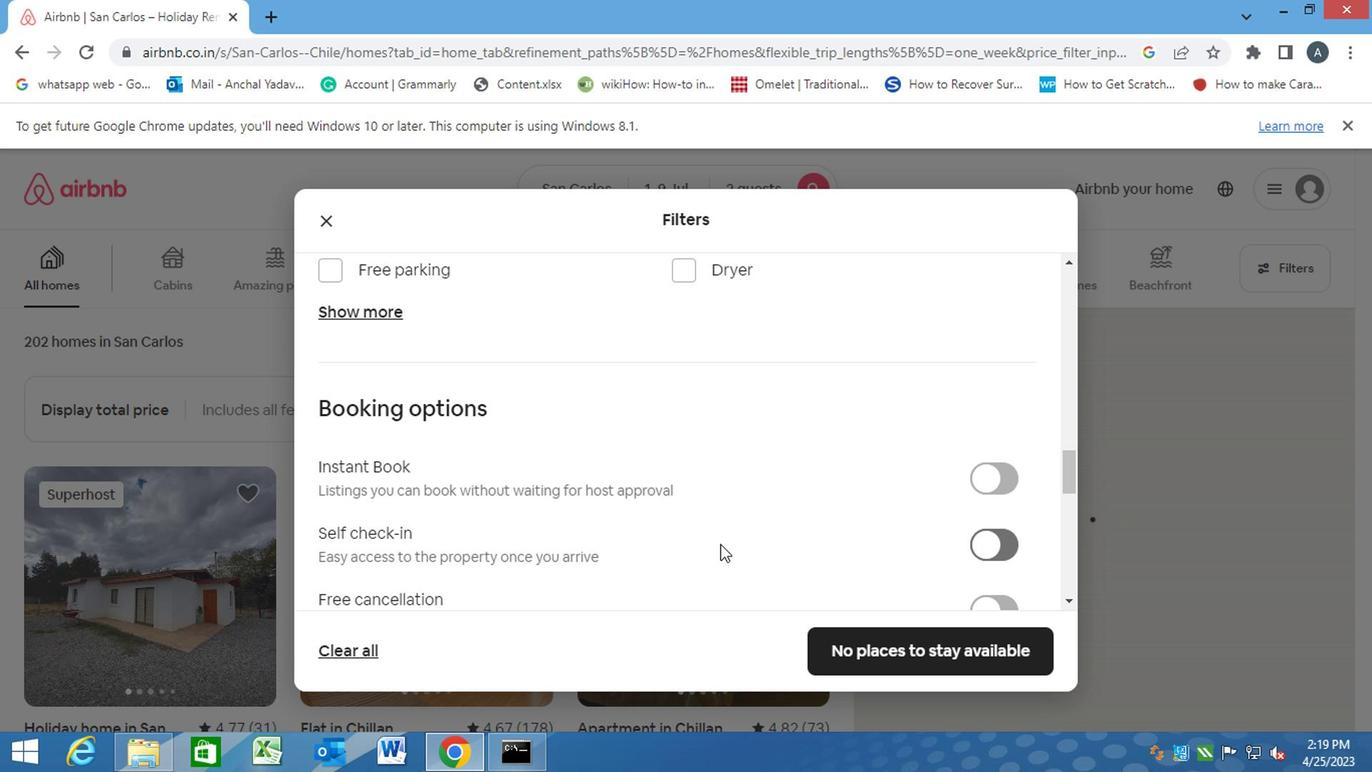
Action: Mouse scrolled (717, 543) with delta (0, 0)
Screenshot: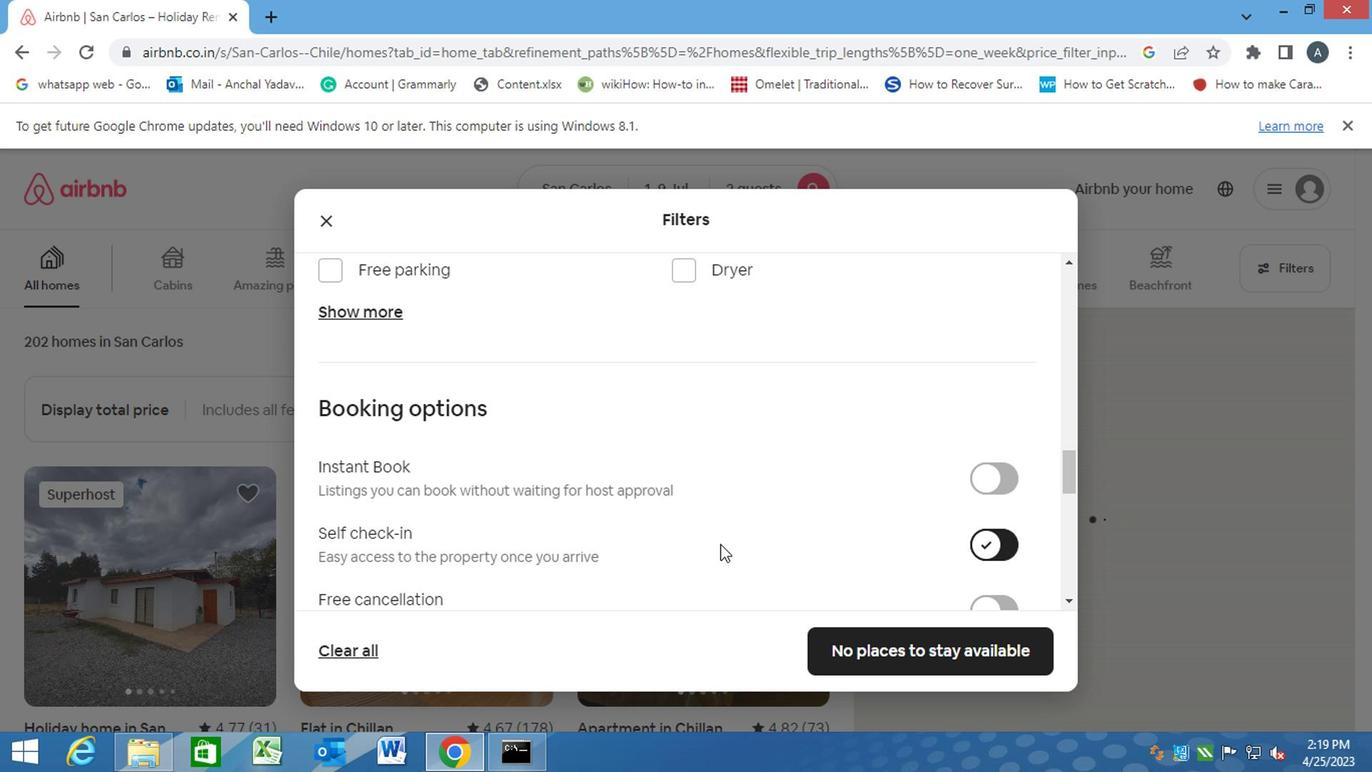 
Action: Mouse scrolled (717, 543) with delta (0, 0)
Screenshot: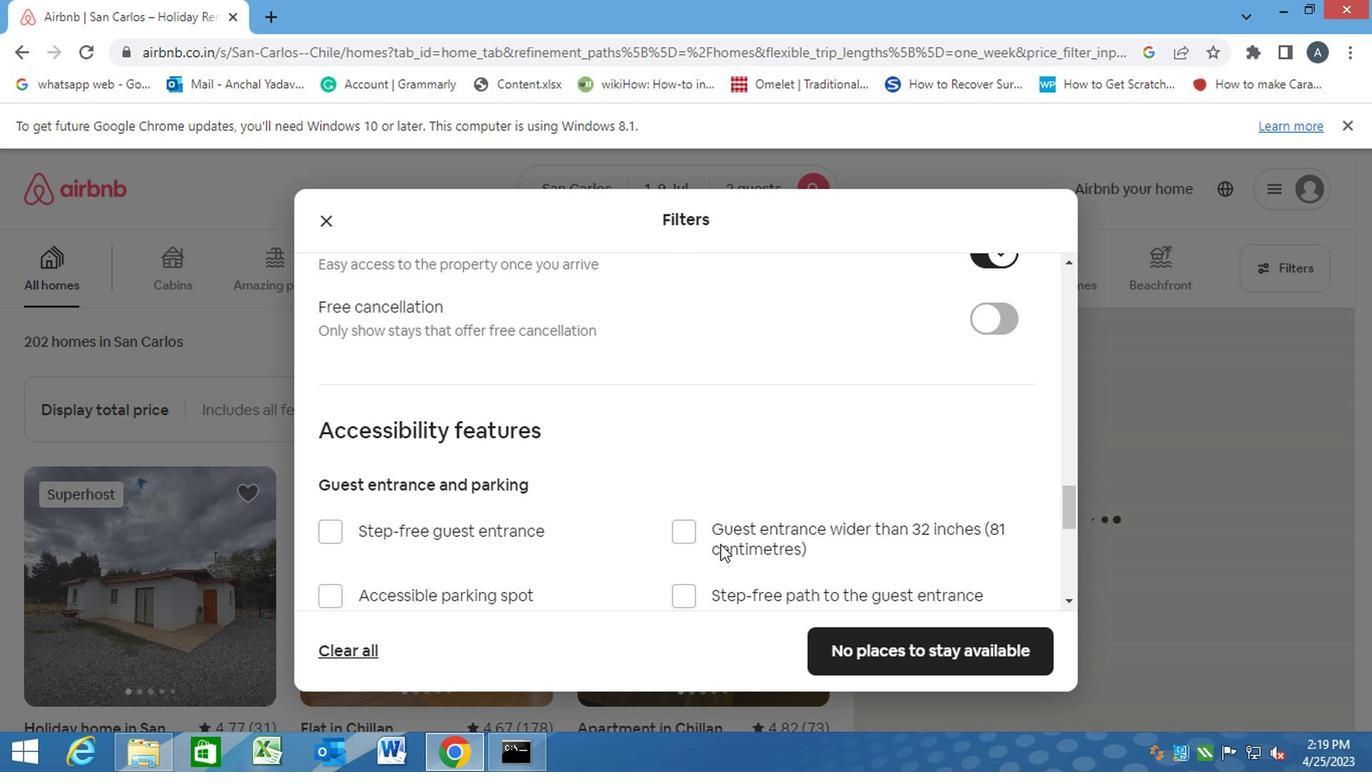 
Action: Mouse scrolled (717, 543) with delta (0, 0)
Screenshot: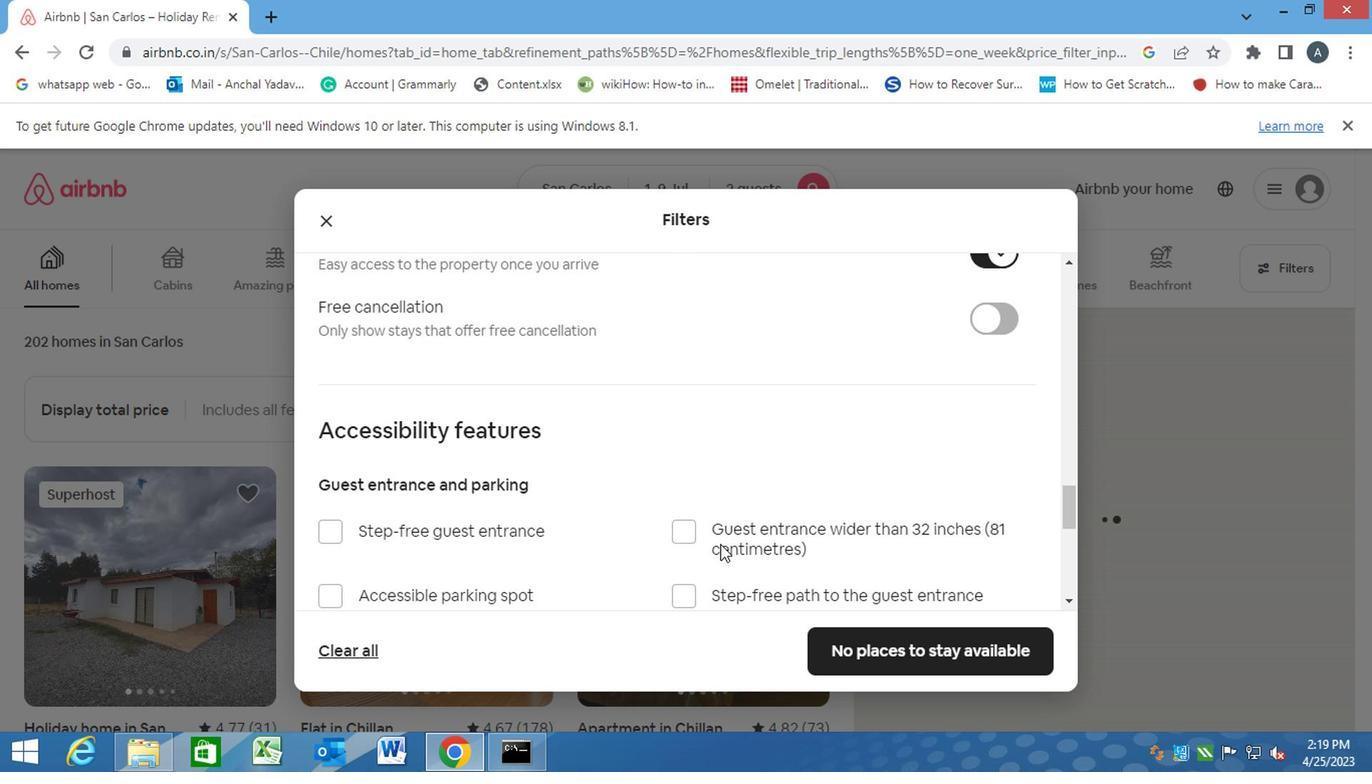 
Action: Mouse scrolled (717, 543) with delta (0, 0)
Screenshot: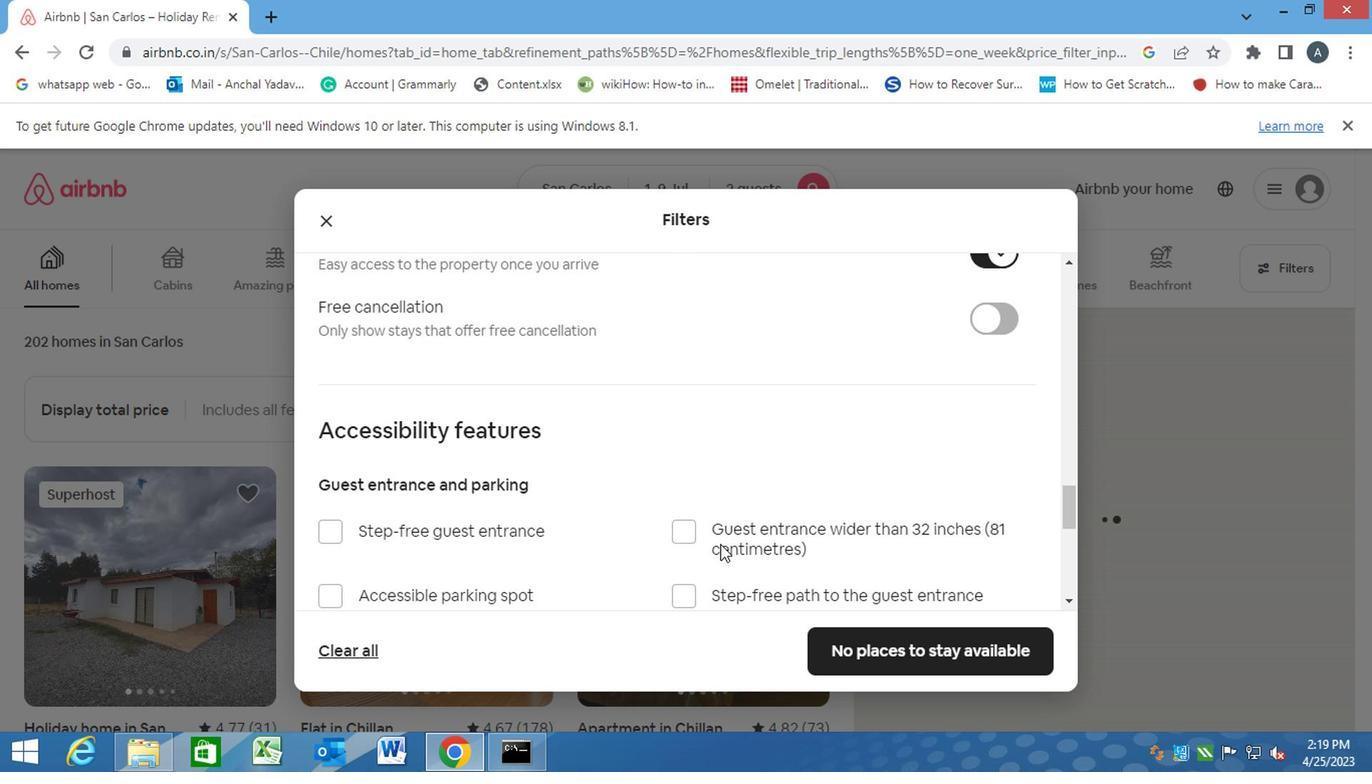 
Action: Mouse scrolled (717, 543) with delta (0, 0)
Screenshot: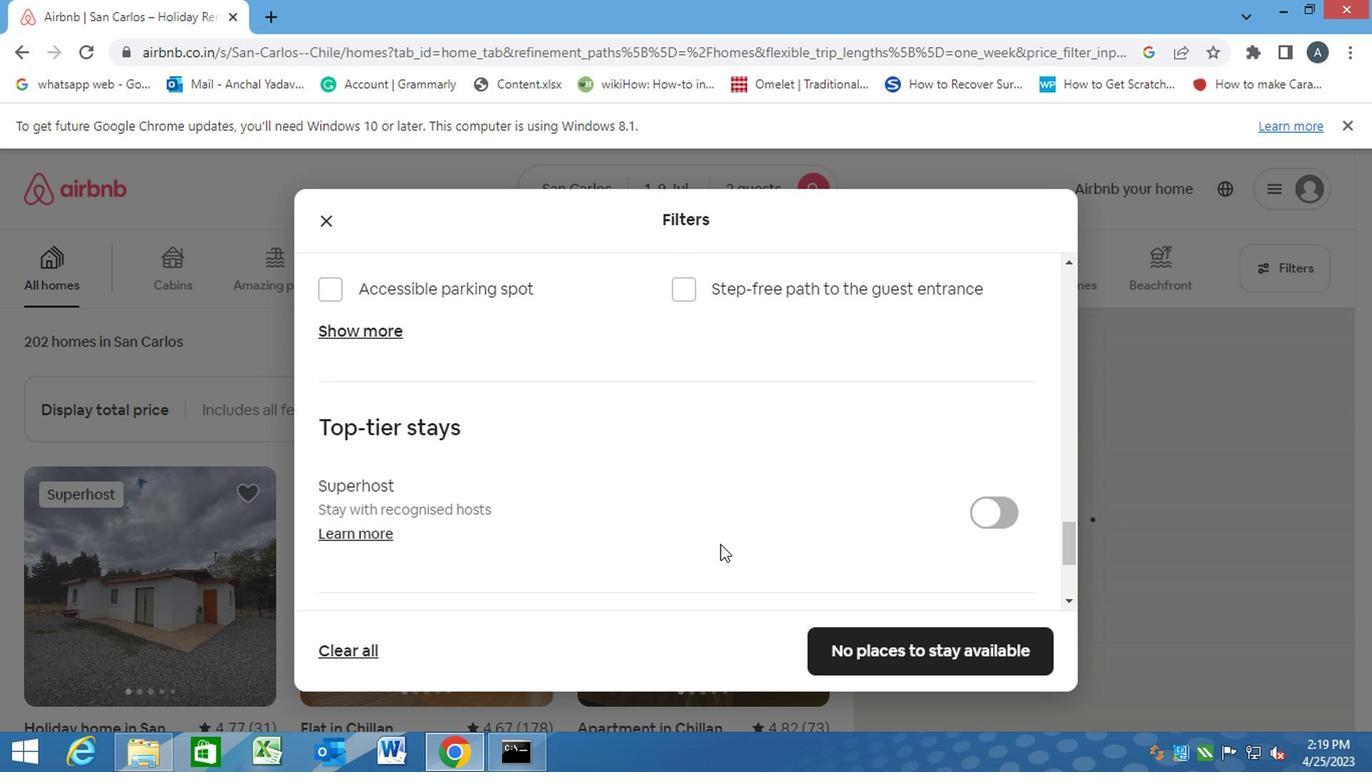 
Action: Mouse scrolled (717, 543) with delta (0, 0)
Screenshot: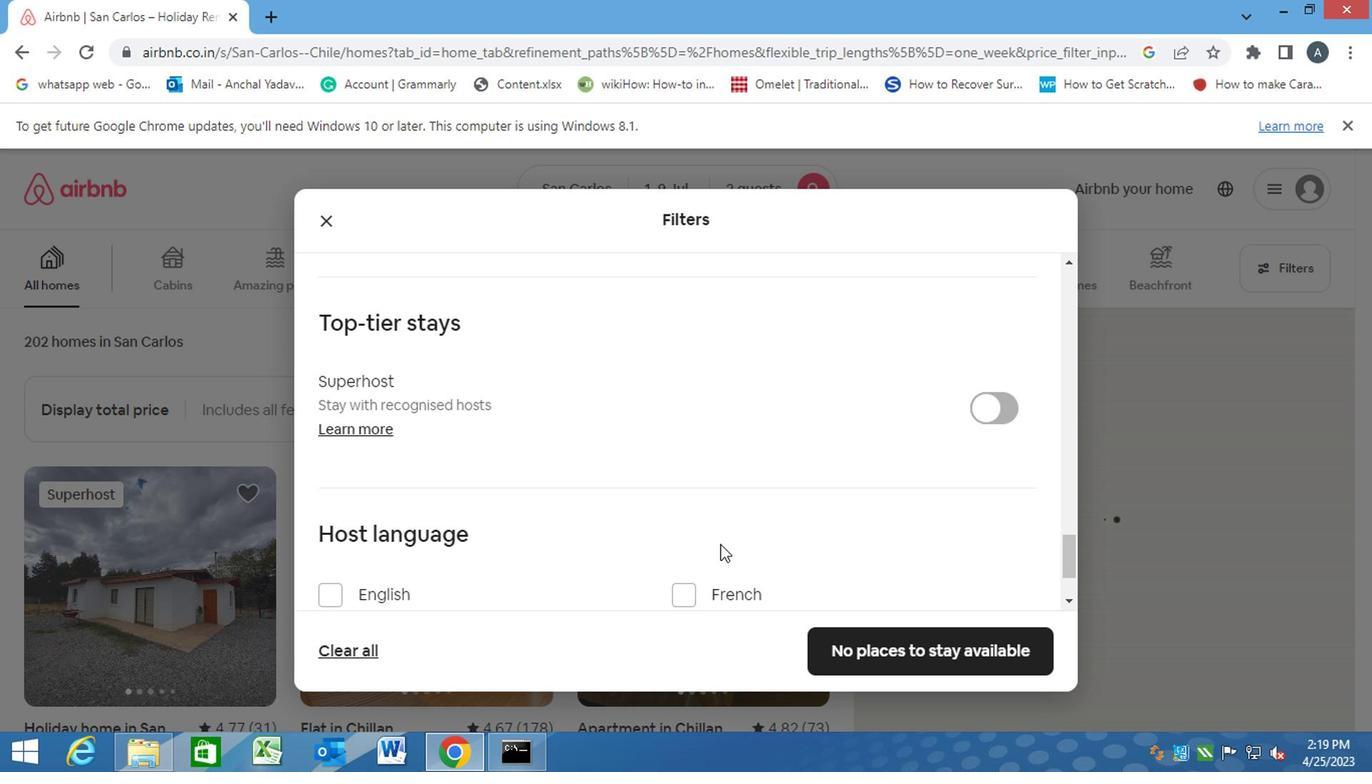 
Action: Mouse moved to (320, 489)
Screenshot: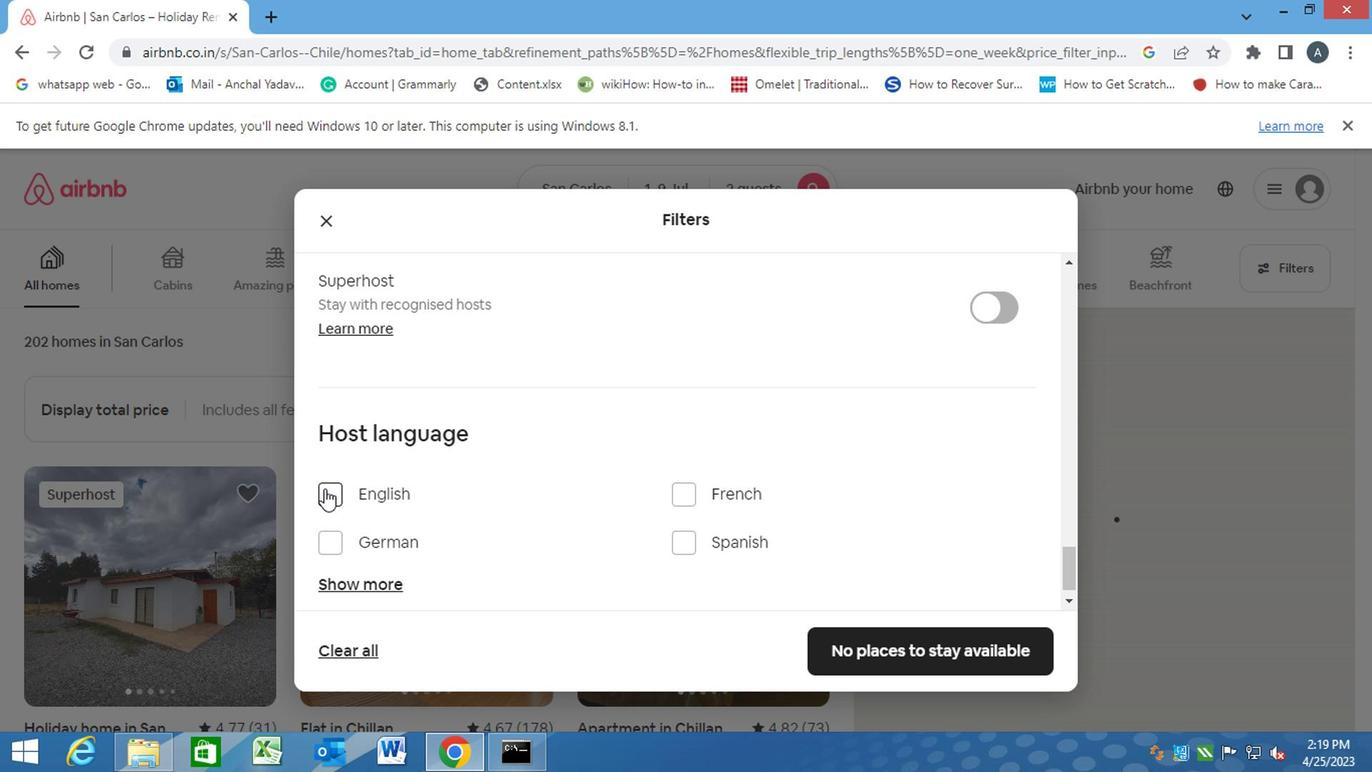 
Action: Mouse pressed left at (320, 489)
Screenshot: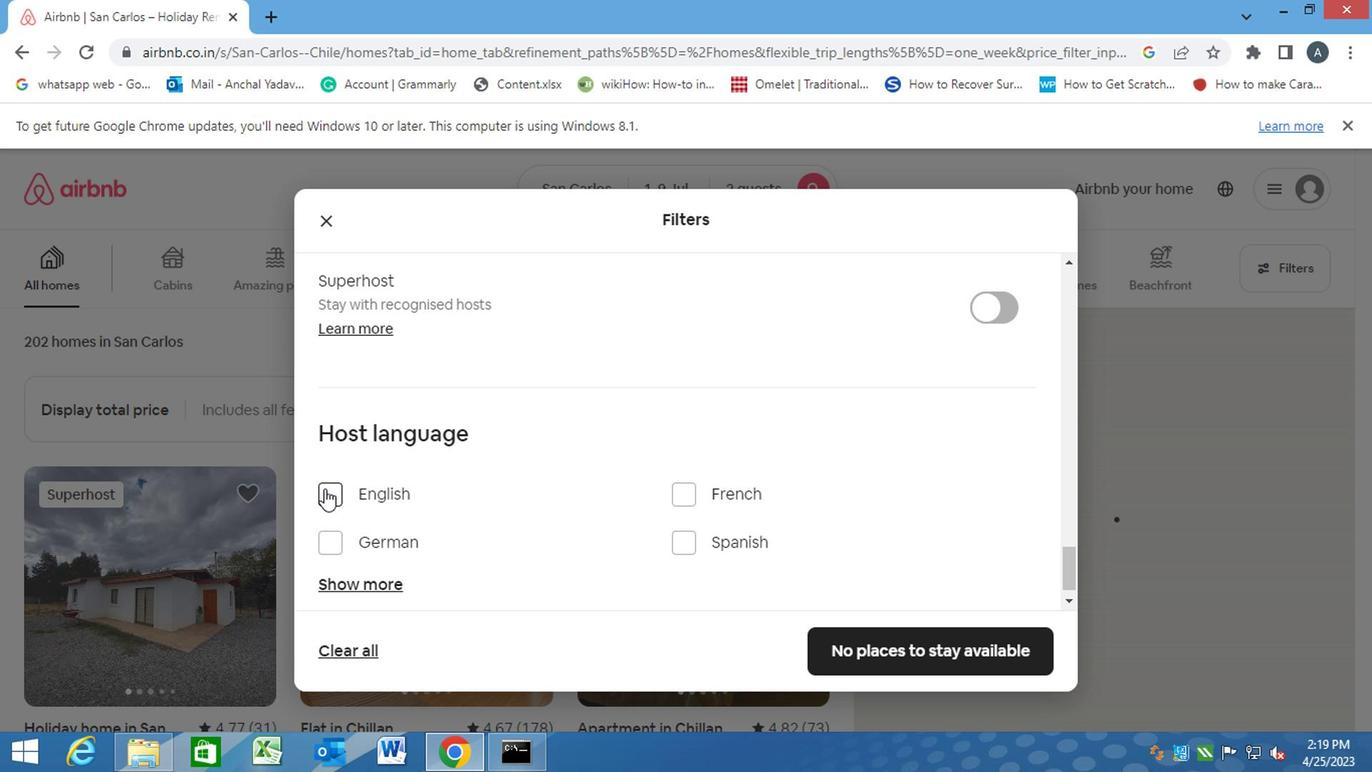 
Action: Mouse moved to (873, 649)
Screenshot: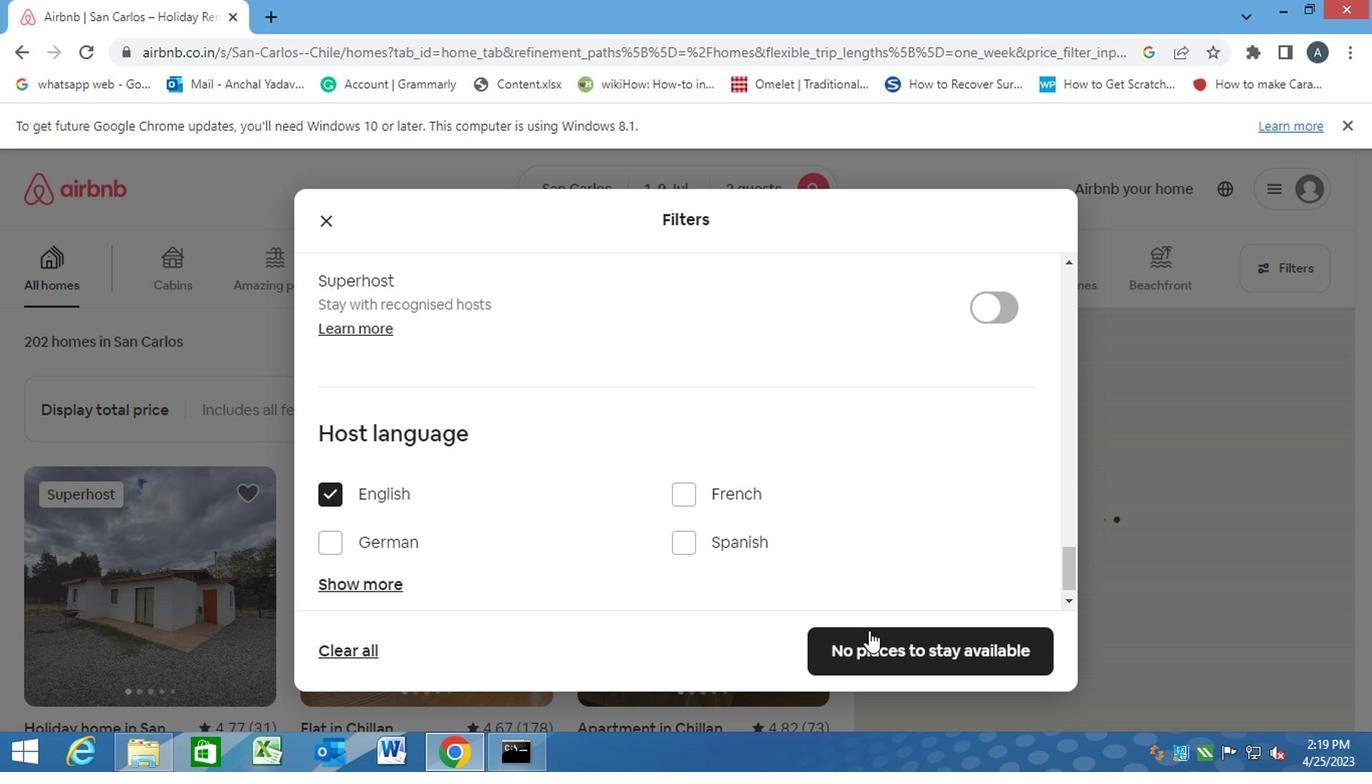 
Action: Mouse pressed left at (873, 649)
Screenshot: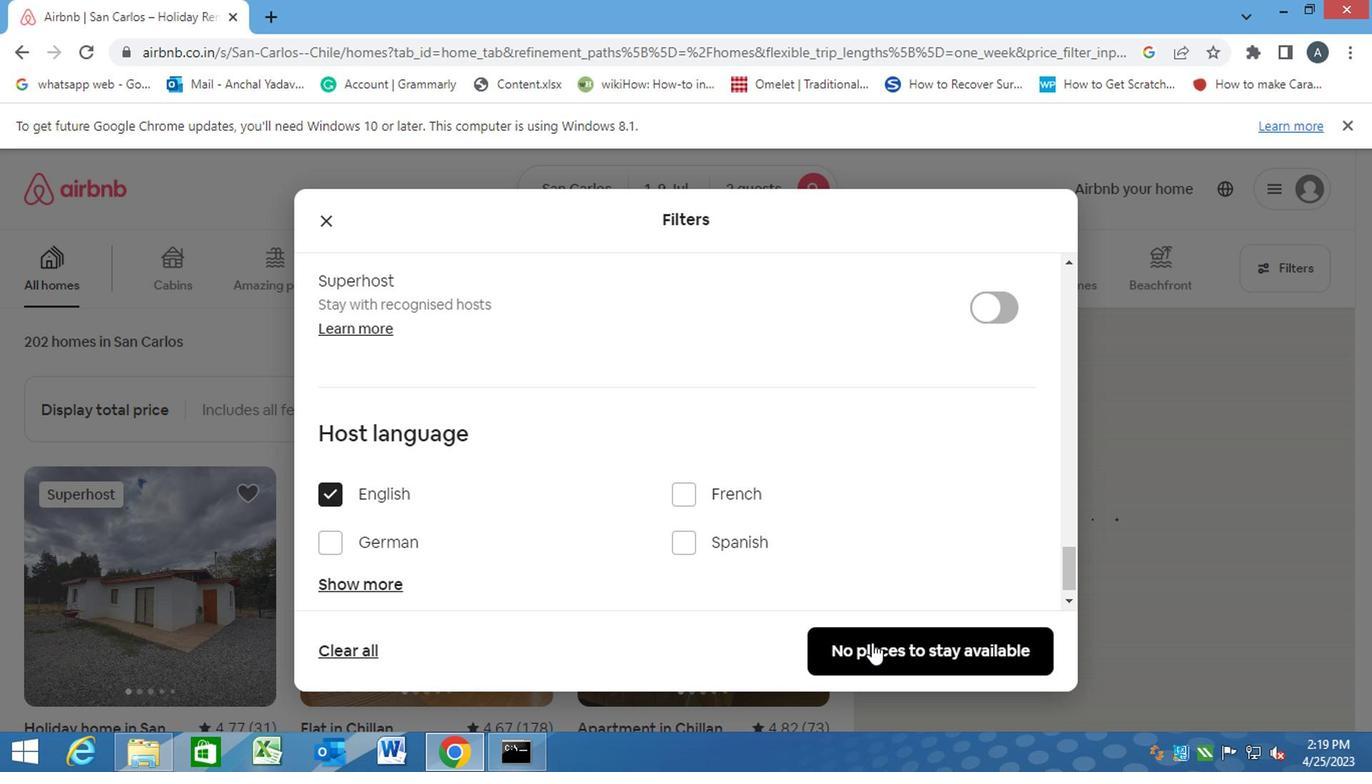 
Action: Mouse moved to (873, 649)
Screenshot: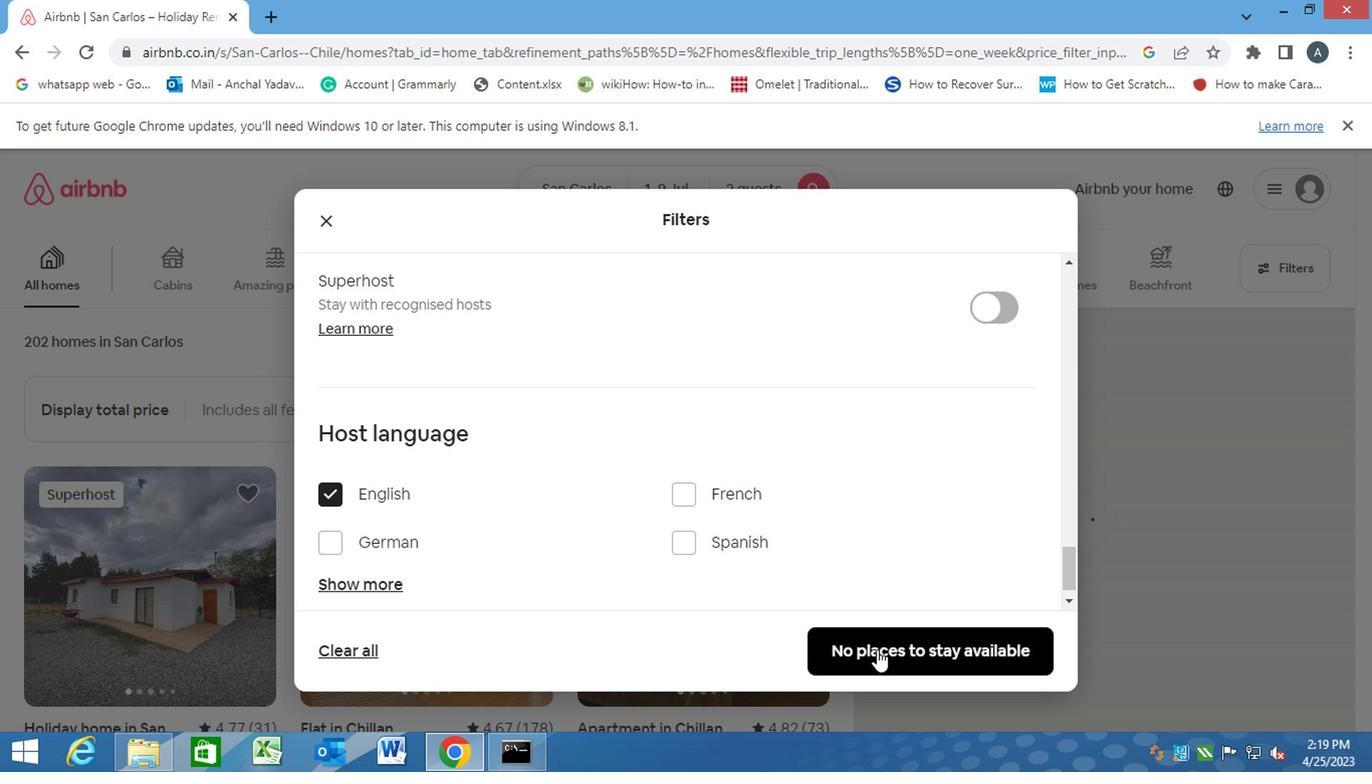 
